 Task: Provide the results of the 2023 Victory Lane Racing Xfinity Series for the track "Daytona Int'l Speedway".
Action: Mouse moved to (227, 423)
Screenshot: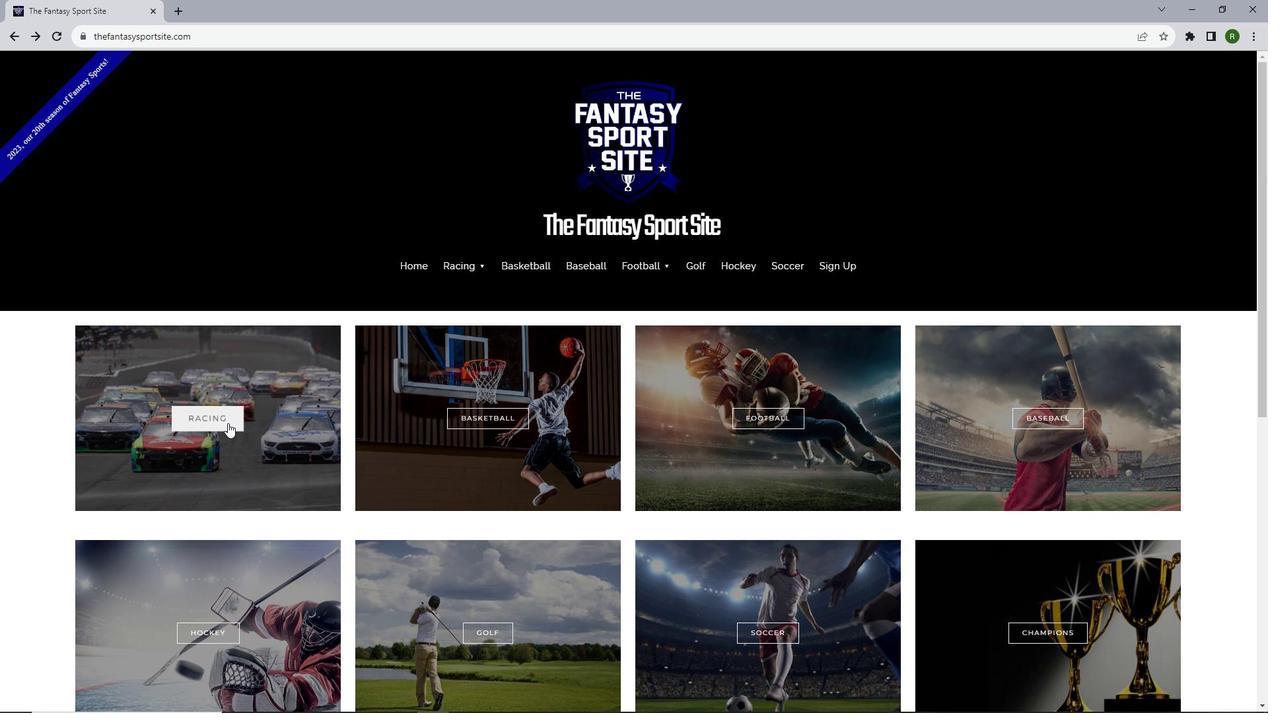 
Action: Mouse pressed left at (227, 423)
Screenshot: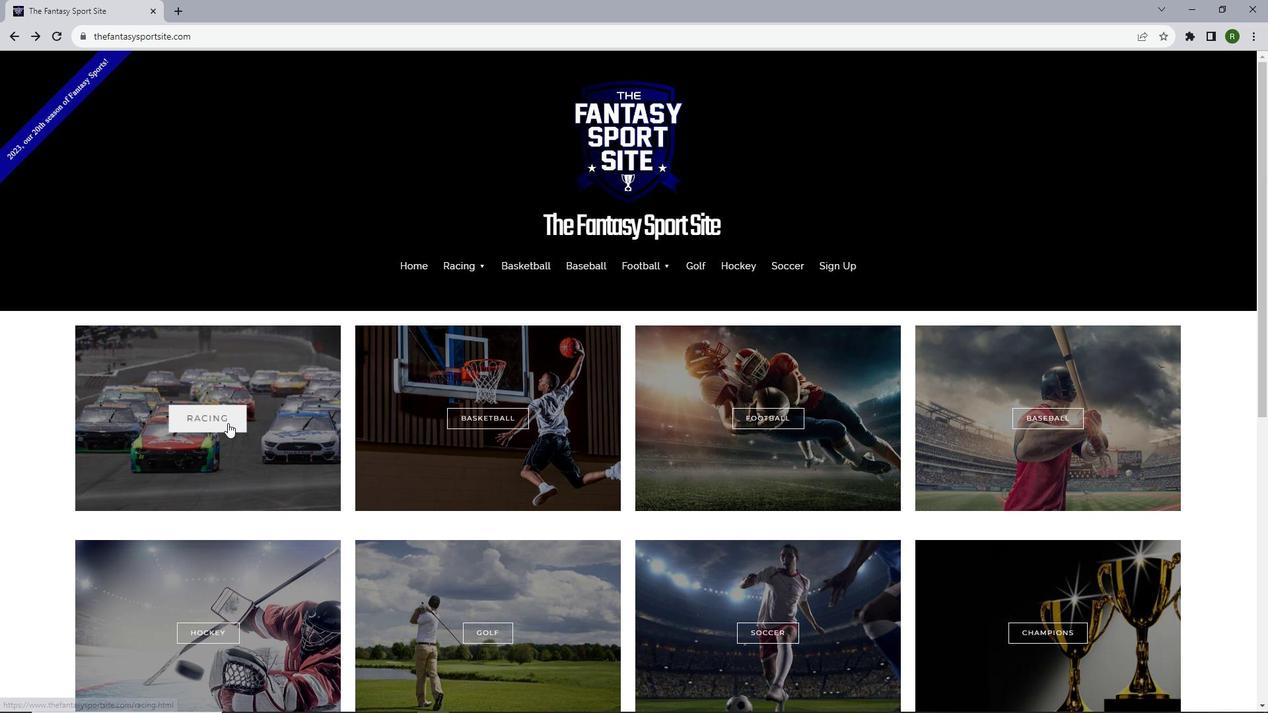 
Action: Mouse moved to (334, 256)
Screenshot: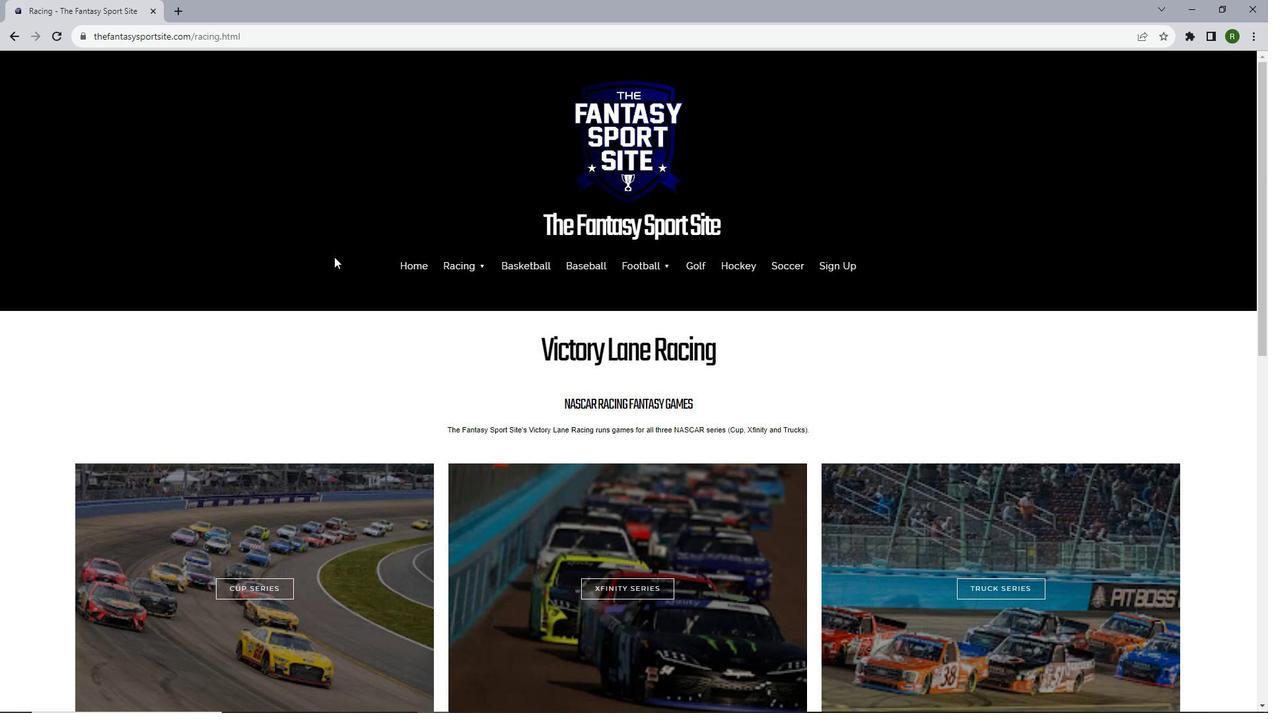 
Action: Mouse scrolled (334, 256) with delta (0, 0)
Screenshot: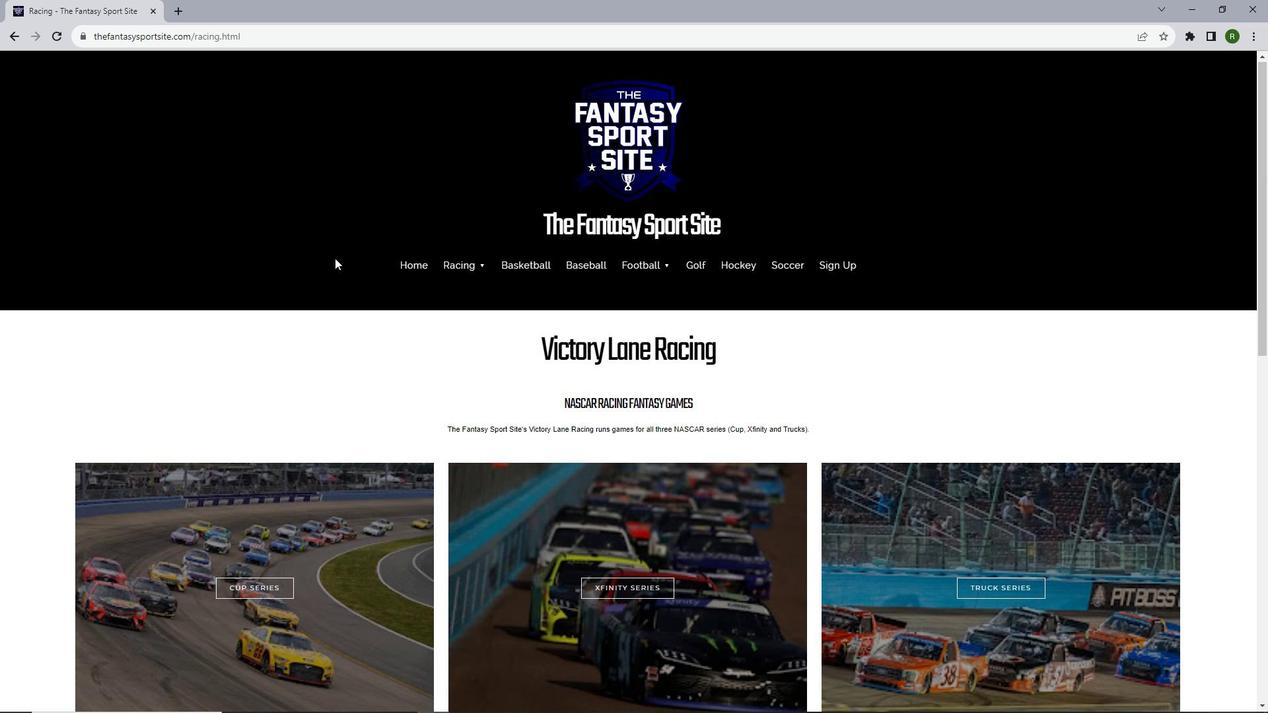
Action: Mouse moved to (334, 256)
Screenshot: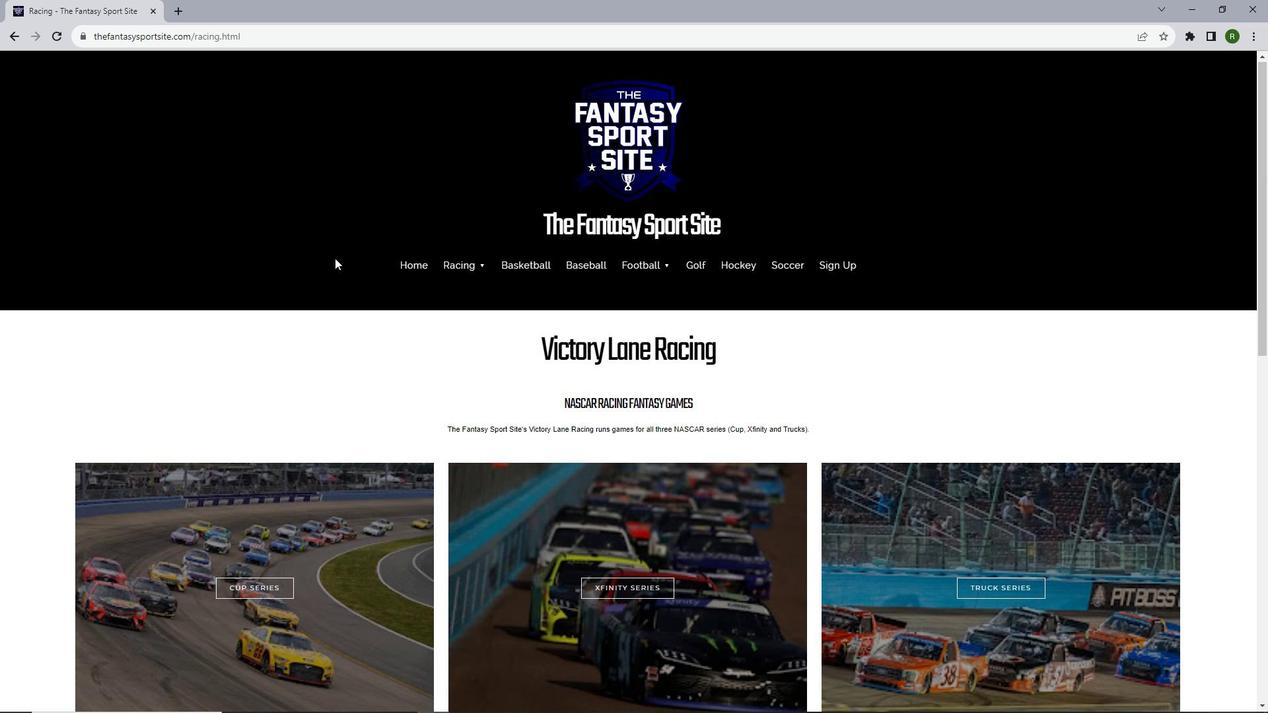 
Action: Mouse scrolled (334, 256) with delta (0, 0)
Screenshot: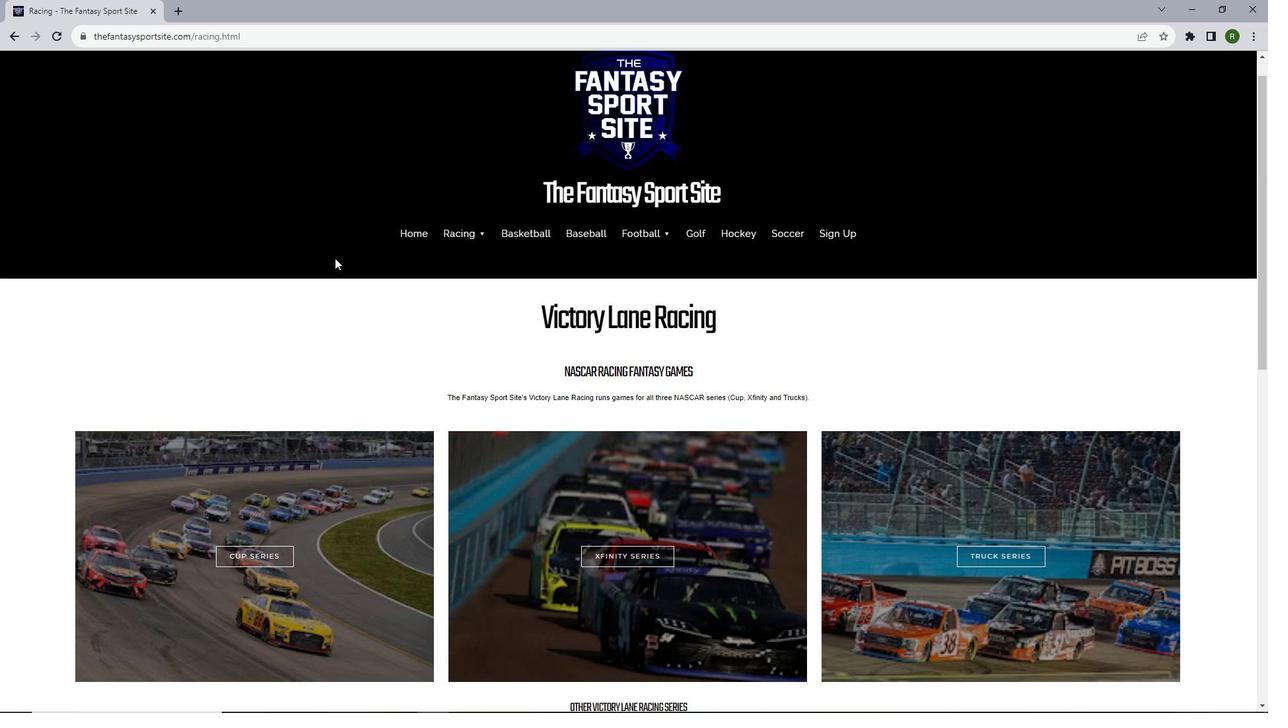 
Action: Mouse moved to (334, 258)
Screenshot: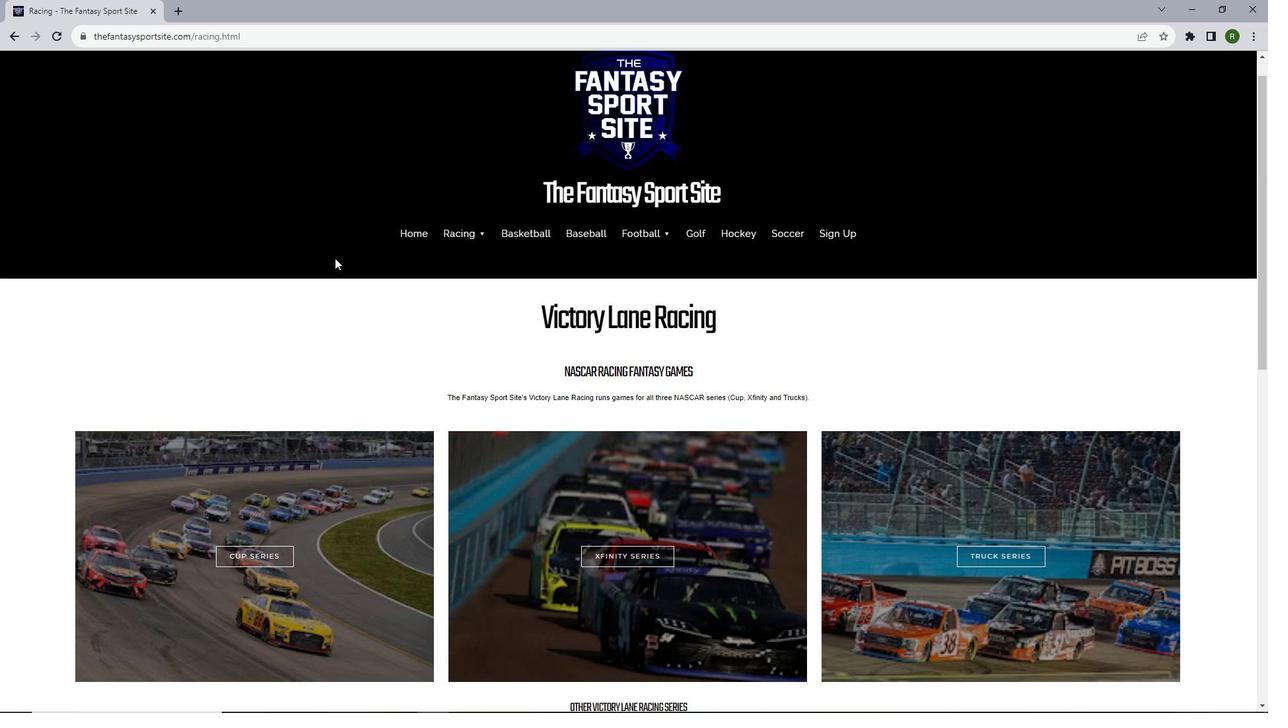 
Action: Mouse scrolled (334, 257) with delta (0, 0)
Screenshot: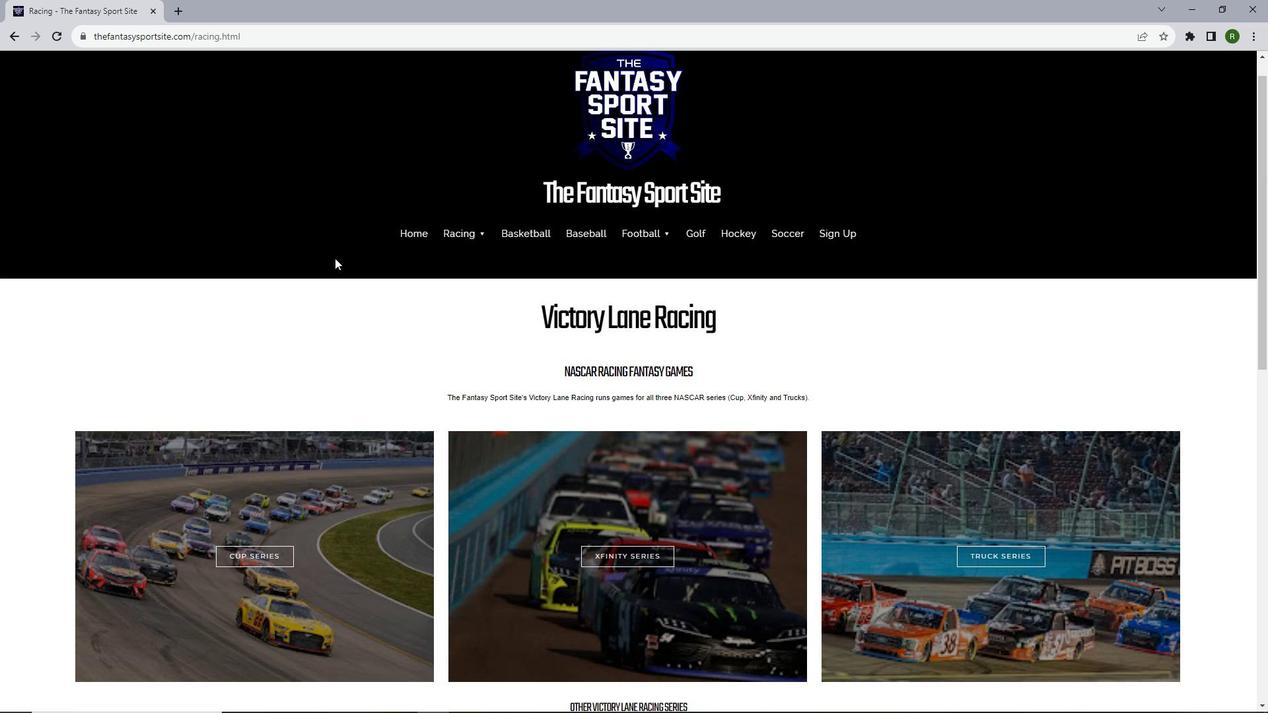 
Action: Mouse scrolled (334, 257) with delta (0, 0)
Screenshot: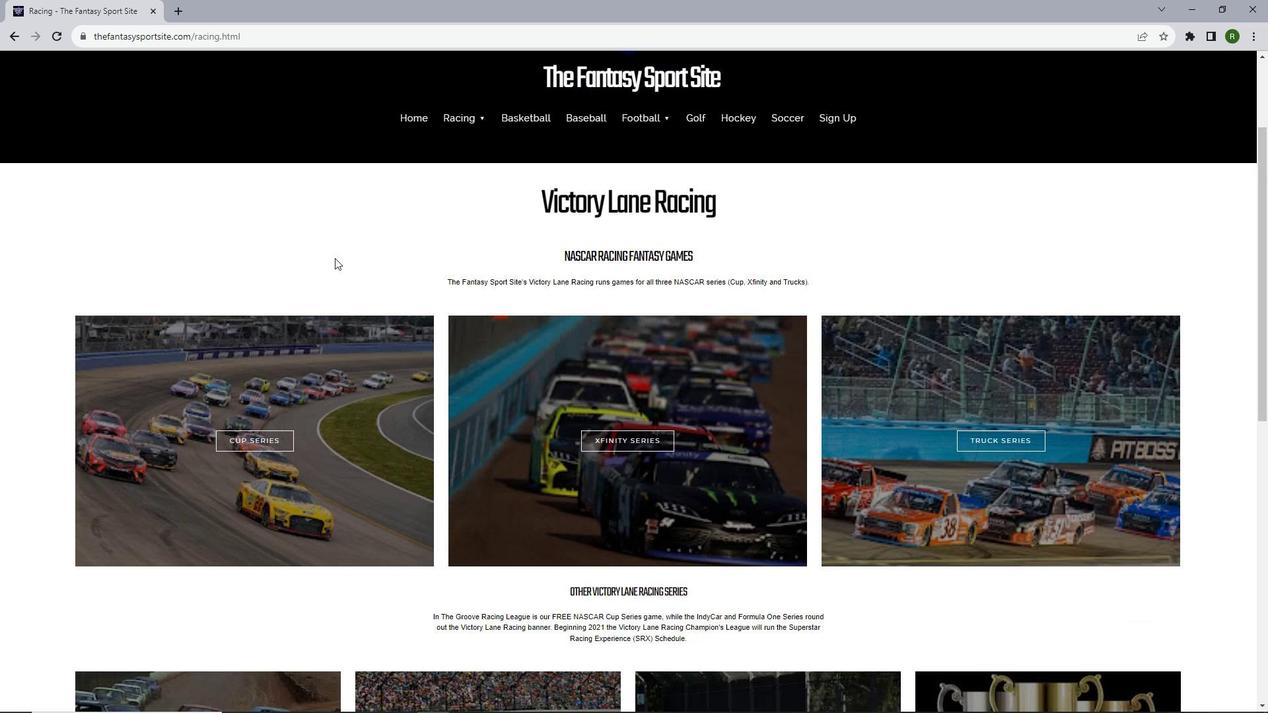 
Action: Mouse scrolled (334, 257) with delta (0, 0)
Screenshot: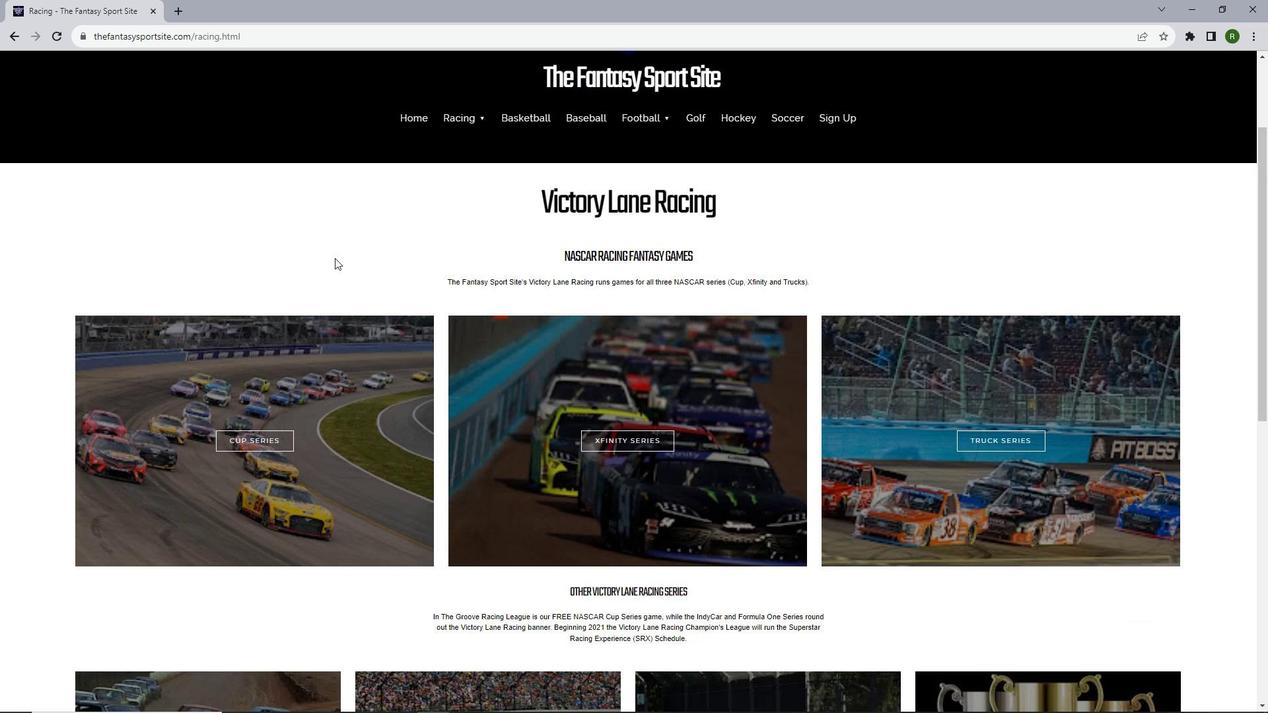 
Action: Mouse moved to (251, 272)
Screenshot: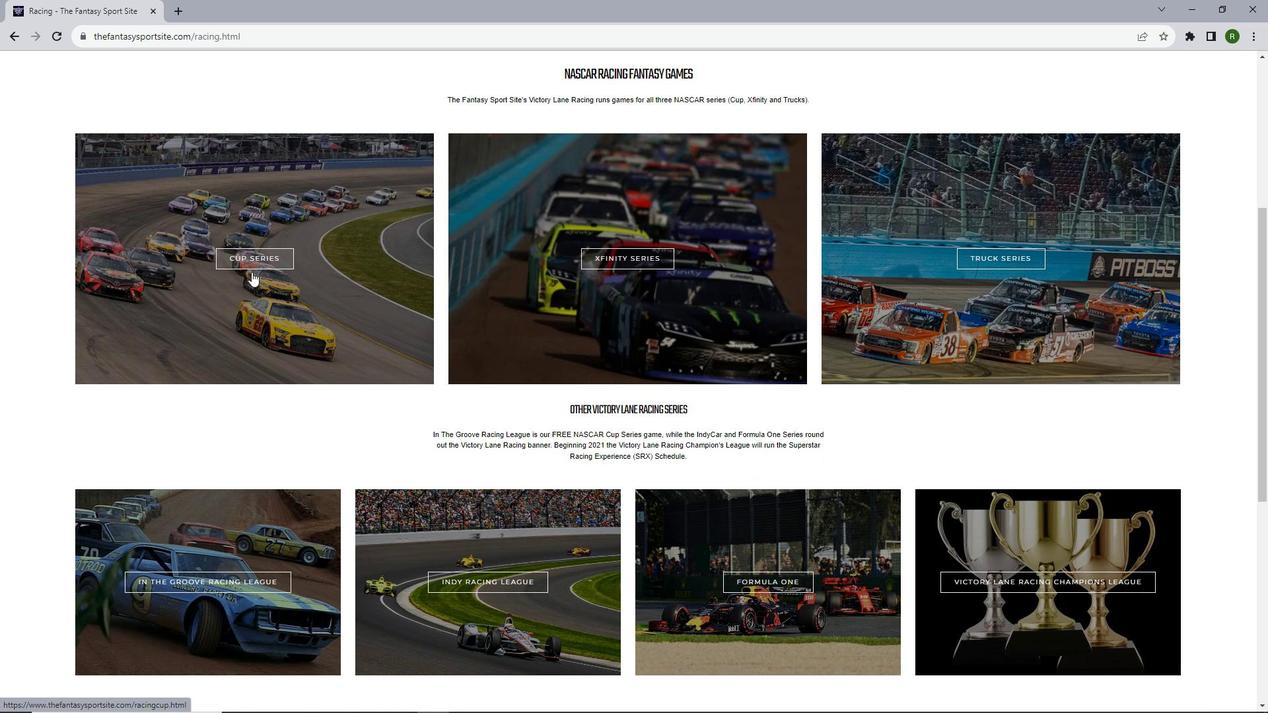 
Action: Mouse scrolled (251, 272) with delta (0, 0)
Screenshot: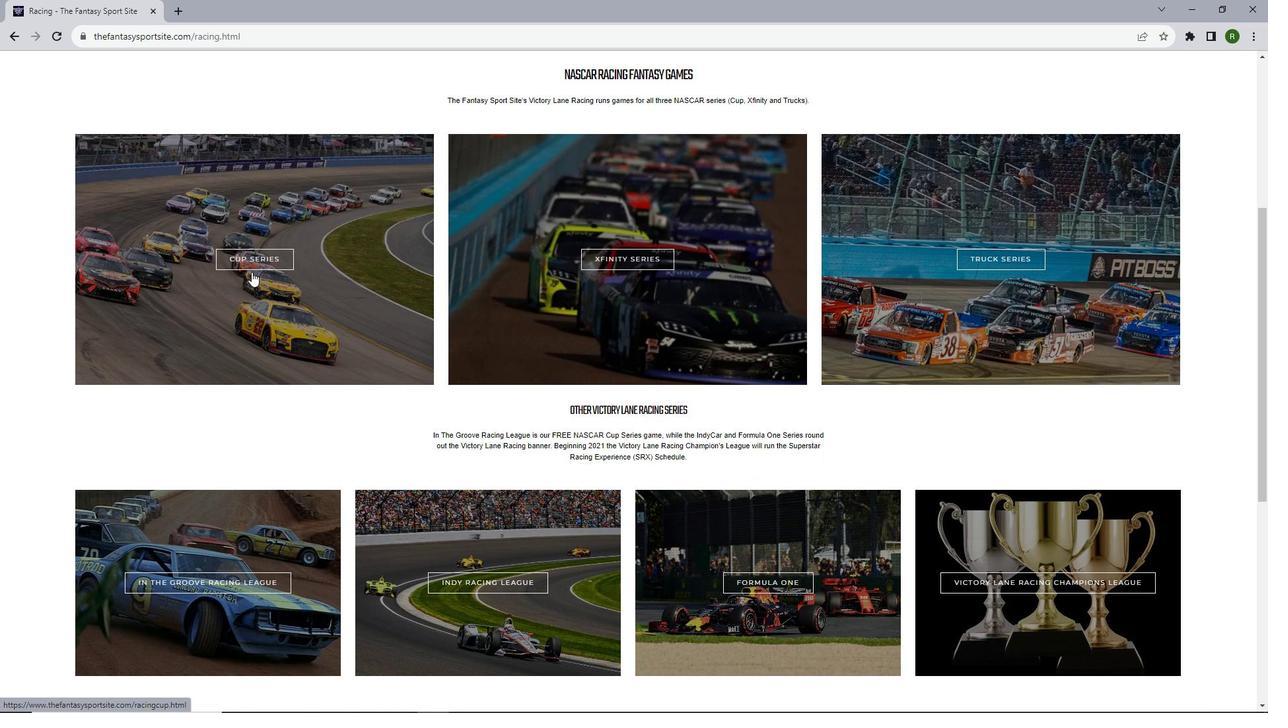 
Action: Mouse moved to (231, 324)
Screenshot: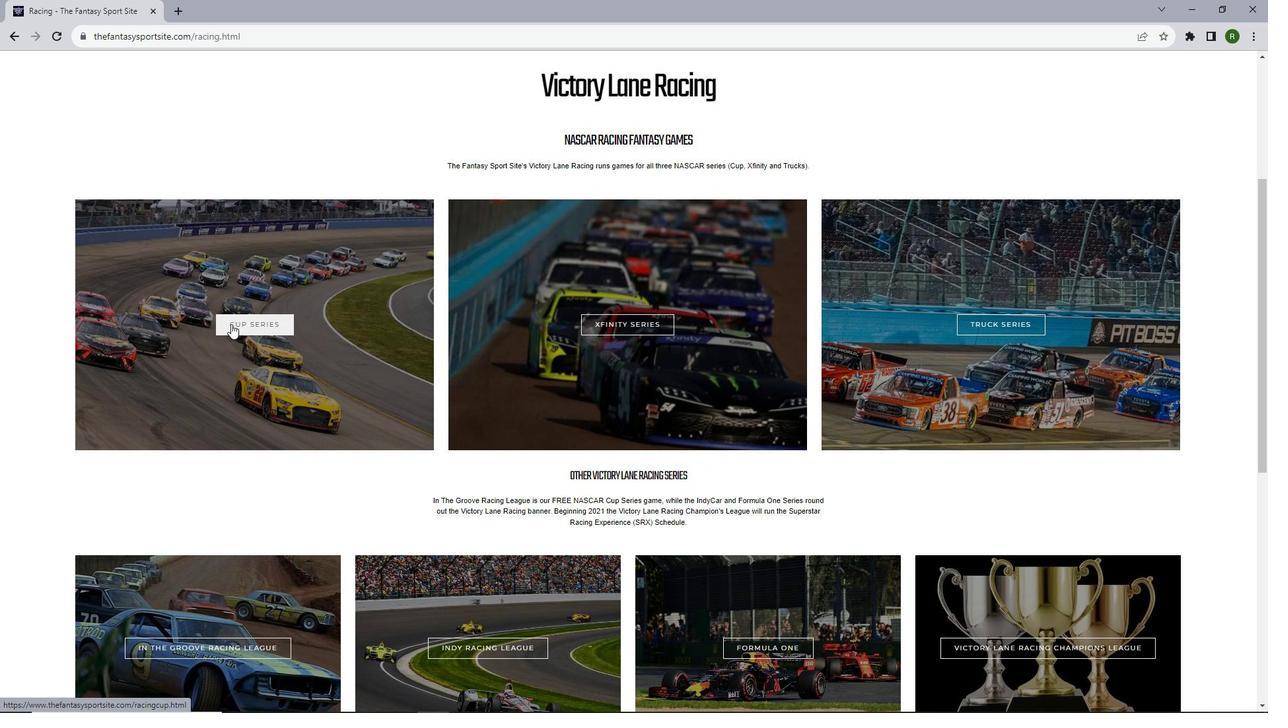 
Action: Mouse pressed left at (231, 324)
Screenshot: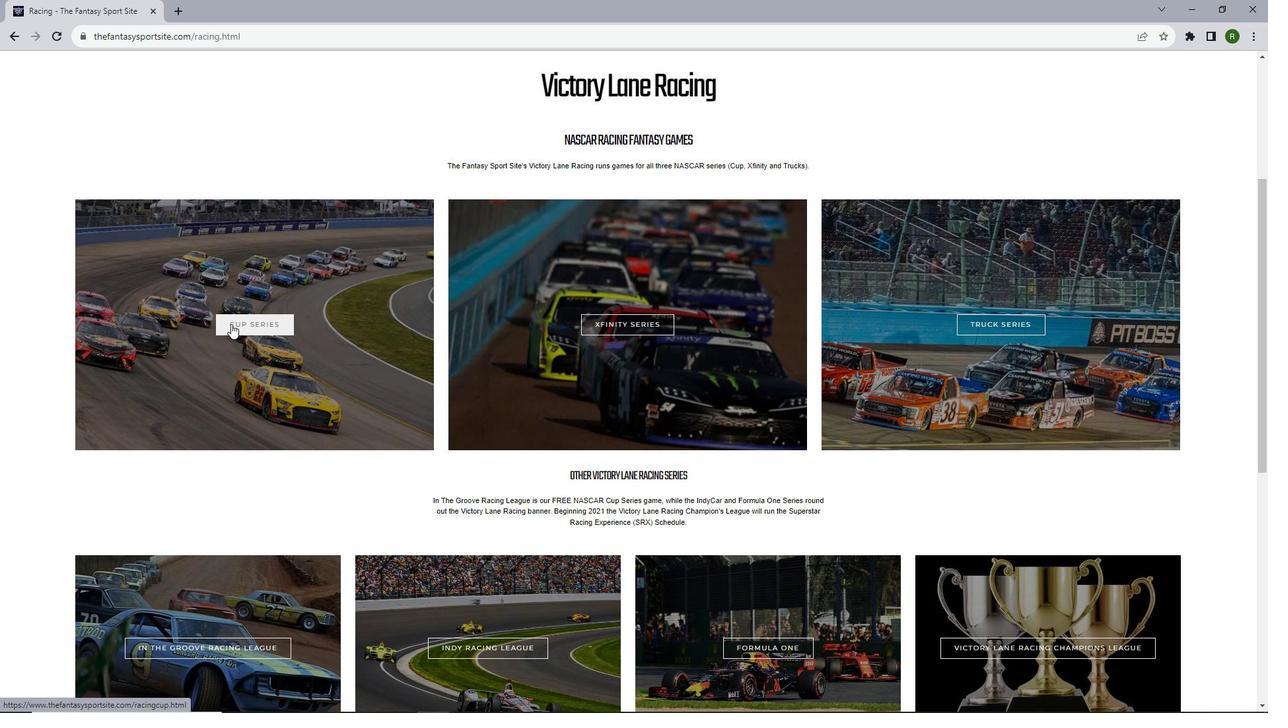 
Action: Mouse scrolled (231, 323) with delta (0, 0)
Screenshot: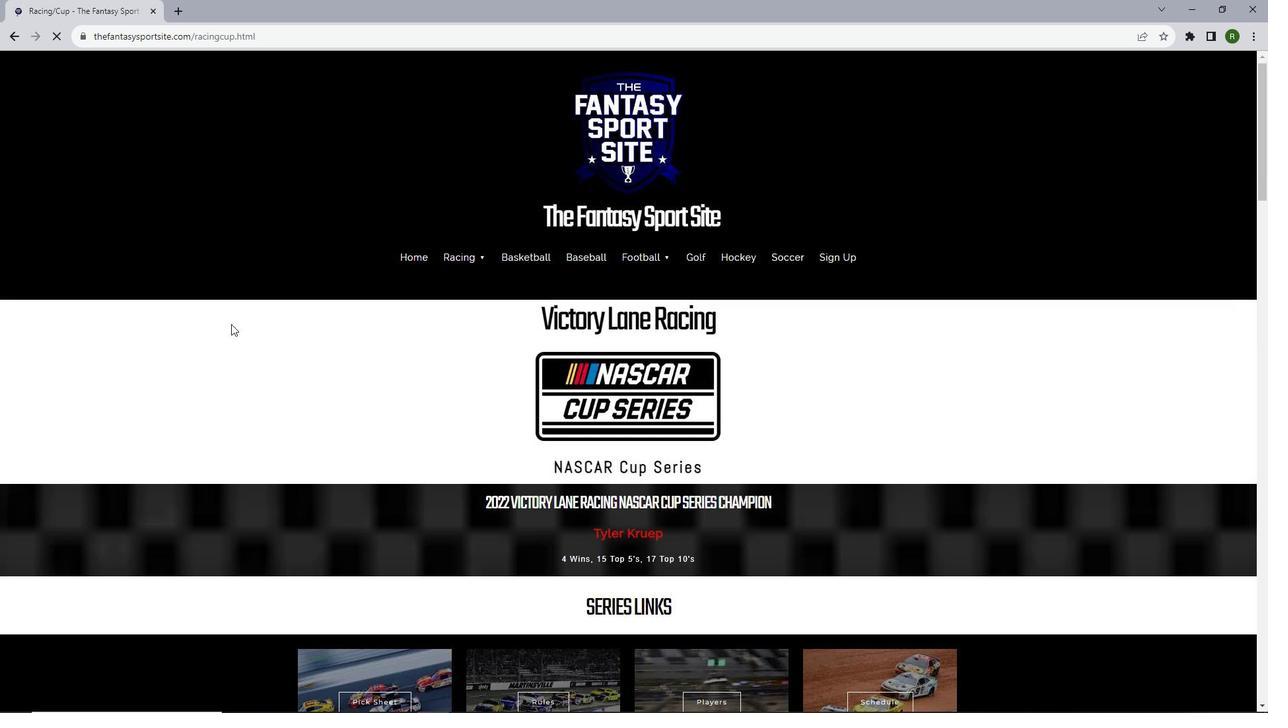 
Action: Mouse scrolled (231, 323) with delta (0, 0)
Screenshot: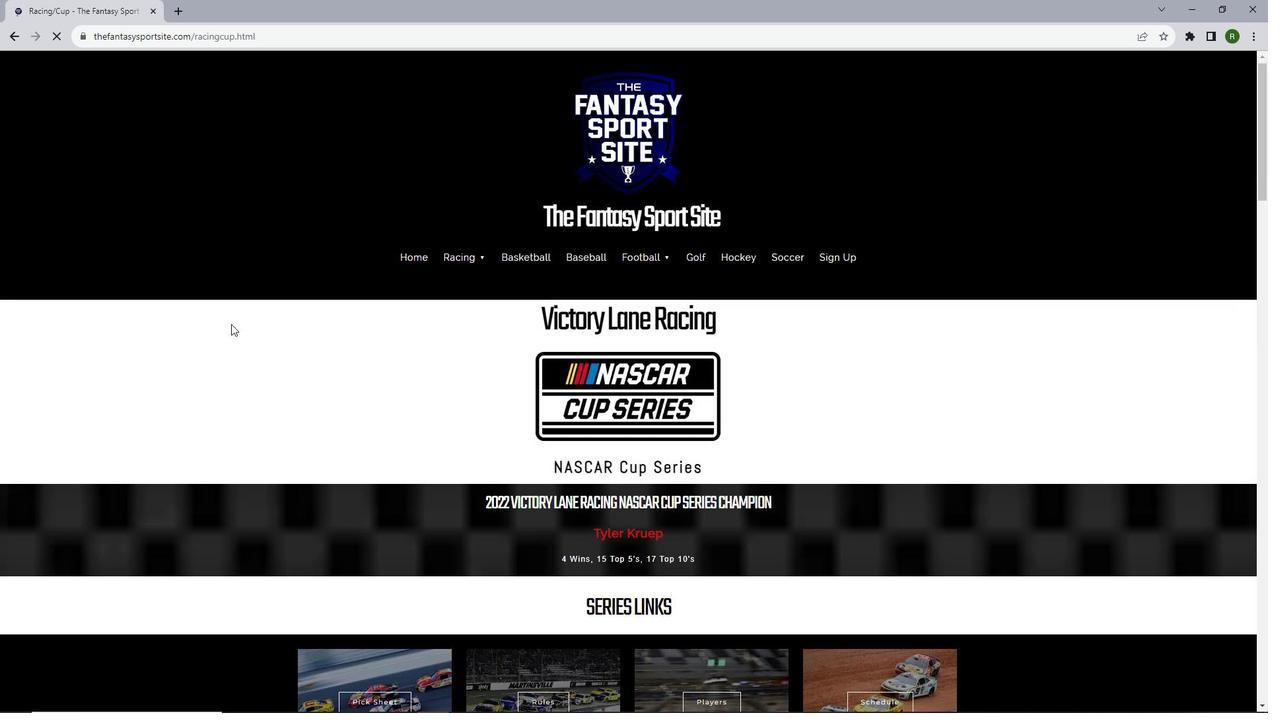 
Action: Mouse moved to (496, 384)
Screenshot: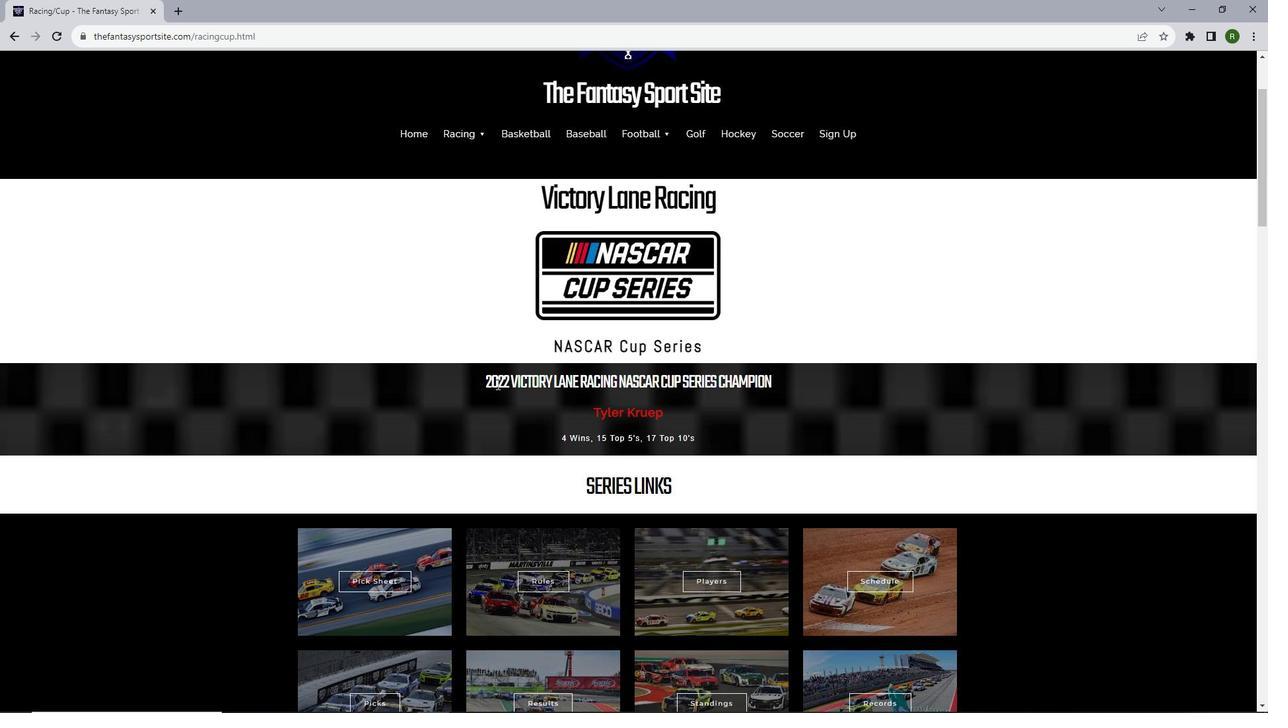 
Action: Mouse scrolled (496, 383) with delta (0, 0)
Screenshot: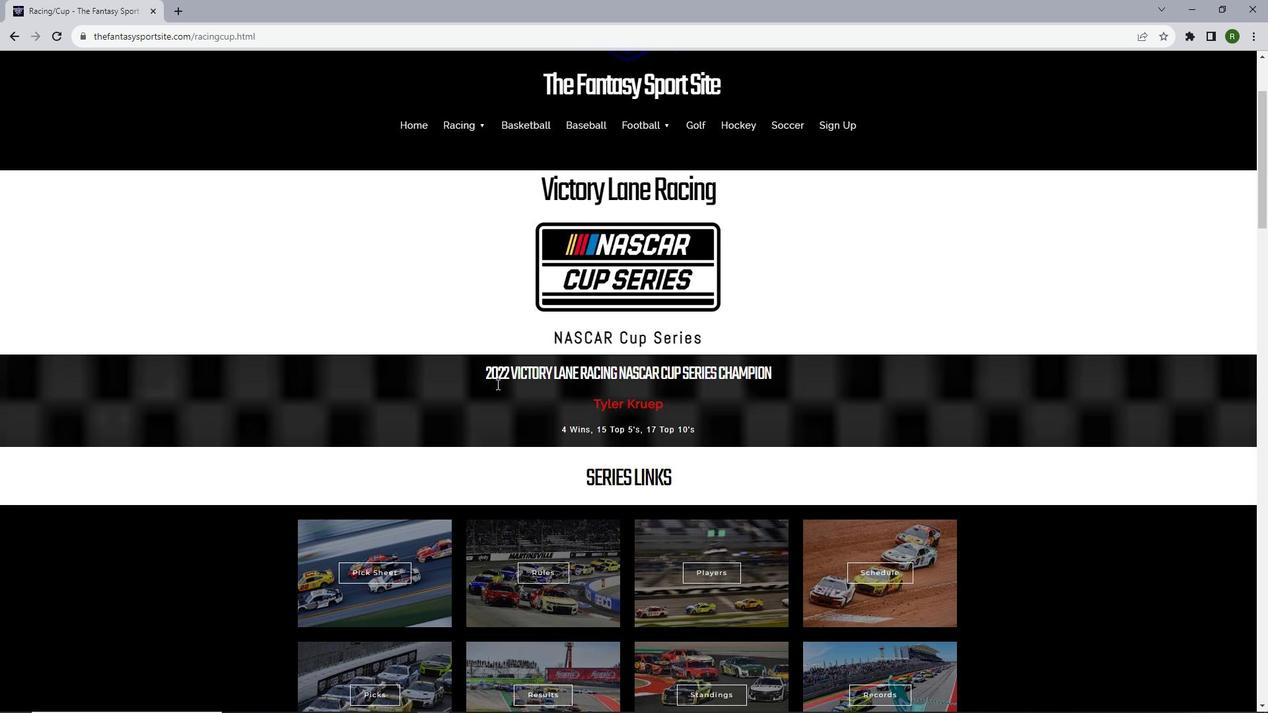 
Action: Mouse scrolled (496, 383) with delta (0, 0)
Screenshot: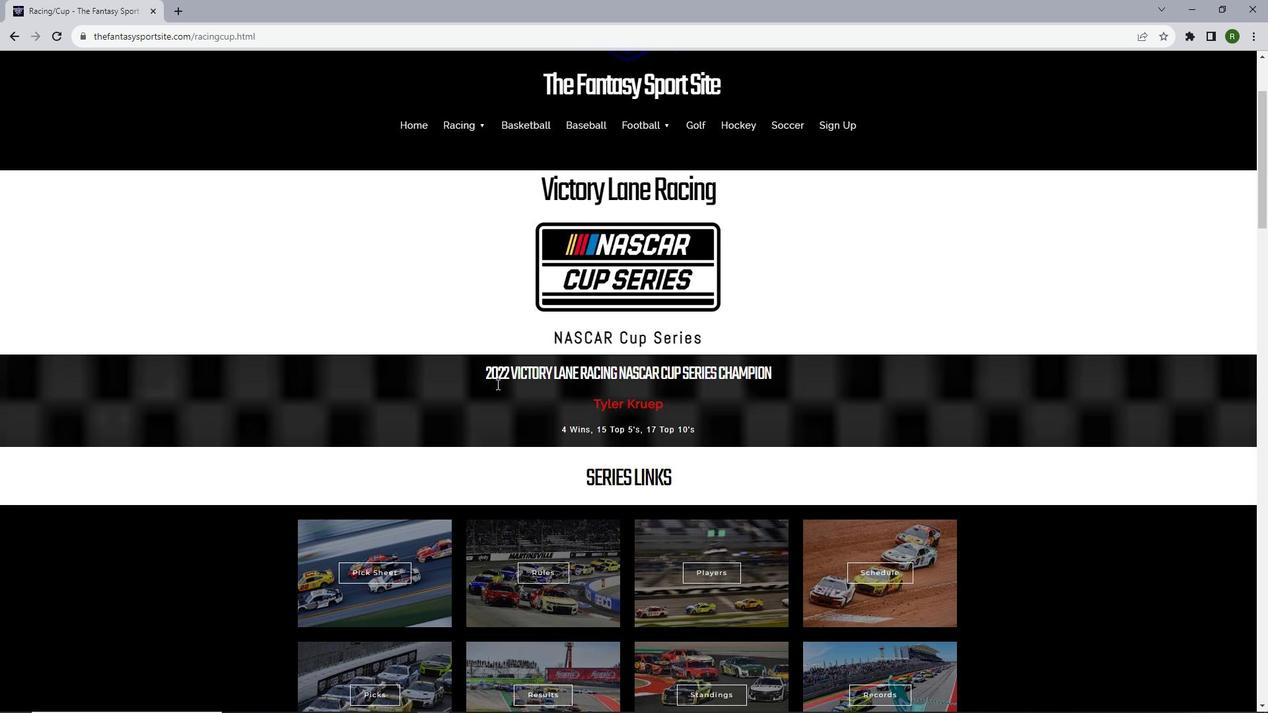 
Action: Mouse scrolled (496, 383) with delta (0, 0)
Screenshot: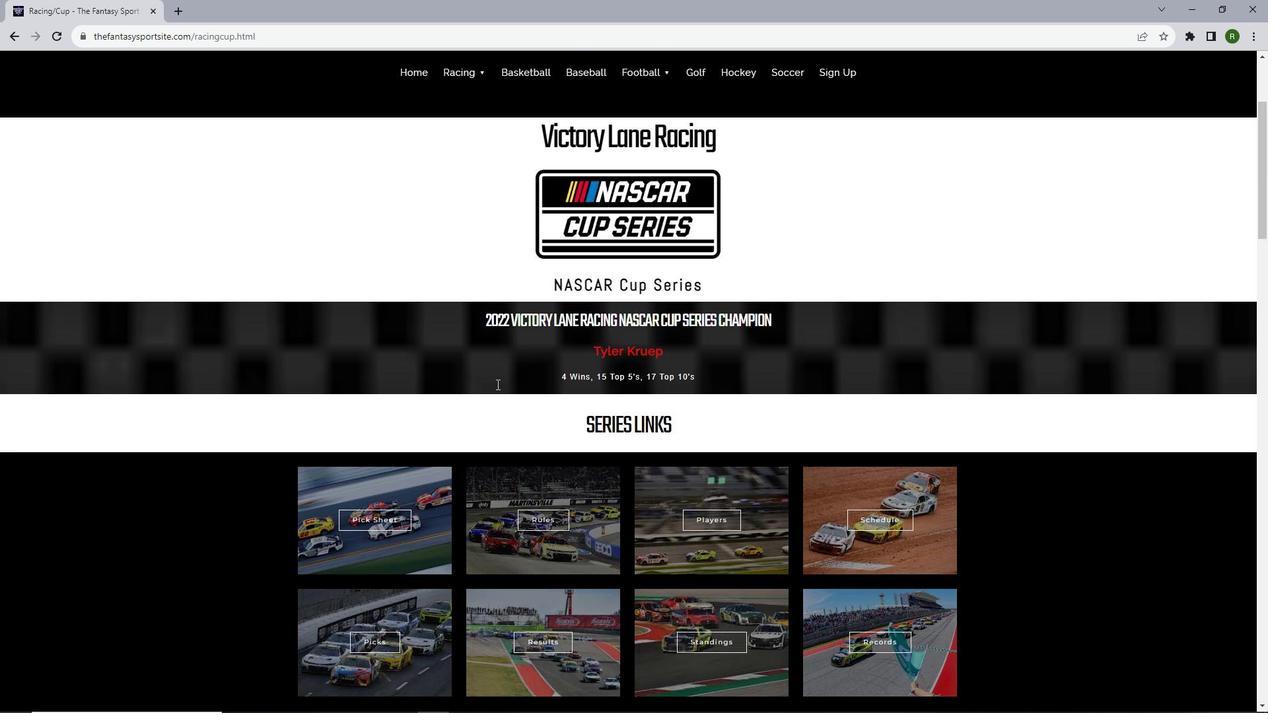 
Action: Mouse moved to (536, 506)
Screenshot: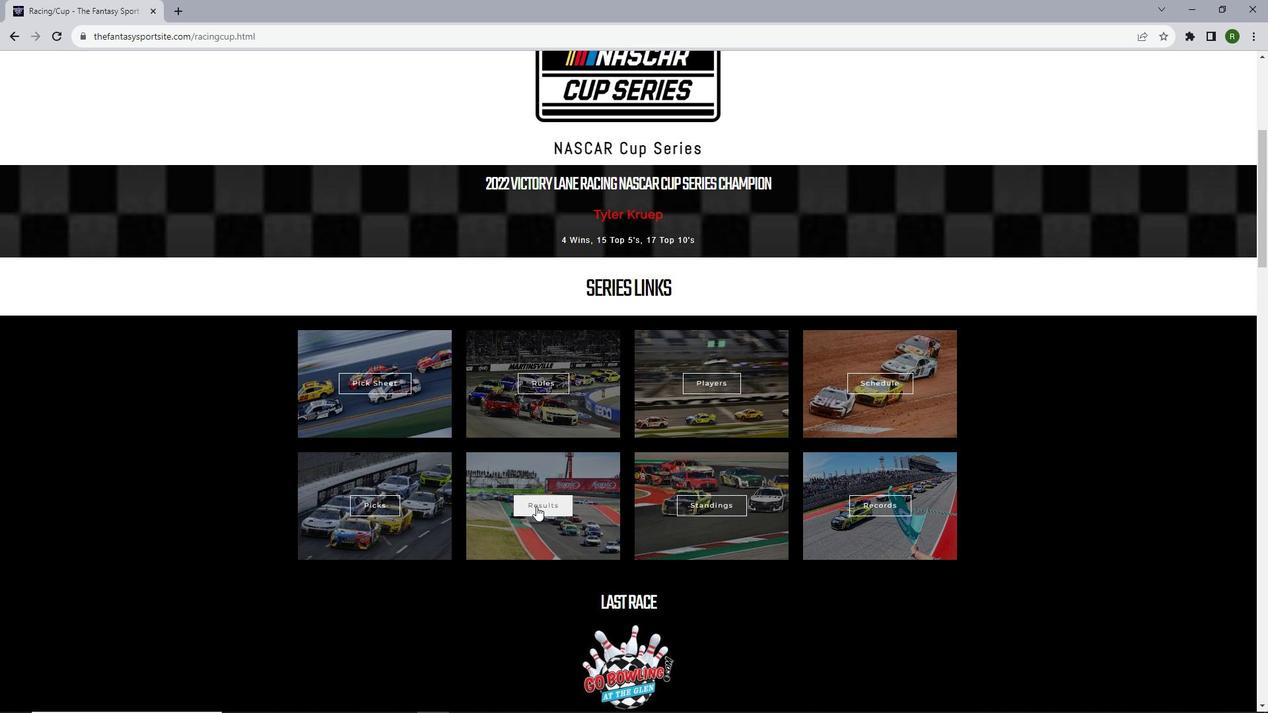 
Action: Mouse pressed left at (536, 506)
Screenshot: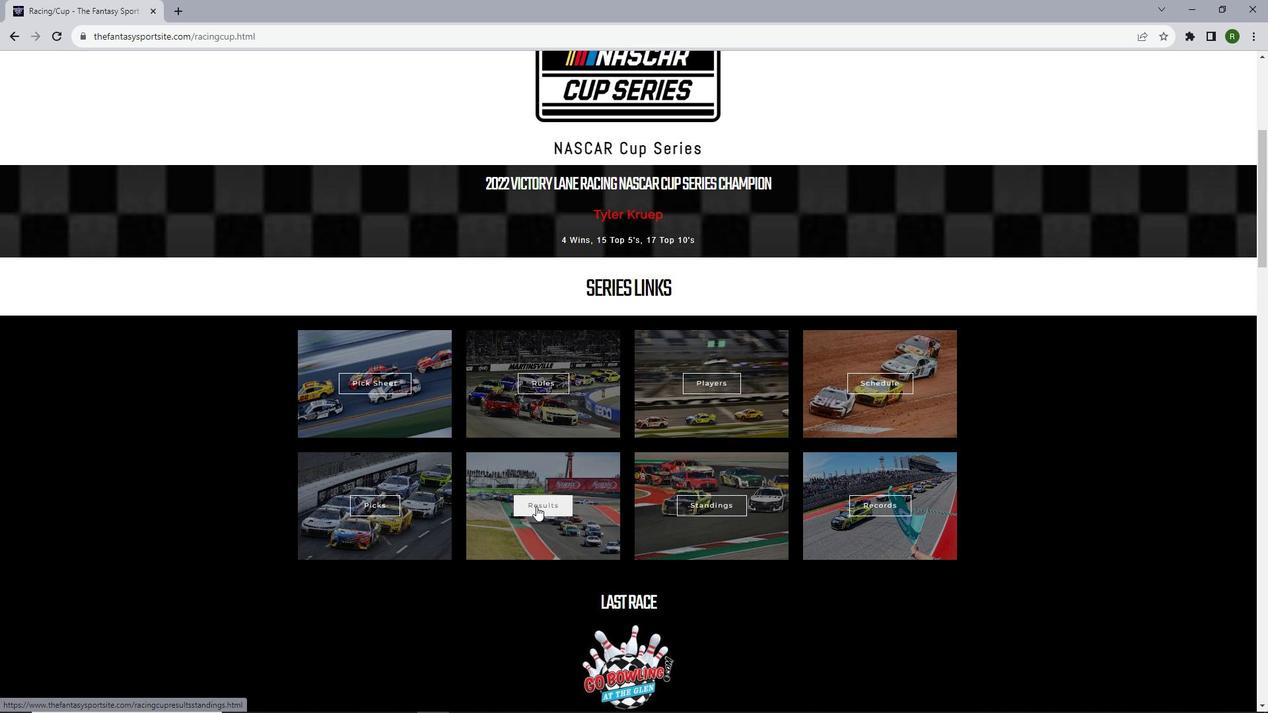 
Action: Mouse moved to (402, 343)
Screenshot: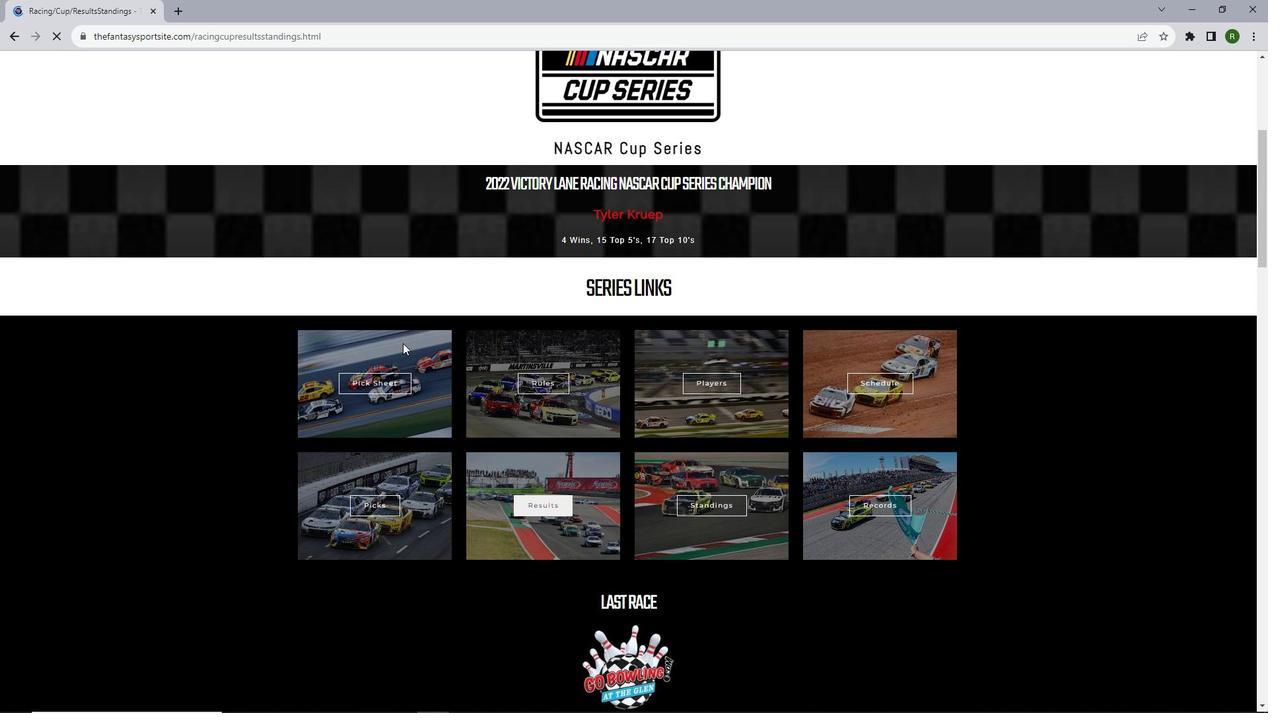 
Action: Mouse scrolled (402, 342) with delta (0, 0)
Screenshot: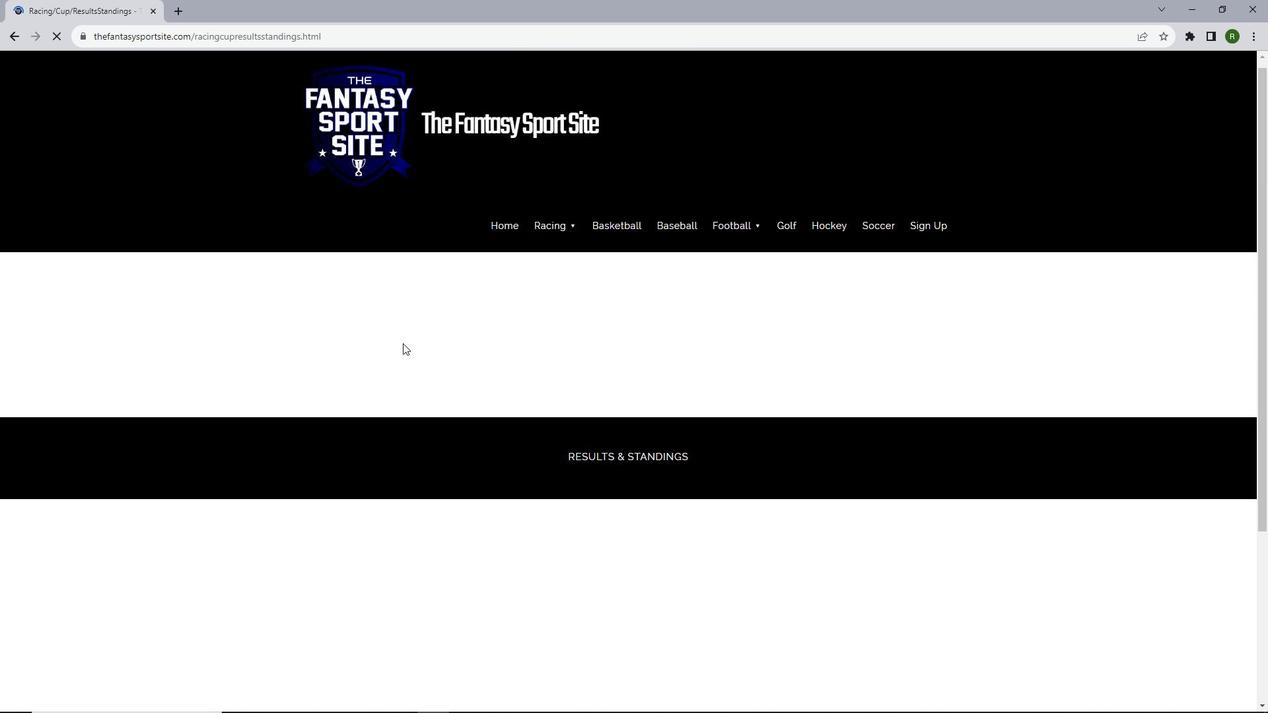 
Action: Mouse scrolled (402, 342) with delta (0, 0)
Screenshot: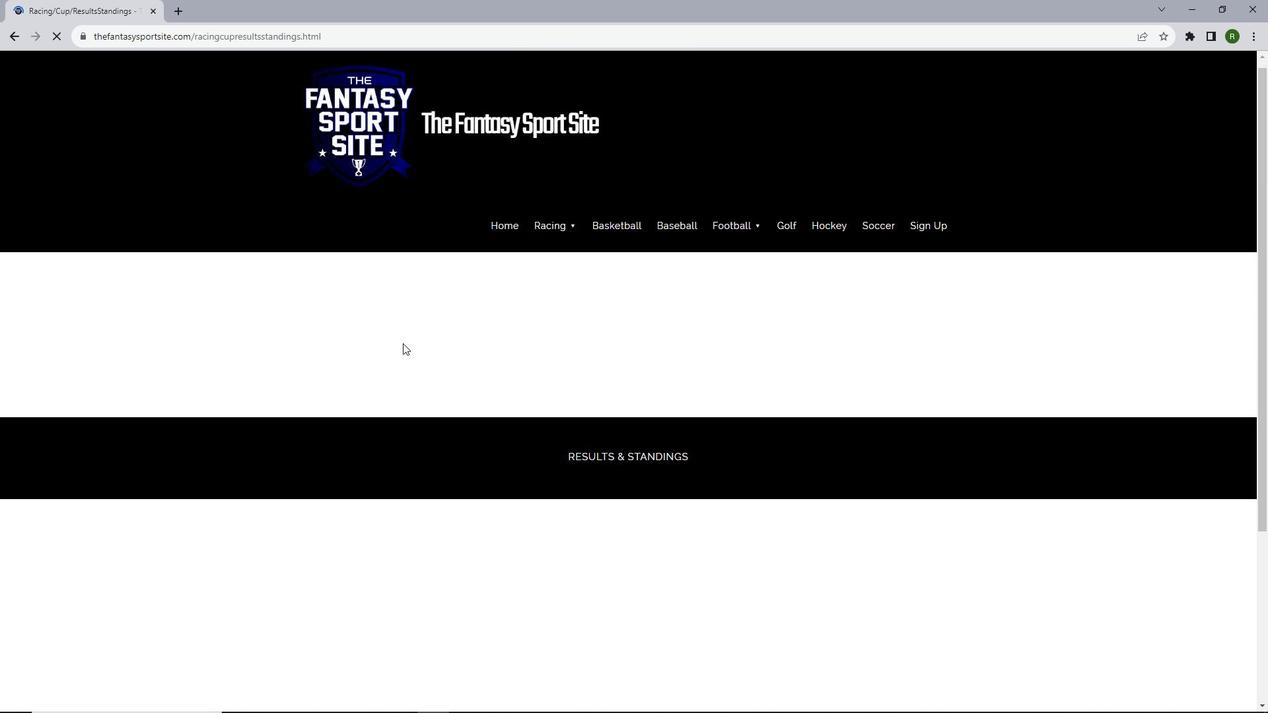 
Action: Mouse scrolled (402, 342) with delta (0, 0)
Screenshot: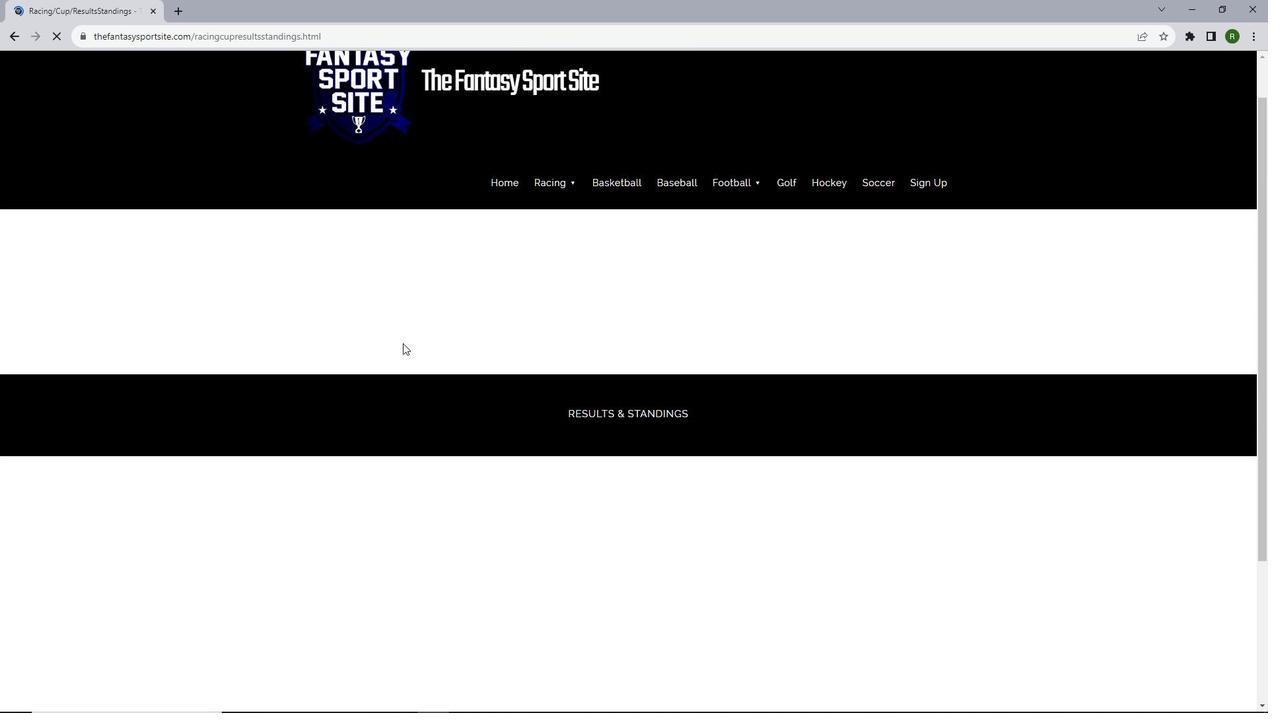 
Action: Mouse moved to (636, 385)
Screenshot: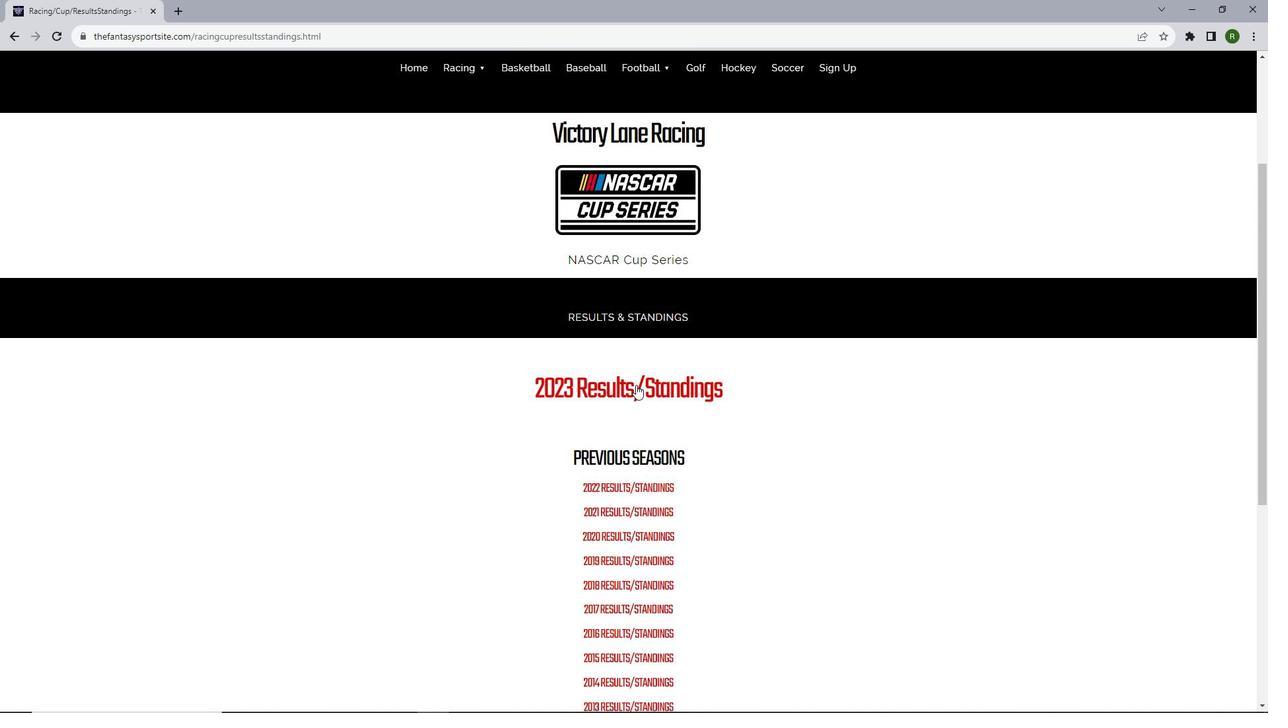 
Action: Mouse pressed left at (636, 385)
Screenshot: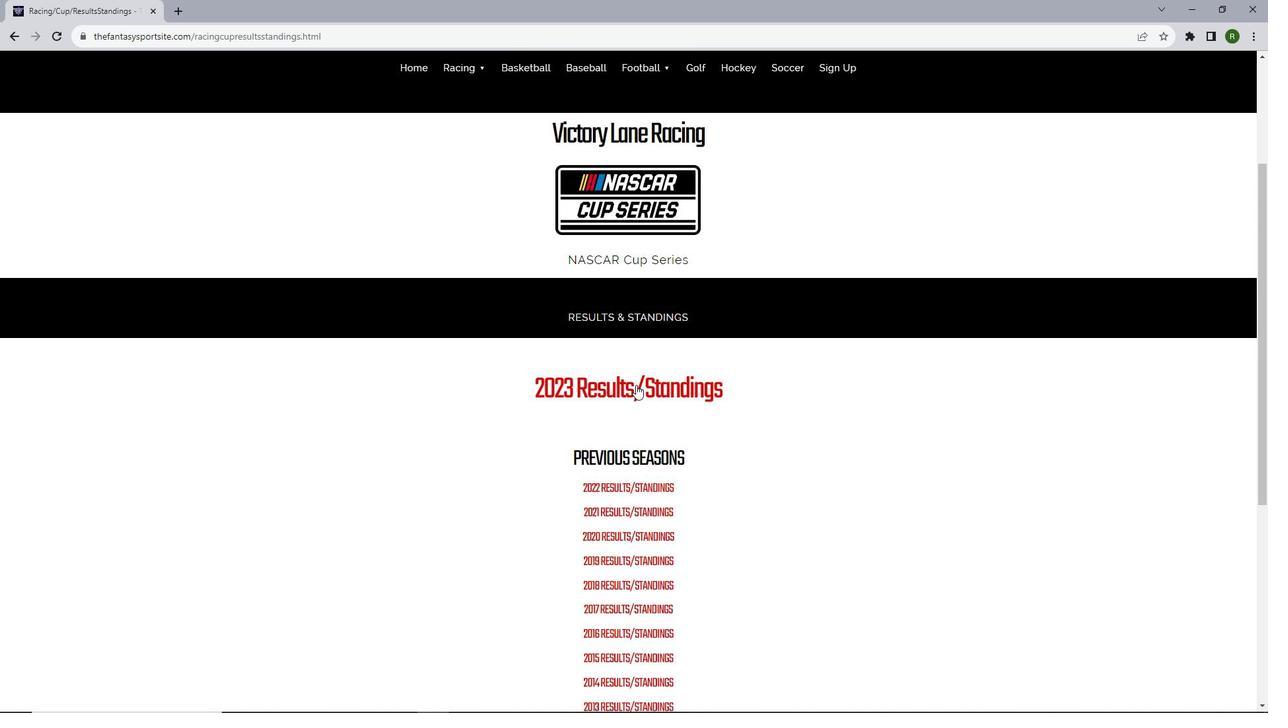 
Action: Mouse moved to (523, 237)
Screenshot: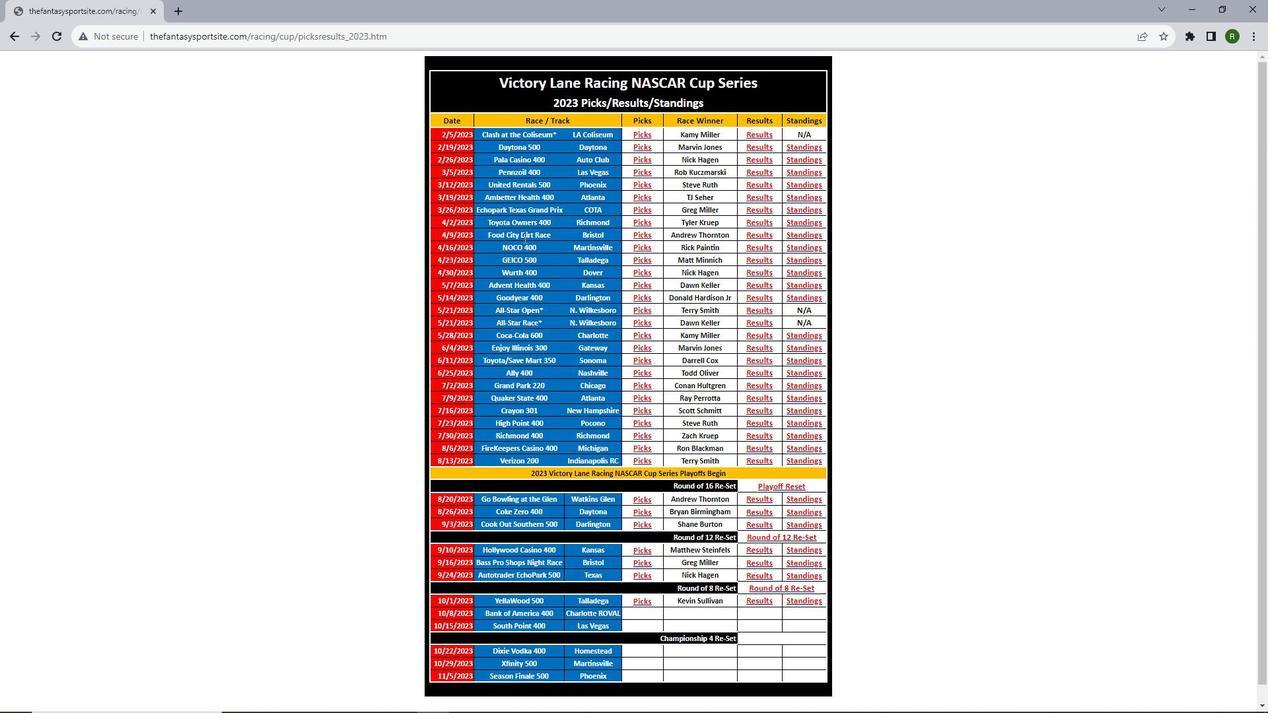 
Action: Mouse scrolled (523, 237) with delta (0, 0)
Screenshot: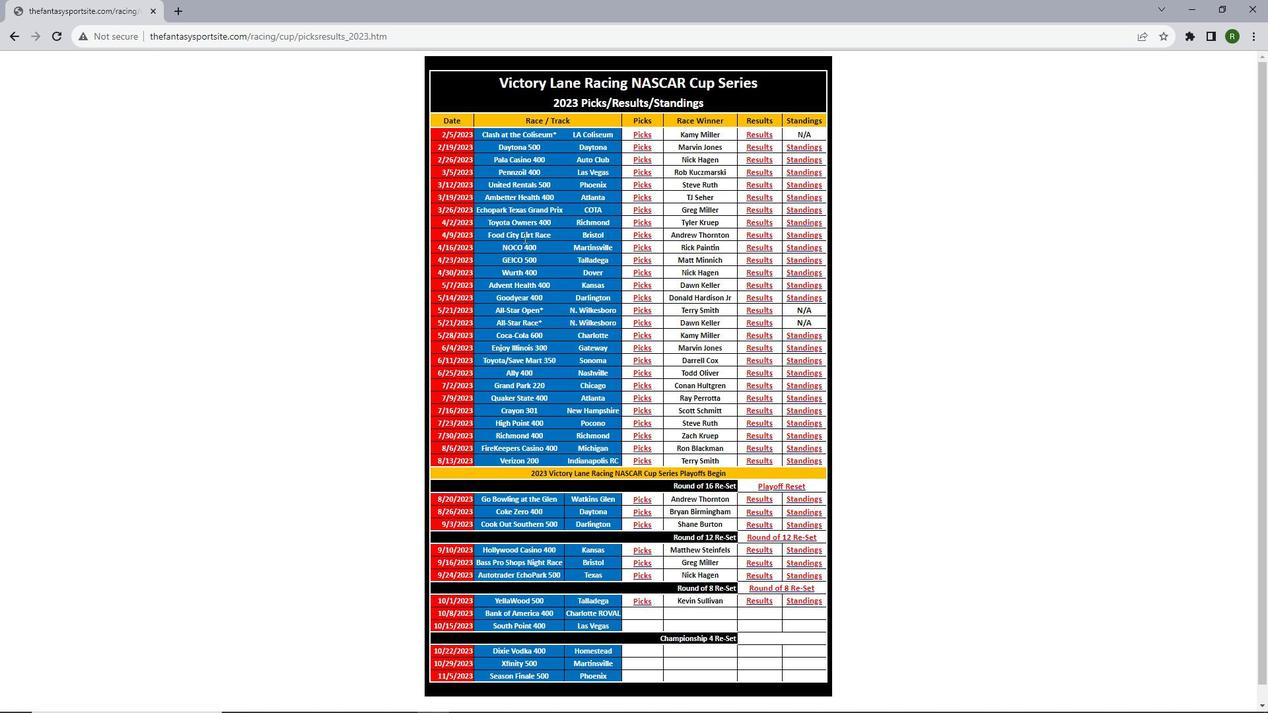 
Action: Mouse scrolled (523, 237) with delta (0, 0)
Screenshot: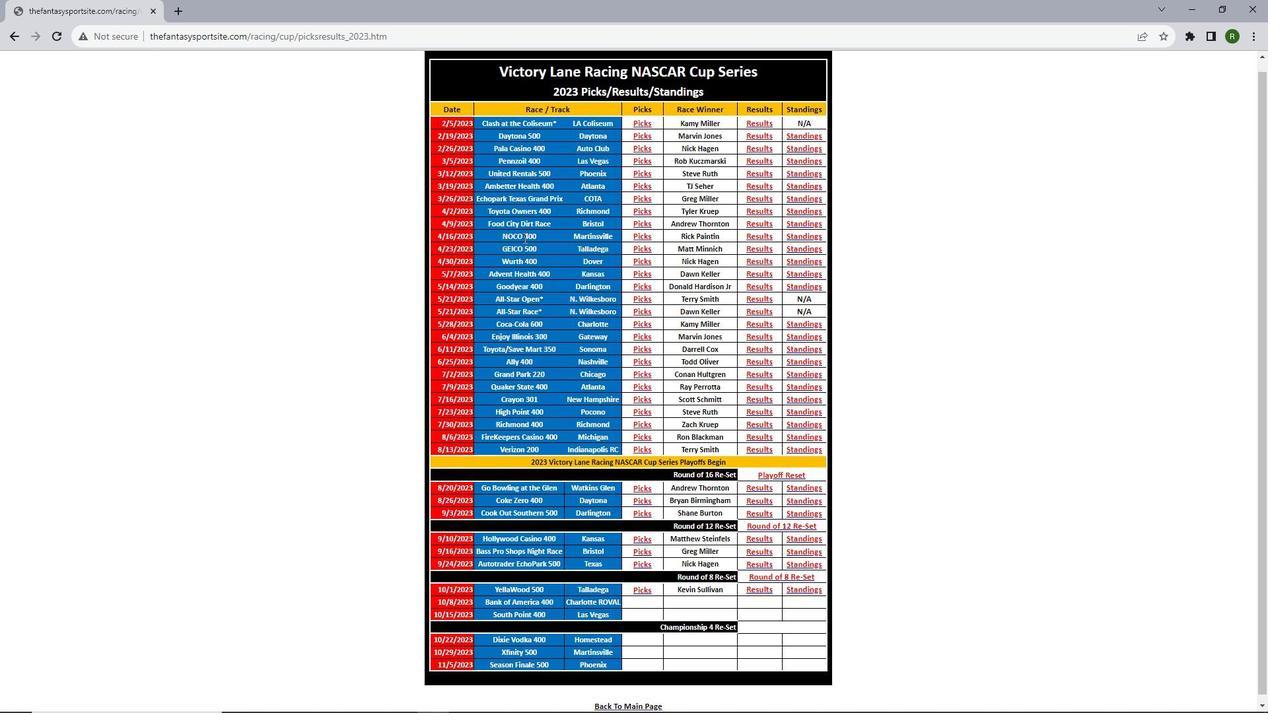 
Action: Mouse moved to (760, 131)
Screenshot: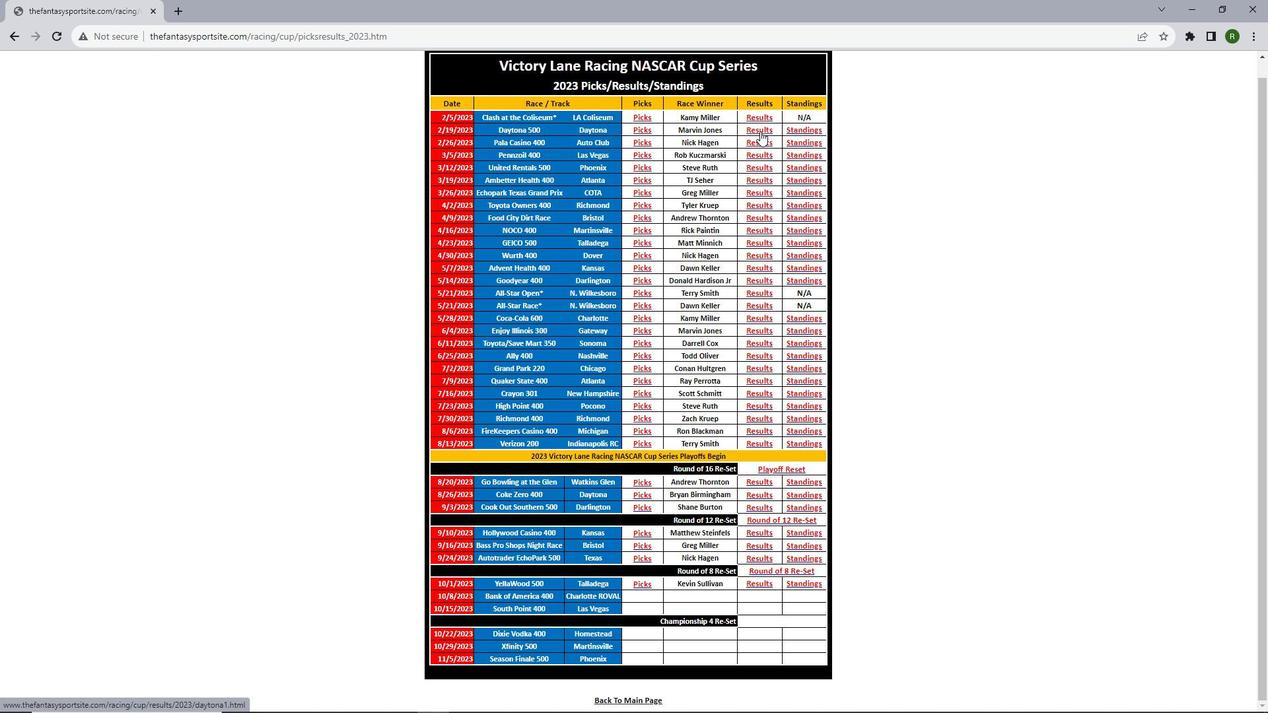 
Action: Mouse pressed left at (760, 131)
Screenshot: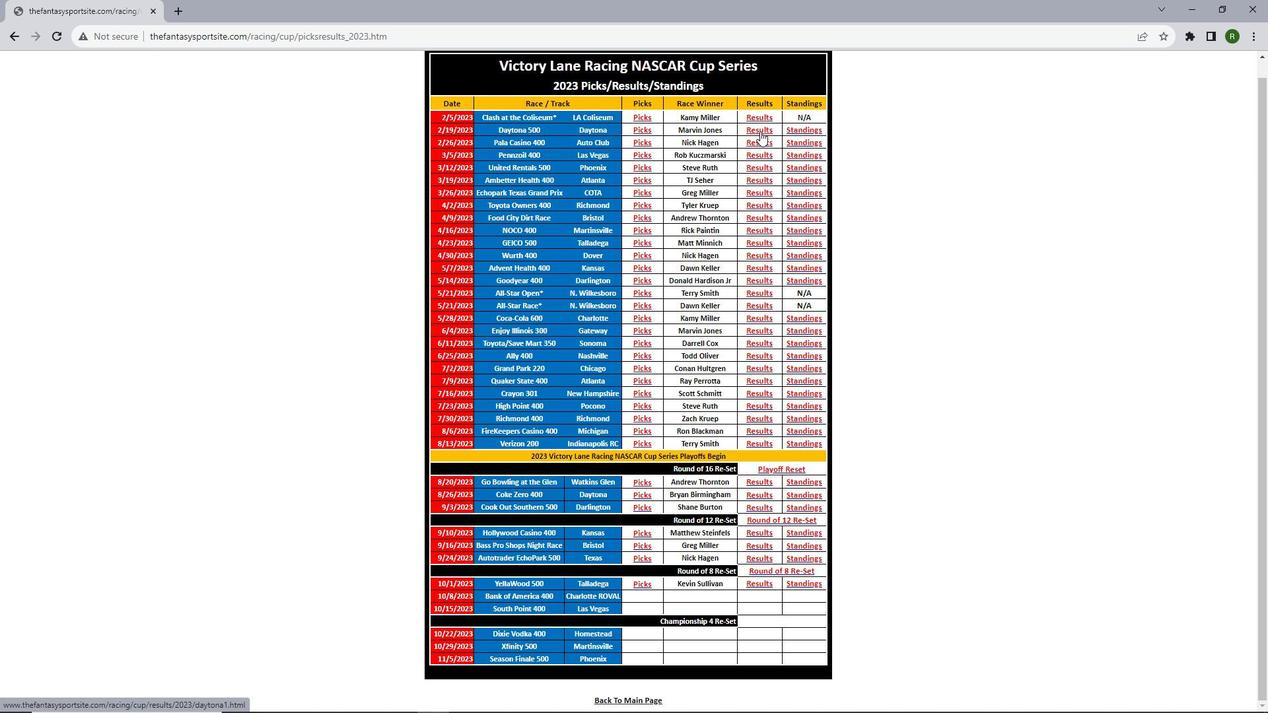 
Action: Mouse moved to (587, 166)
Screenshot: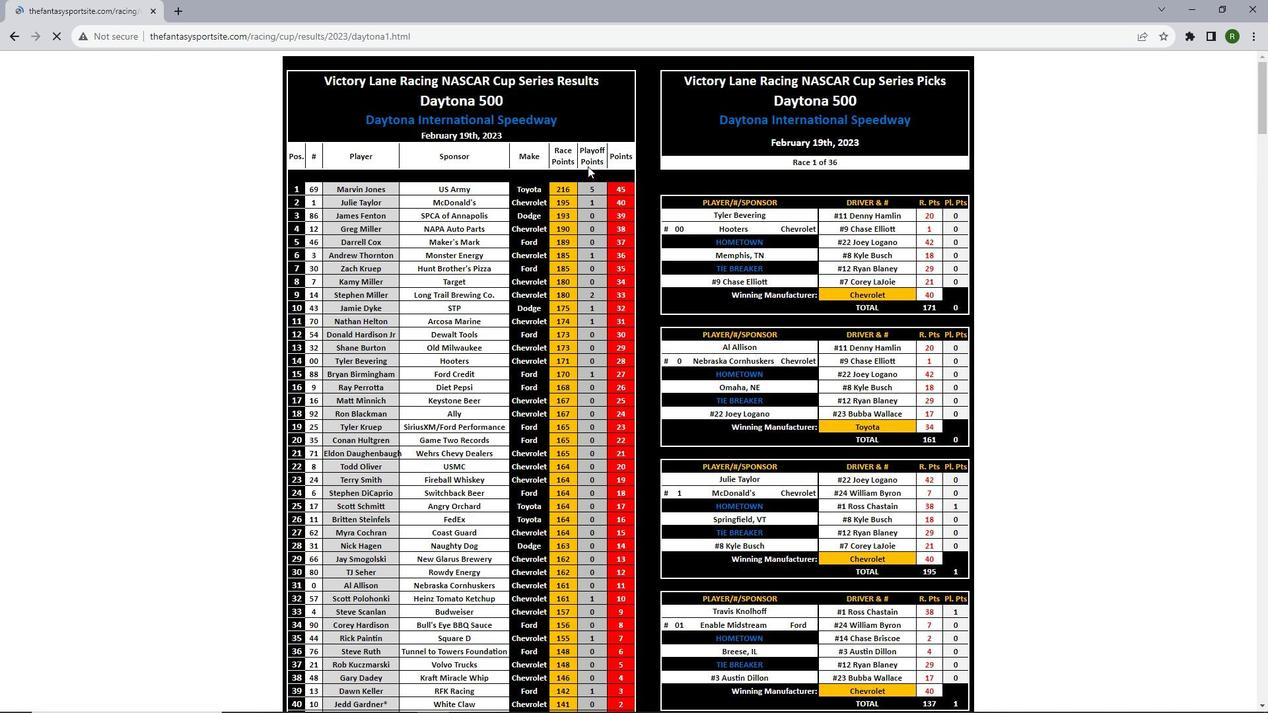
Action: Mouse scrolled (587, 165) with delta (0, 0)
Screenshot: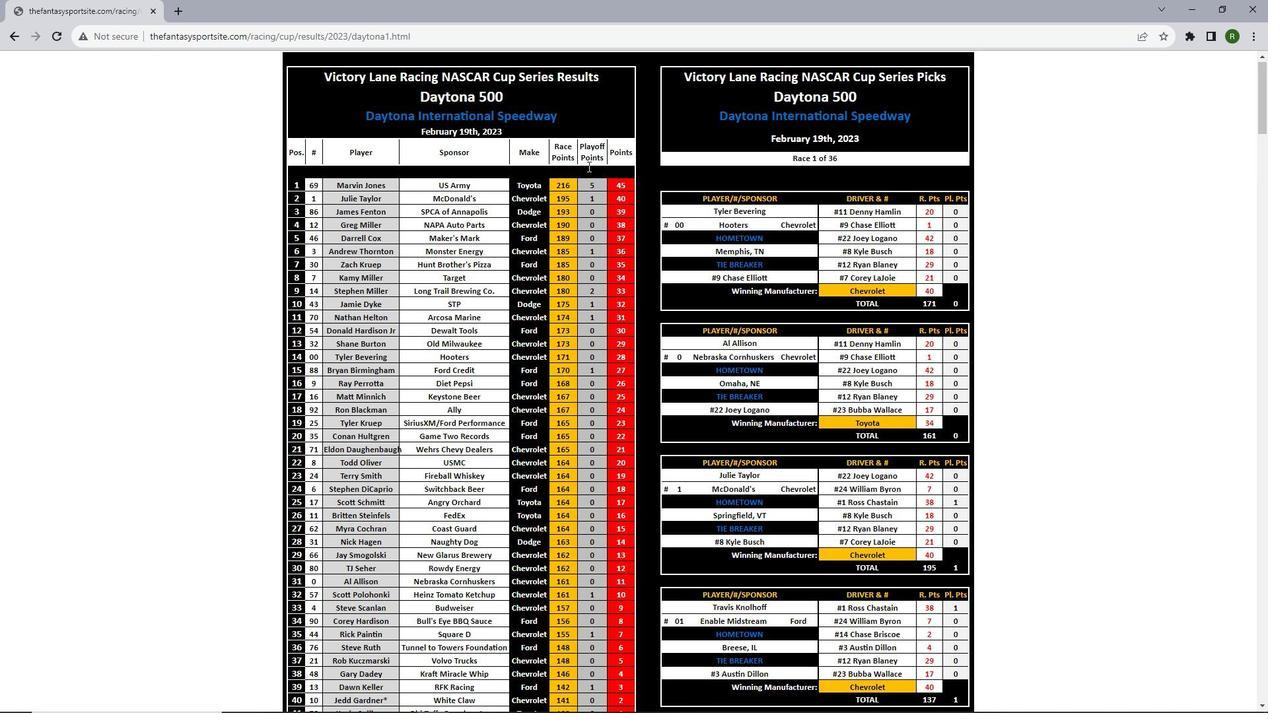
Action: Mouse scrolled (587, 165) with delta (0, 0)
Screenshot: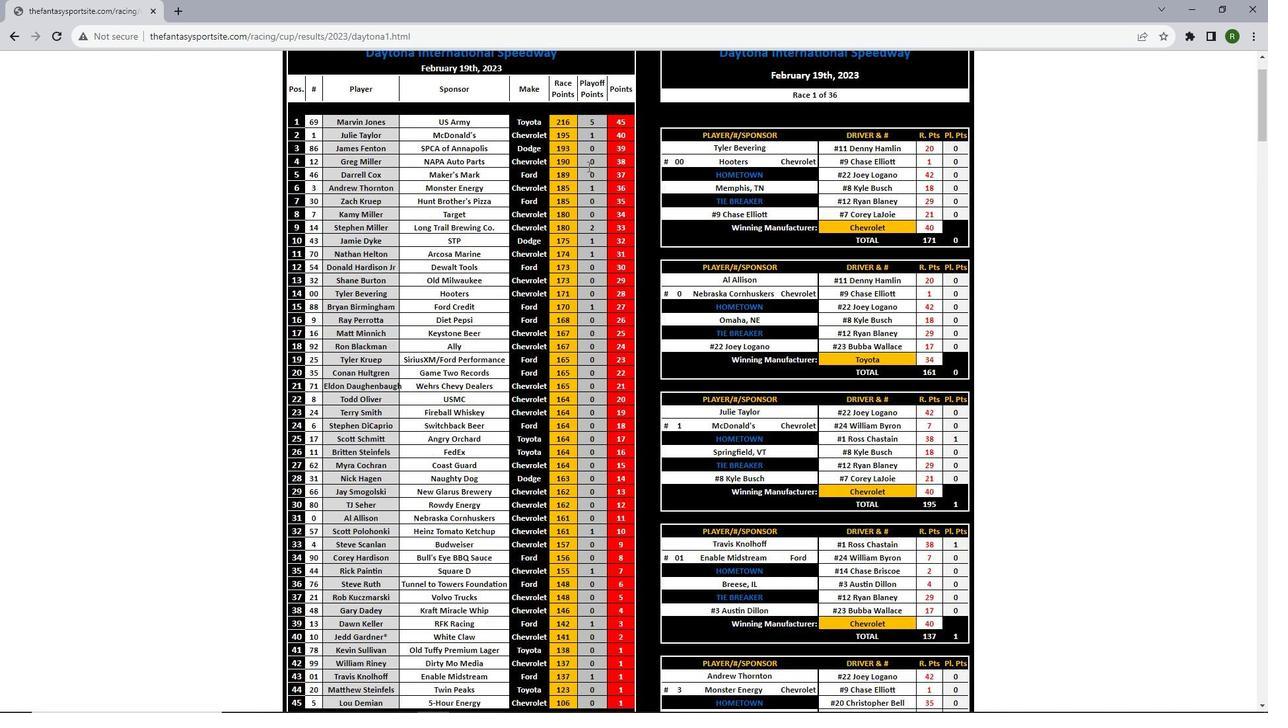 
Action: Mouse scrolled (587, 165) with delta (0, 0)
Screenshot: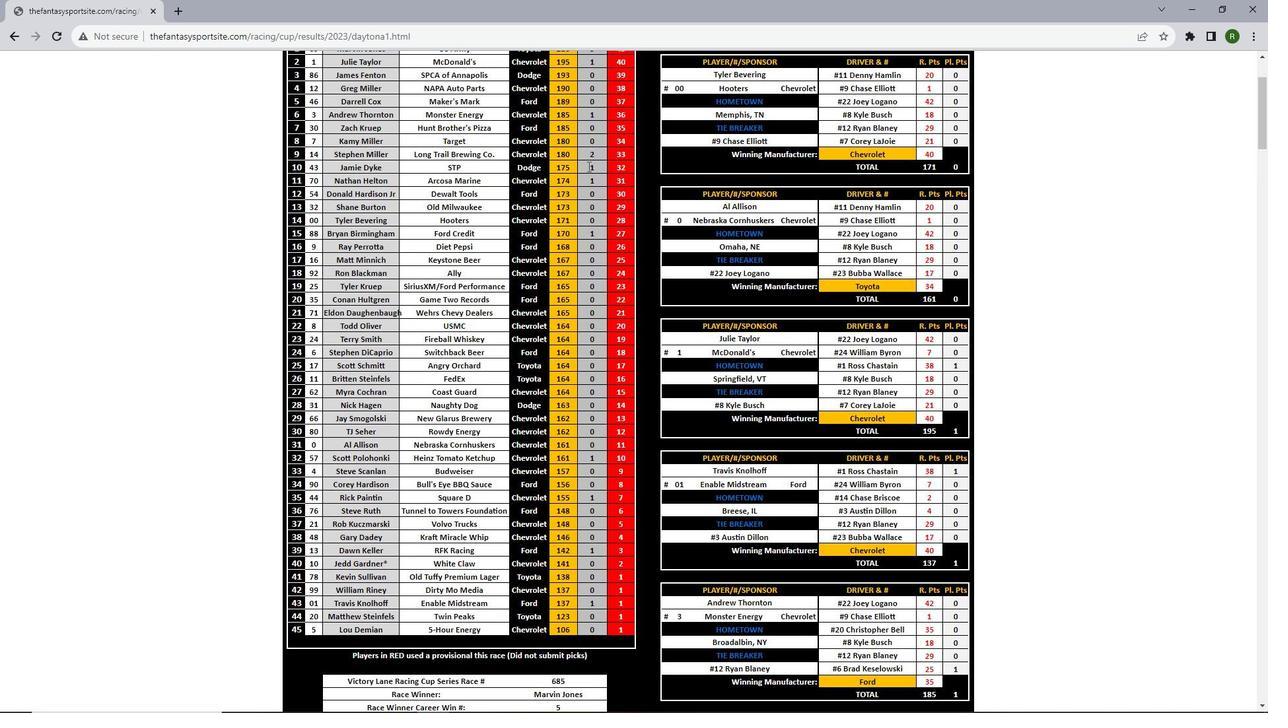 
Action: Mouse scrolled (587, 165) with delta (0, 0)
Screenshot: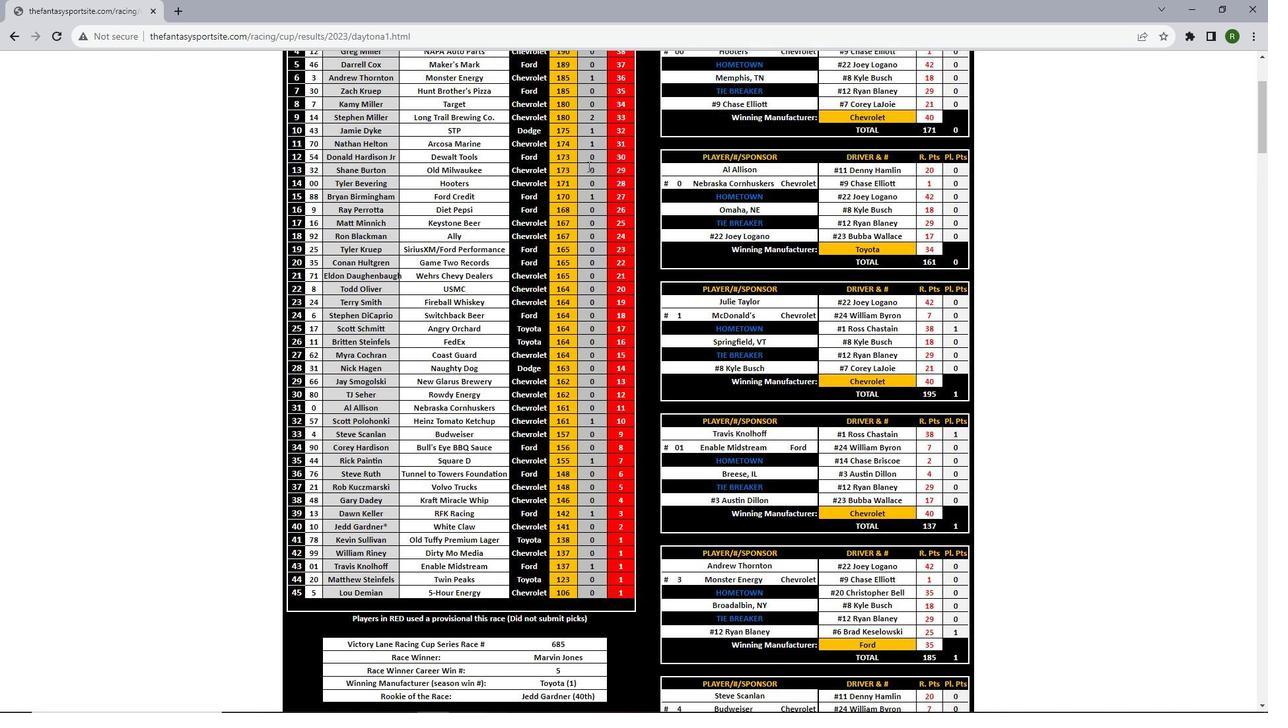 
Action: Mouse scrolled (587, 165) with delta (0, 0)
Screenshot: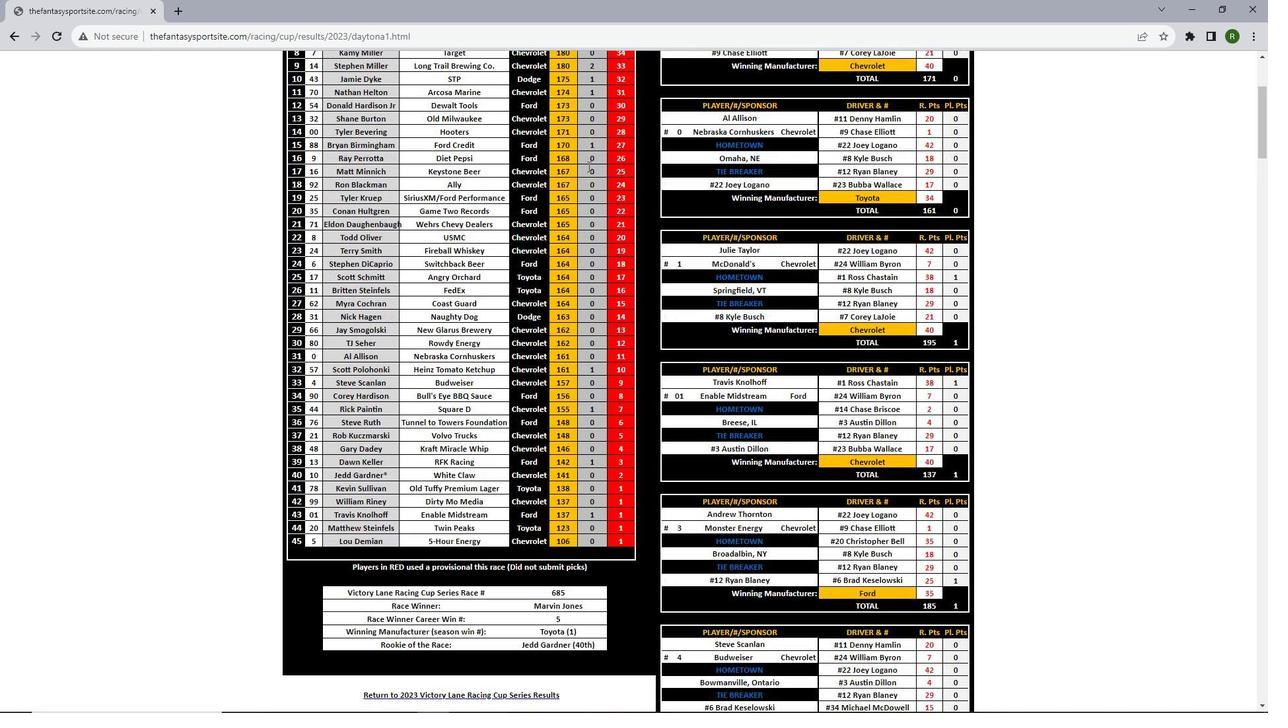 
Action: Mouse scrolled (587, 165) with delta (0, 0)
Screenshot: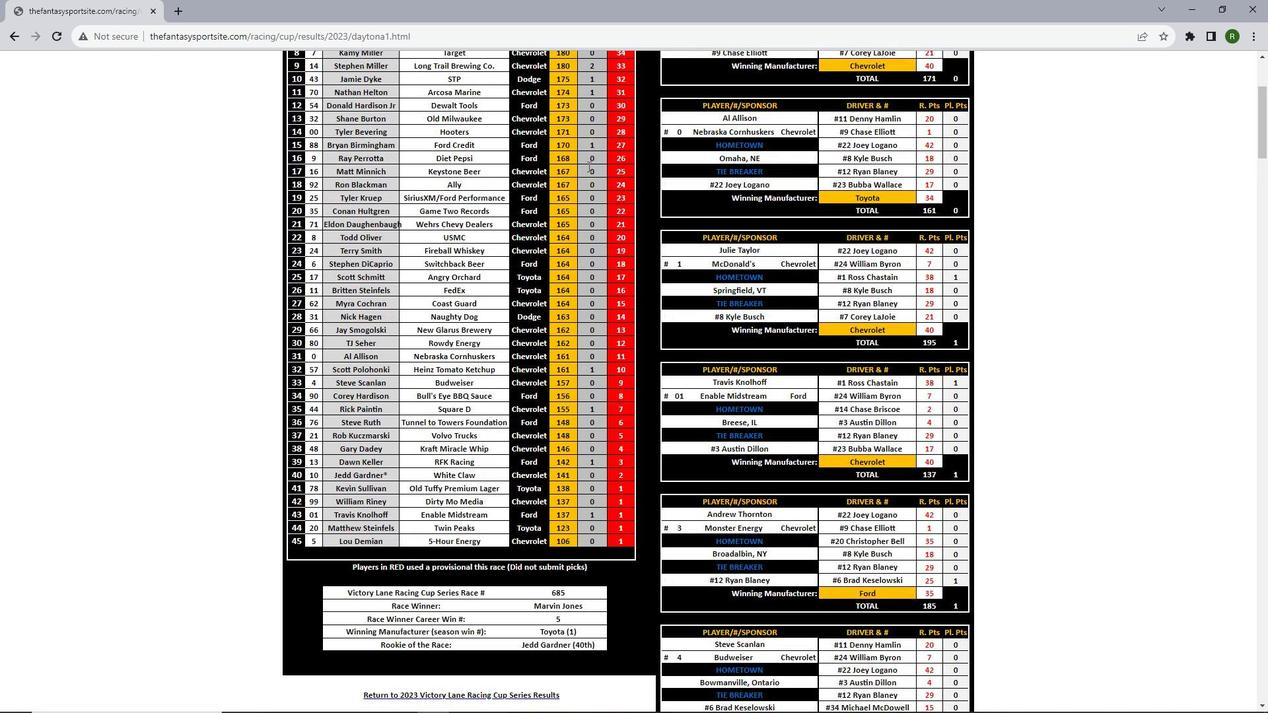 
Action: Mouse scrolled (587, 165) with delta (0, 0)
Screenshot: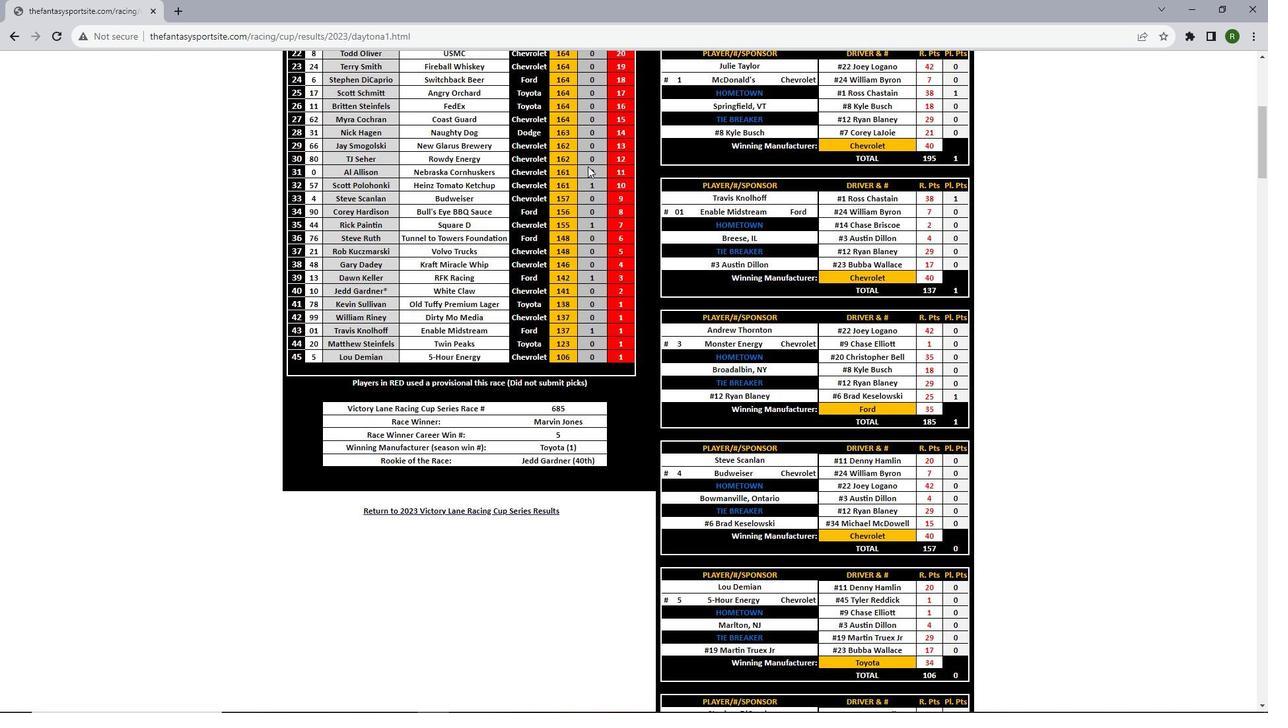 
Action: Mouse scrolled (587, 165) with delta (0, 0)
Screenshot: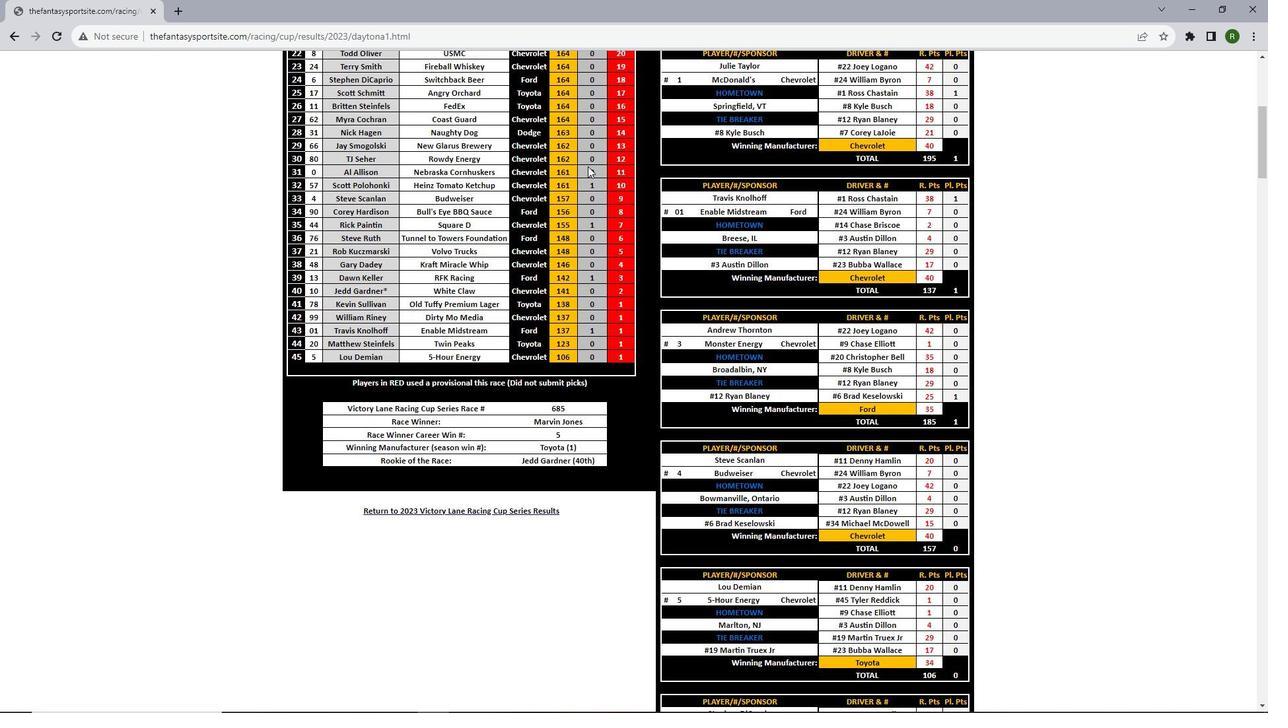 
Action: Mouse scrolled (587, 165) with delta (0, 0)
Screenshot: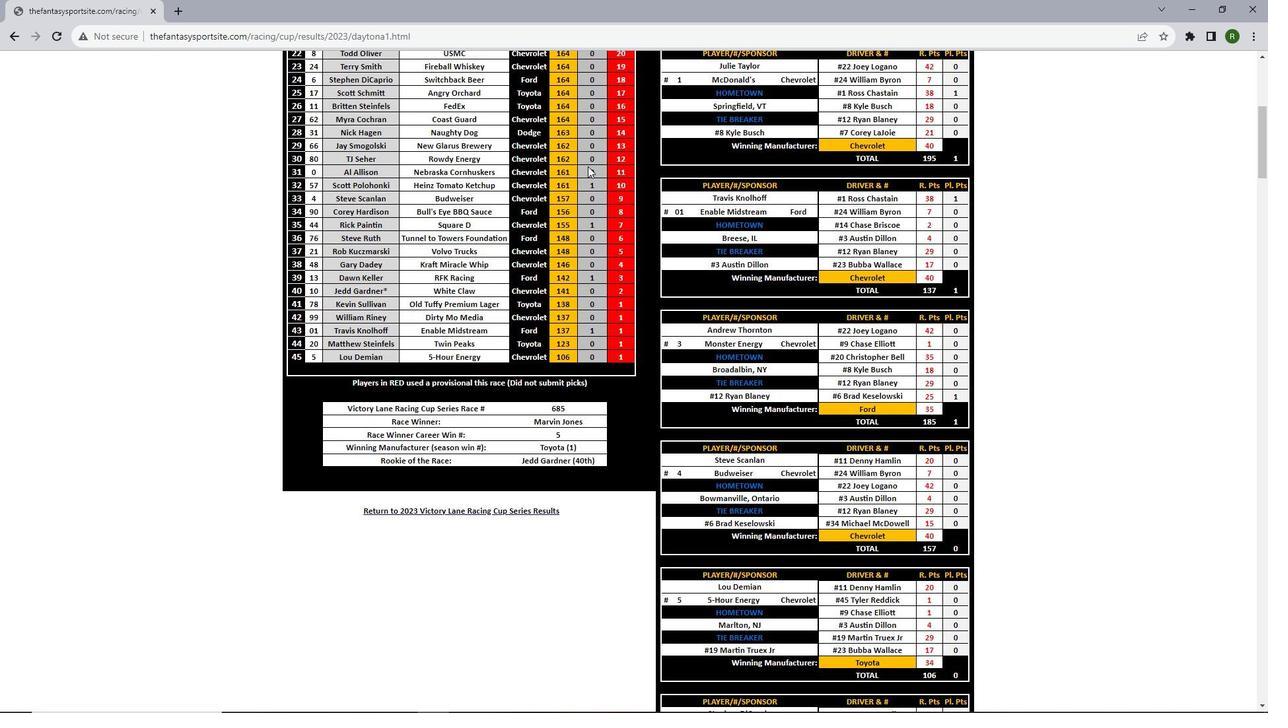 
Action: Mouse scrolled (587, 165) with delta (0, 0)
Screenshot: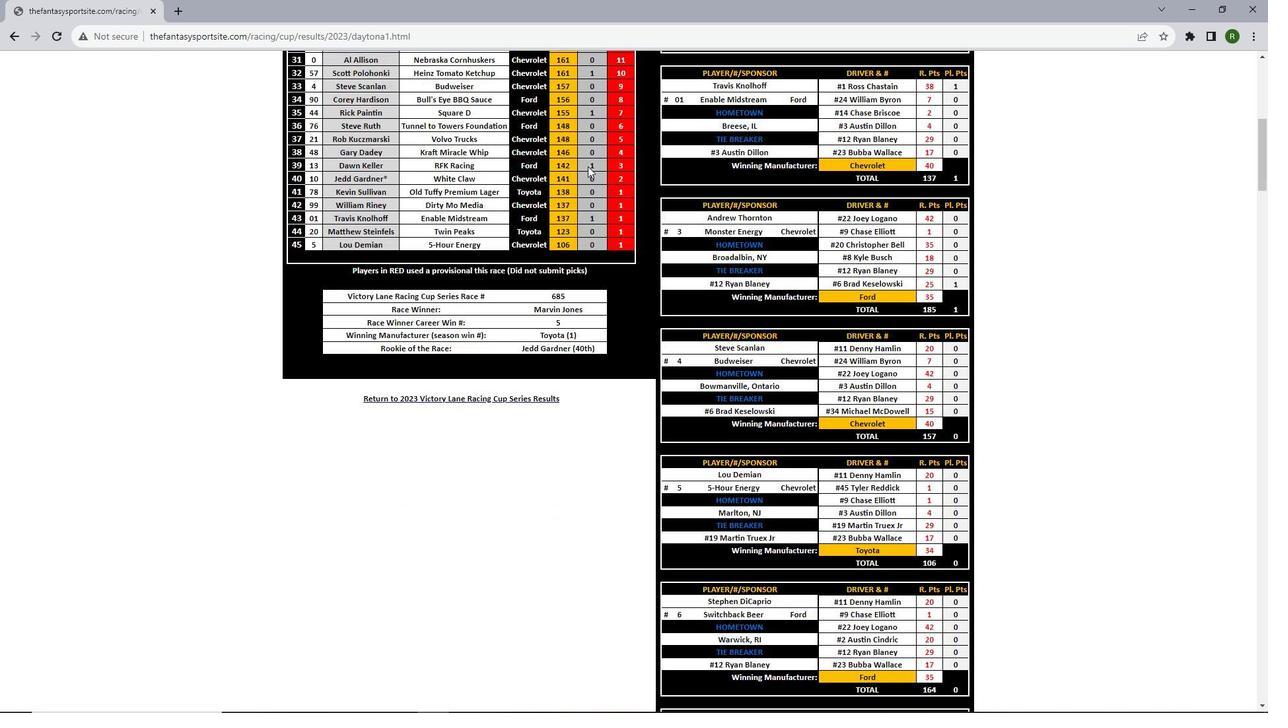 
Action: Mouse scrolled (587, 165) with delta (0, 0)
Screenshot: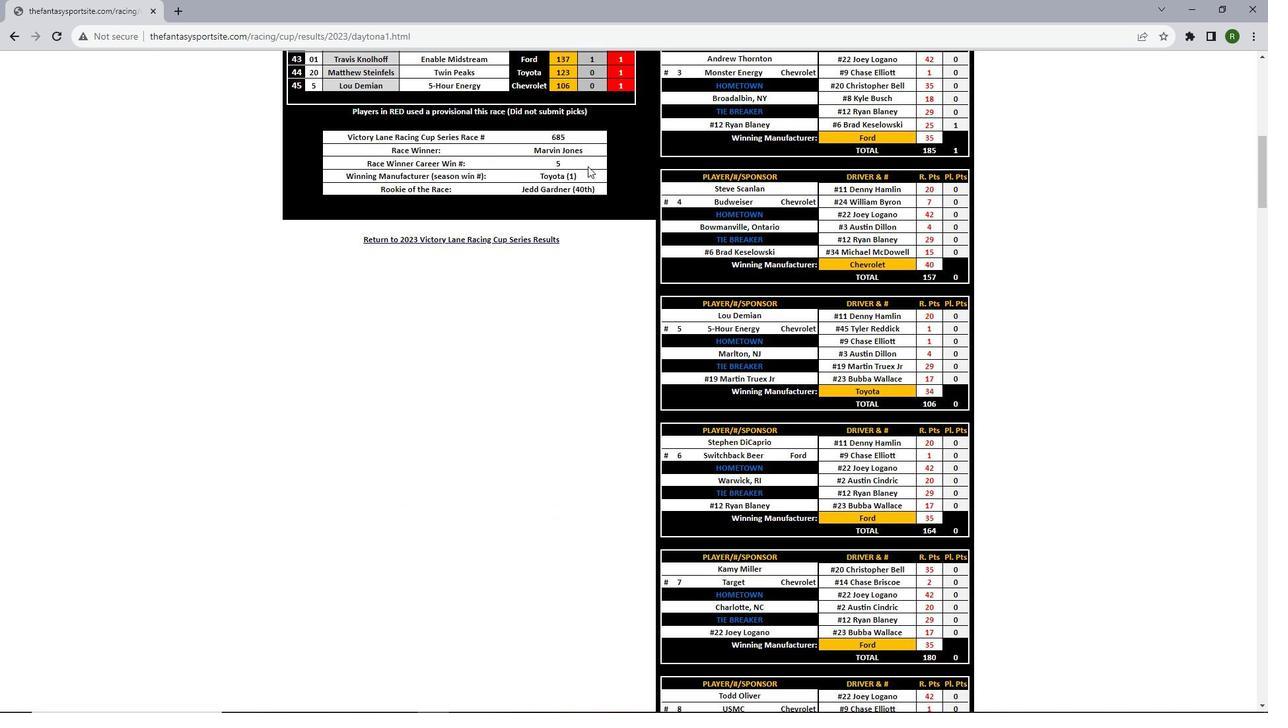 
Action: Mouse scrolled (587, 165) with delta (0, 0)
Screenshot: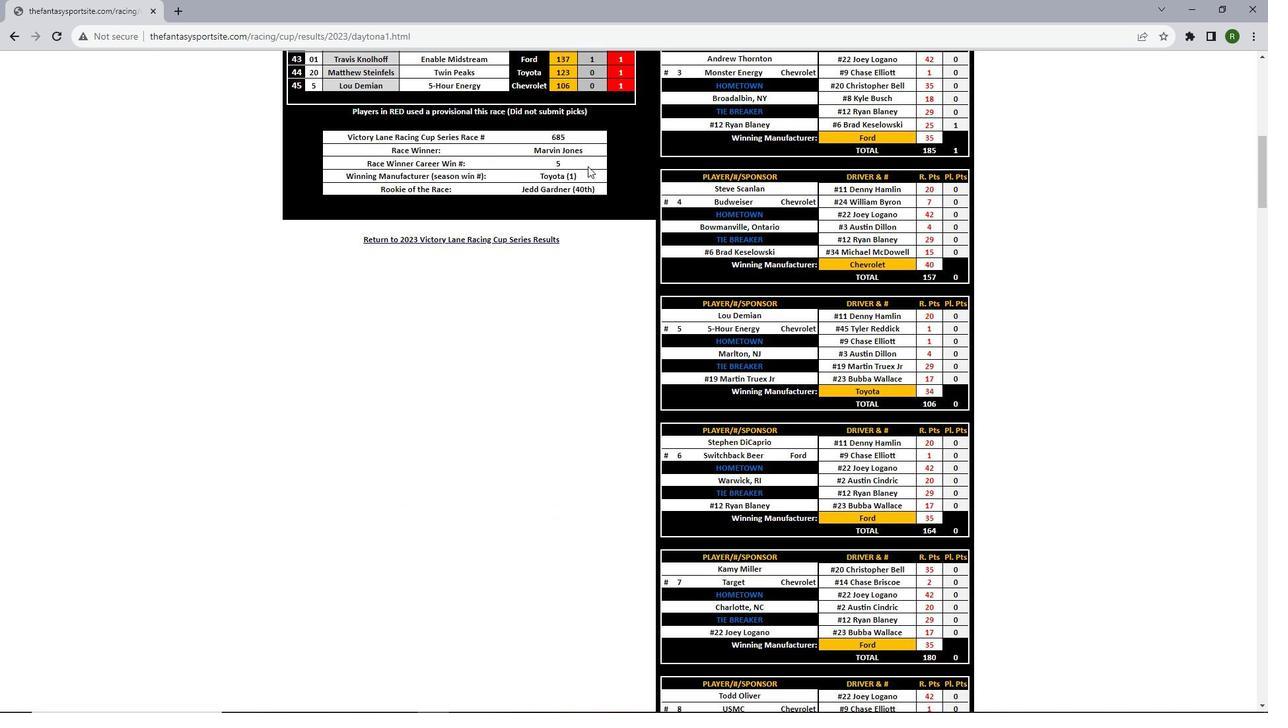 
Action: Mouse scrolled (587, 165) with delta (0, 0)
Screenshot: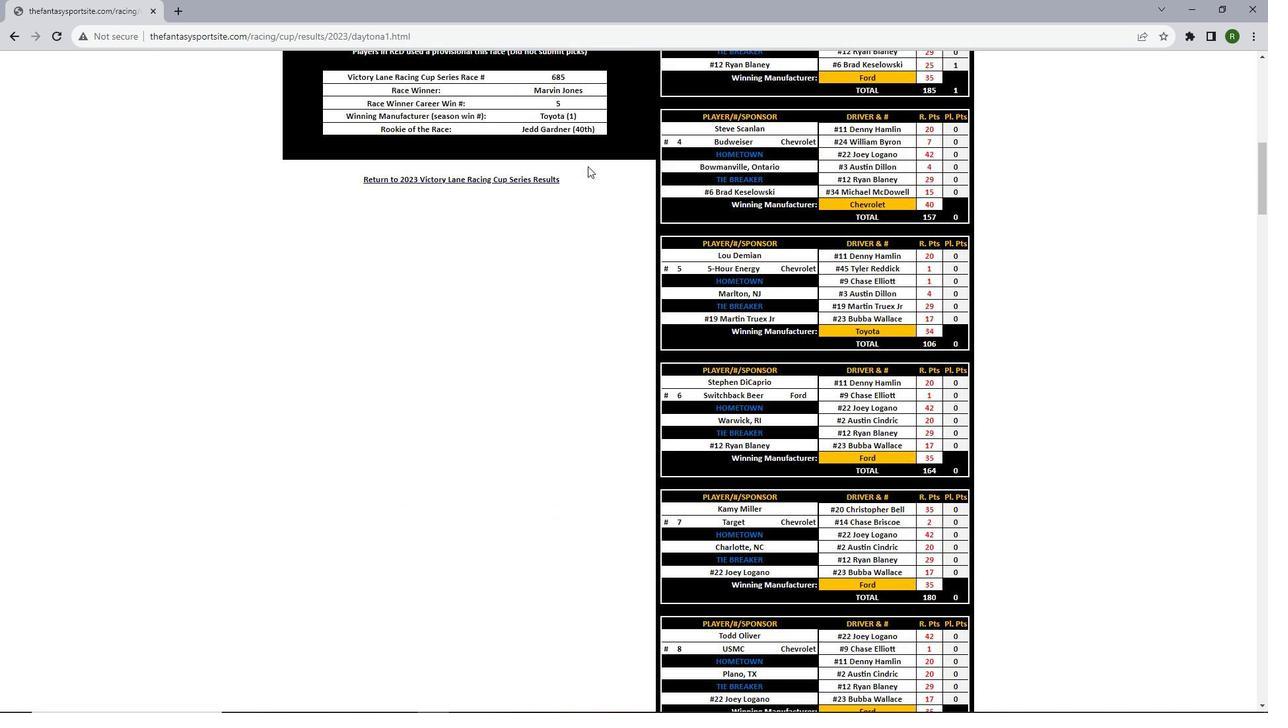
Action: Mouse scrolled (587, 165) with delta (0, 0)
Screenshot: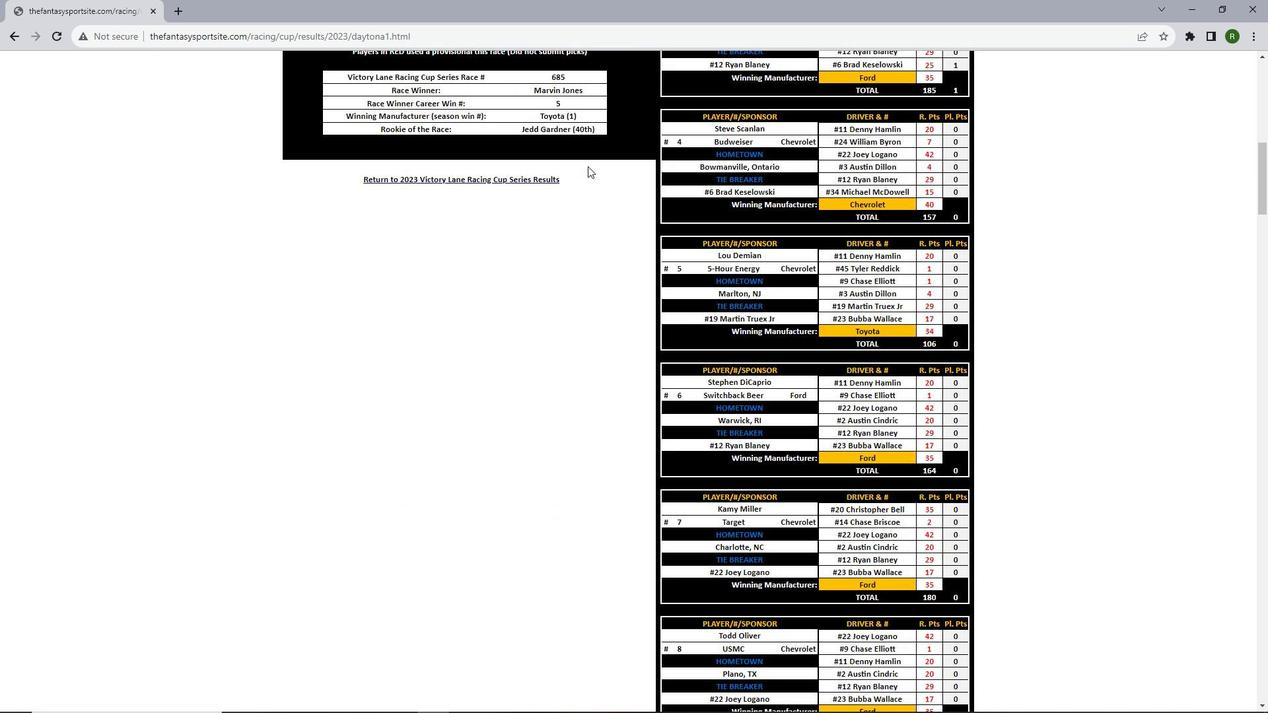 
Action: Mouse scrolled (587, 165) with delta (0, 0)
Screenshot: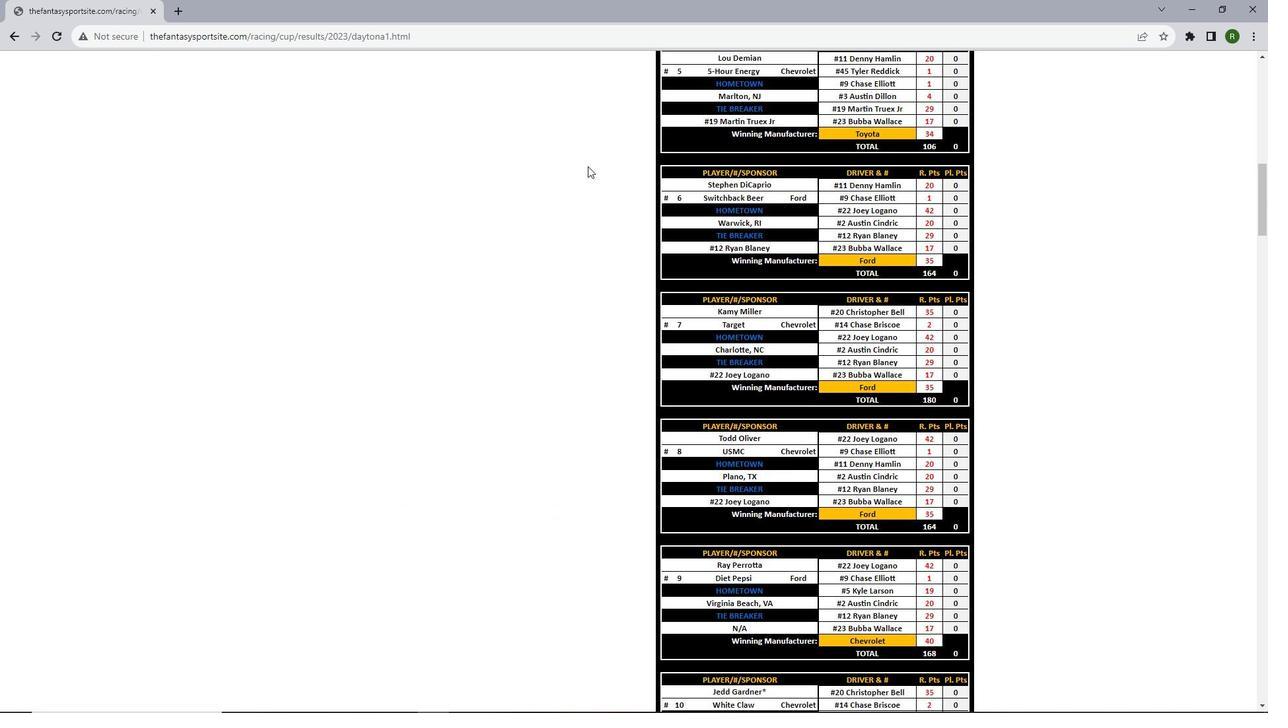 
Action: Mouse scrolled (587, 165) with delta (0, 0)
Screenshot: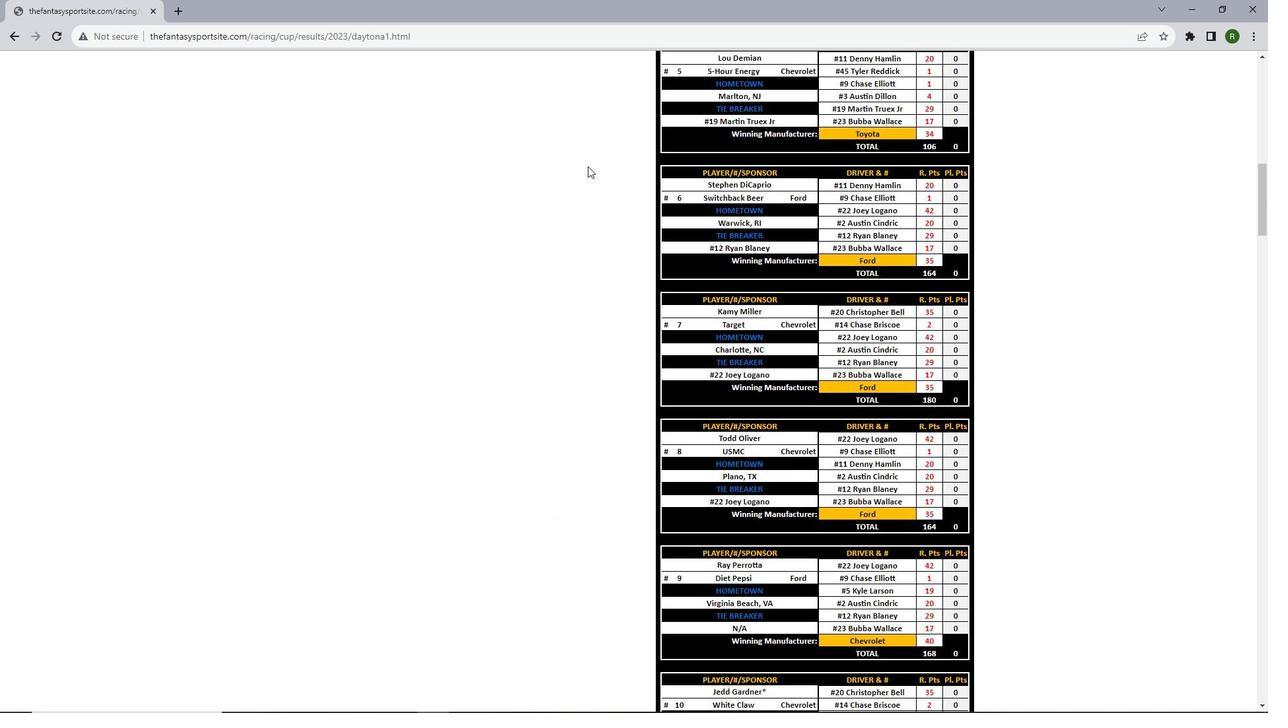 
Action: Mouse scrolled (587, 165) with delta (0, 0)
Screenshot: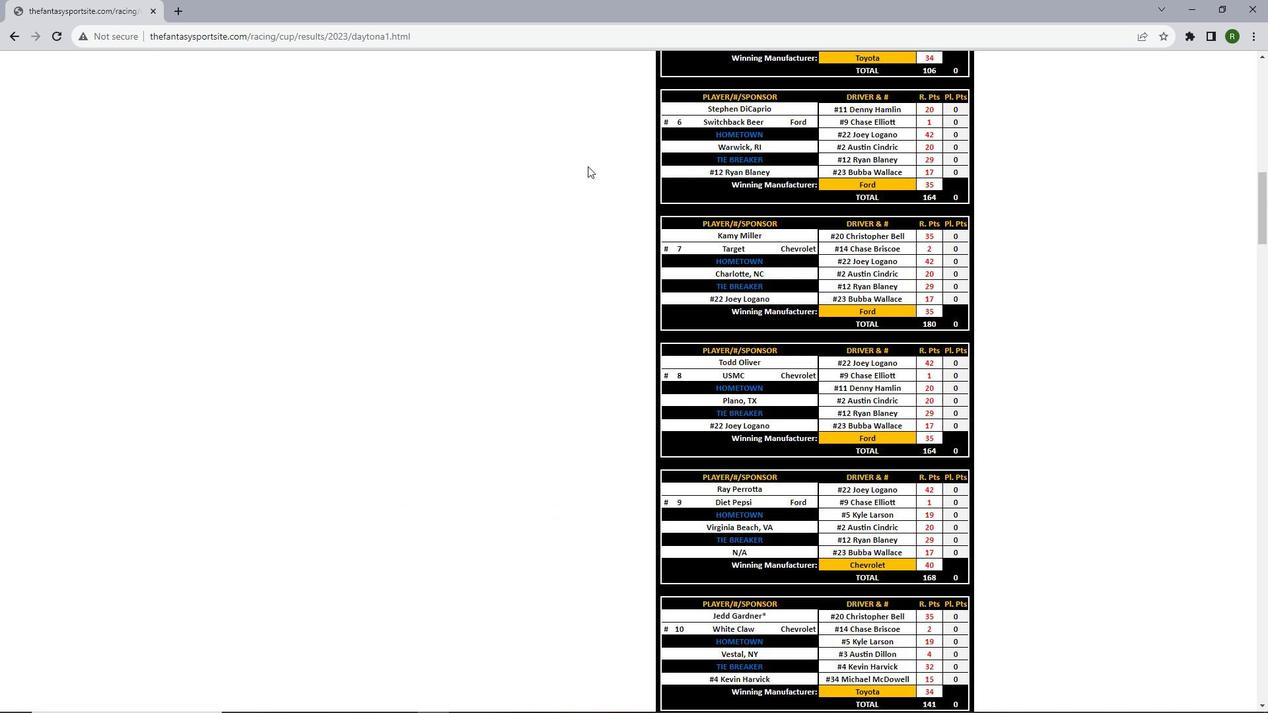 
Action: Mouse scrolled (587, 165) with delta (0, 0)
Screenshot: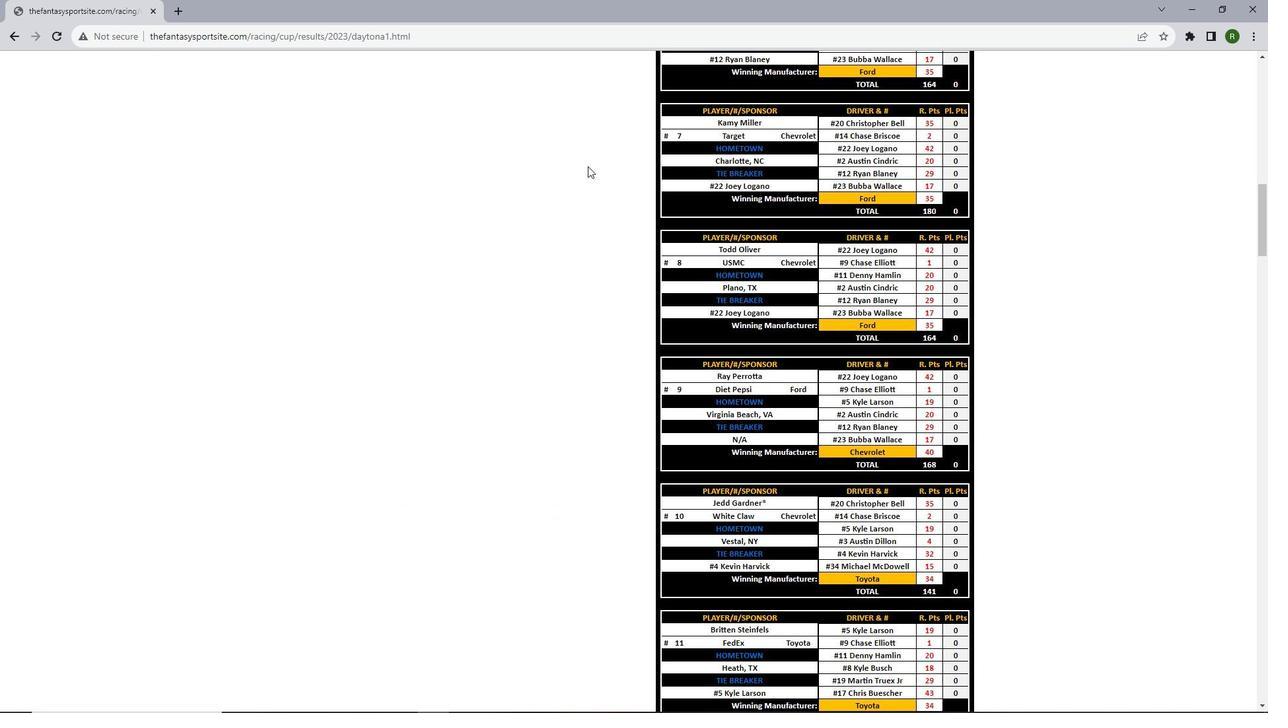
Action: Mouse scrolled (587, 165) with delta (0, 0)
Screenshot: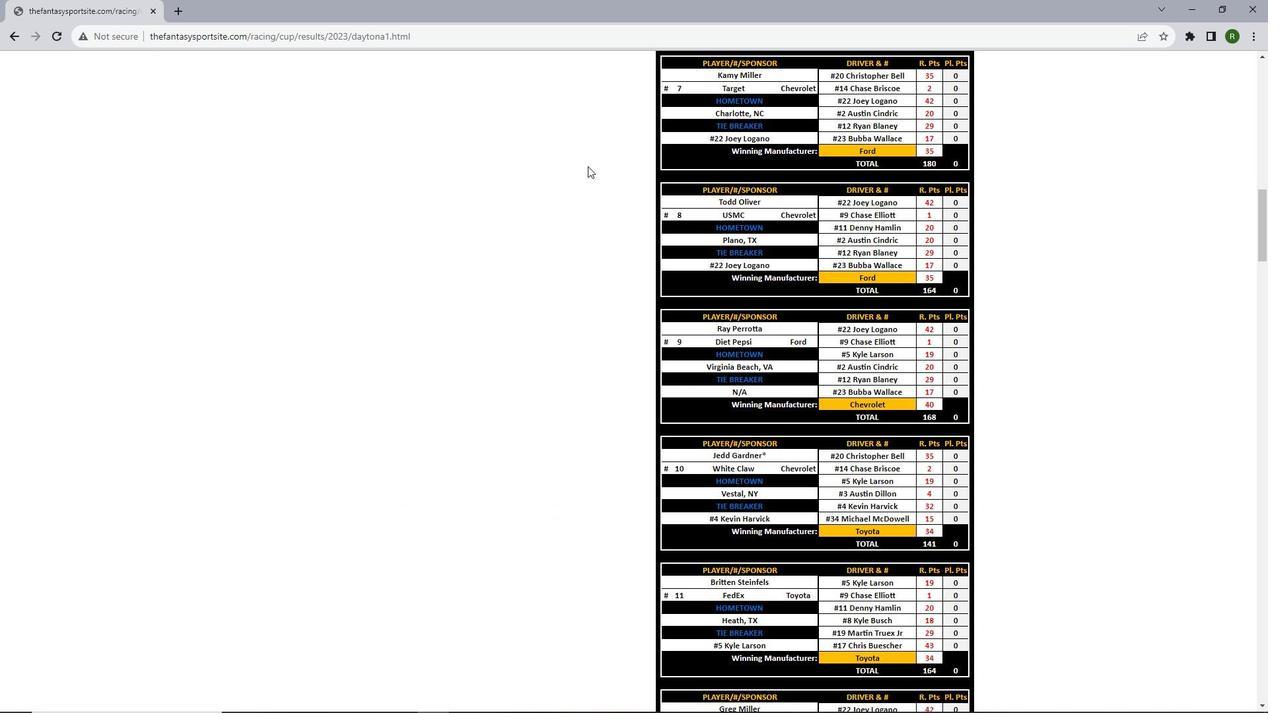
Action: Mouse scrolled (587, 165) with delta (0, 0)
Screenshot: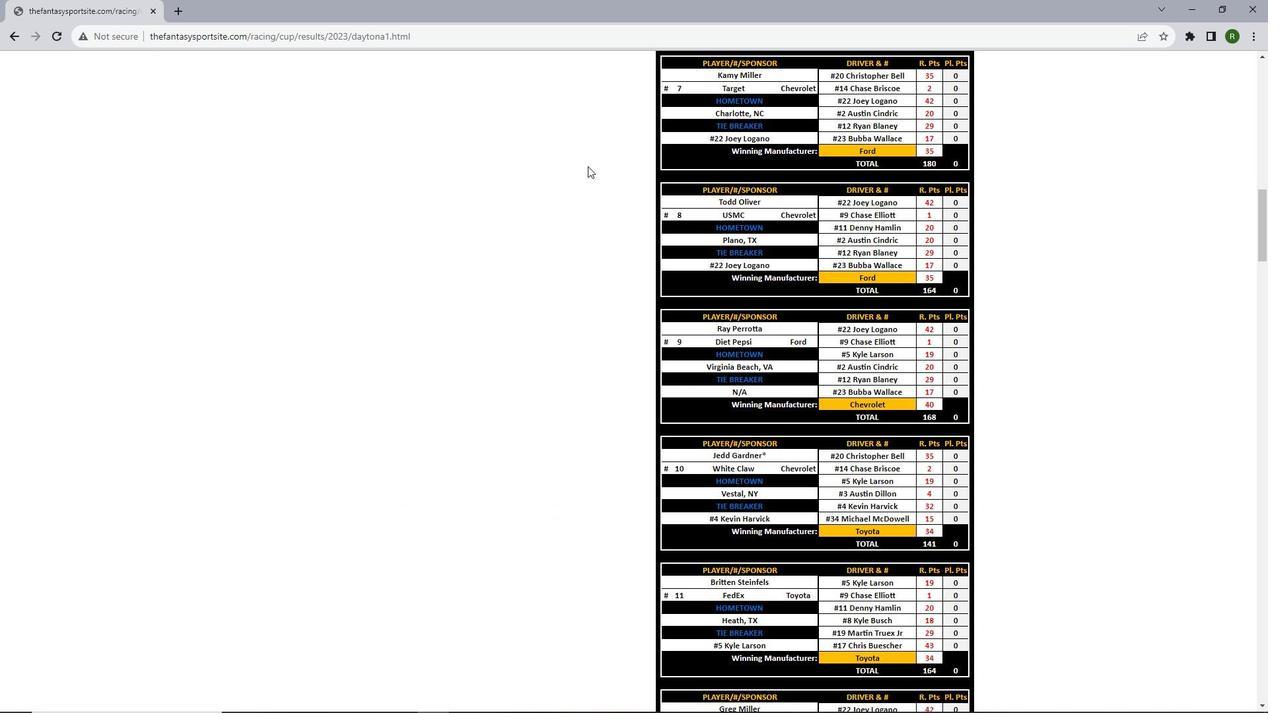 
Action: Mouse scrolled (587, 165) with delta (0, 0)
Screenshot: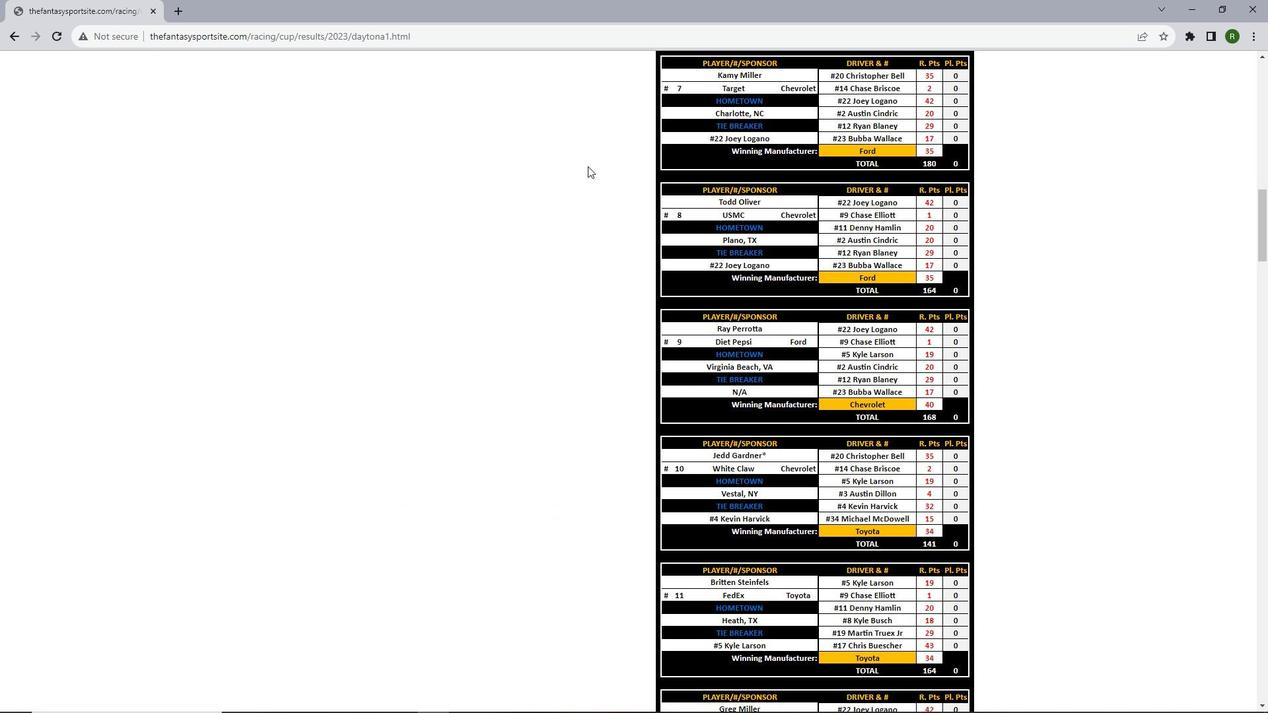 
Action: Mouse scrolled (587, 165) with delta (0, 0)
Screenshot: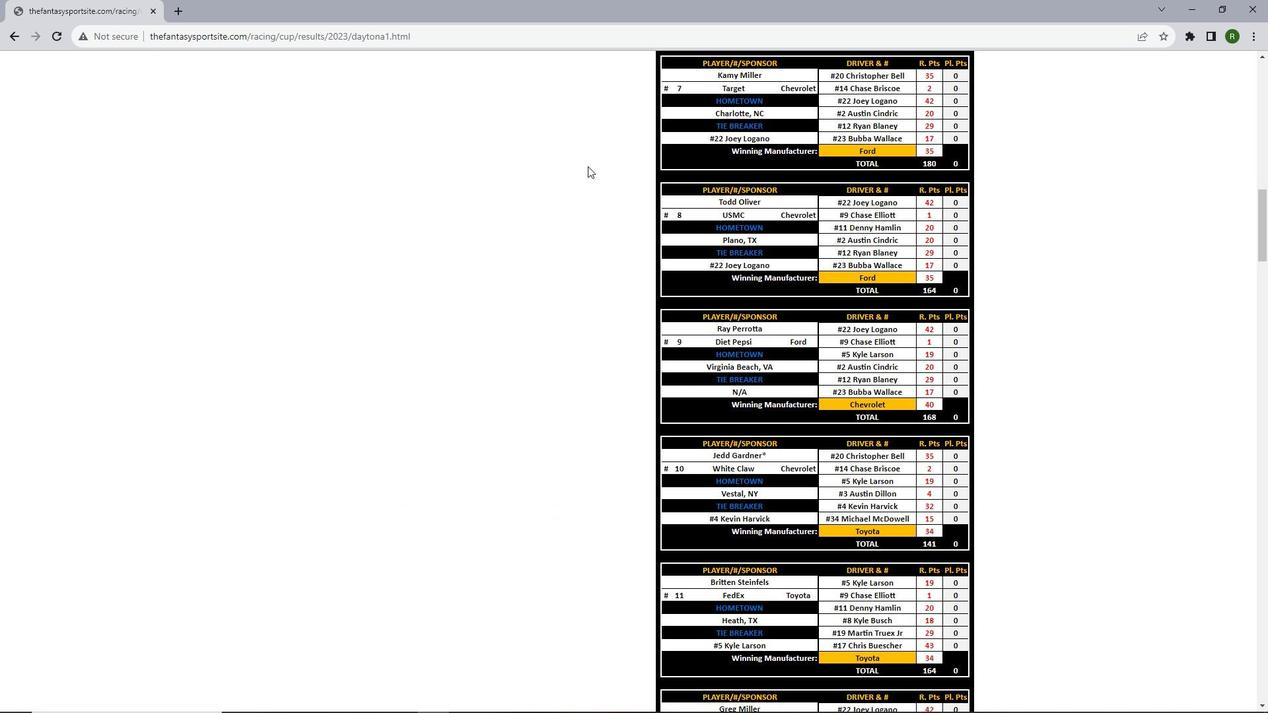
Action: Mouse scrolled (587, 165) with delta (0, 0)
Screenshot: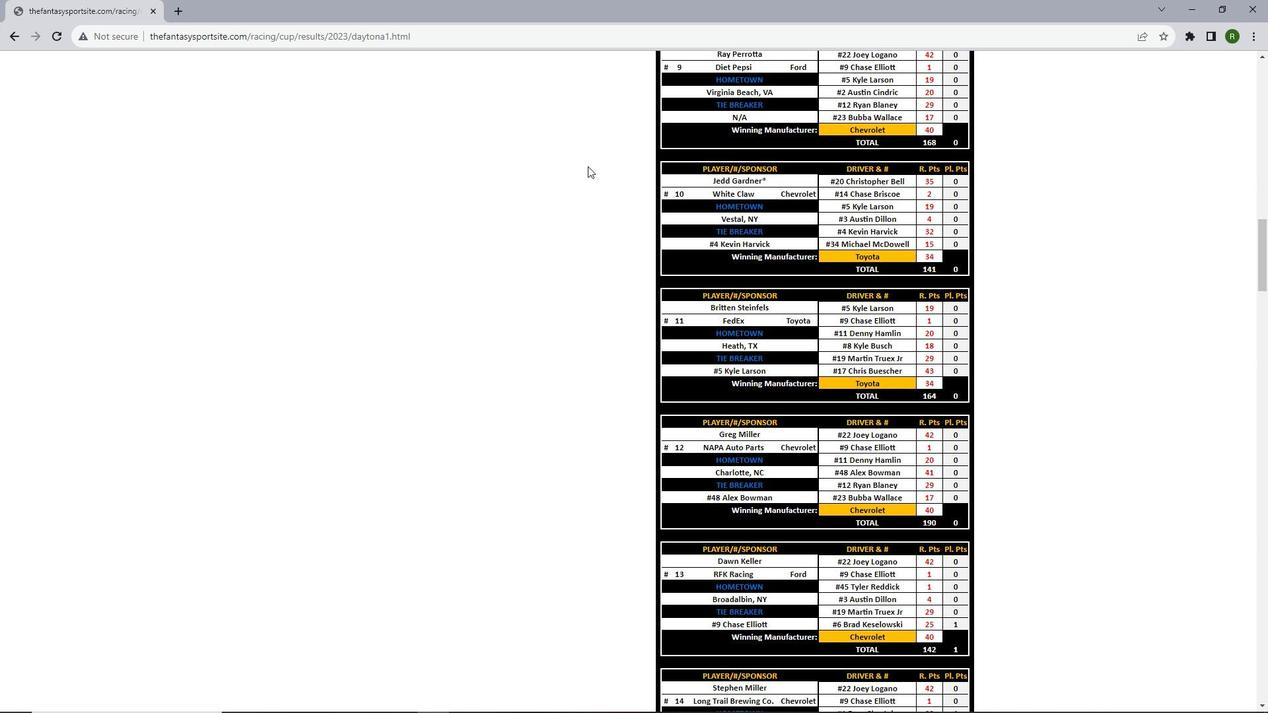 
Action: Mouse scrolled (587, 165) with delta (0, 0)
Screenshot: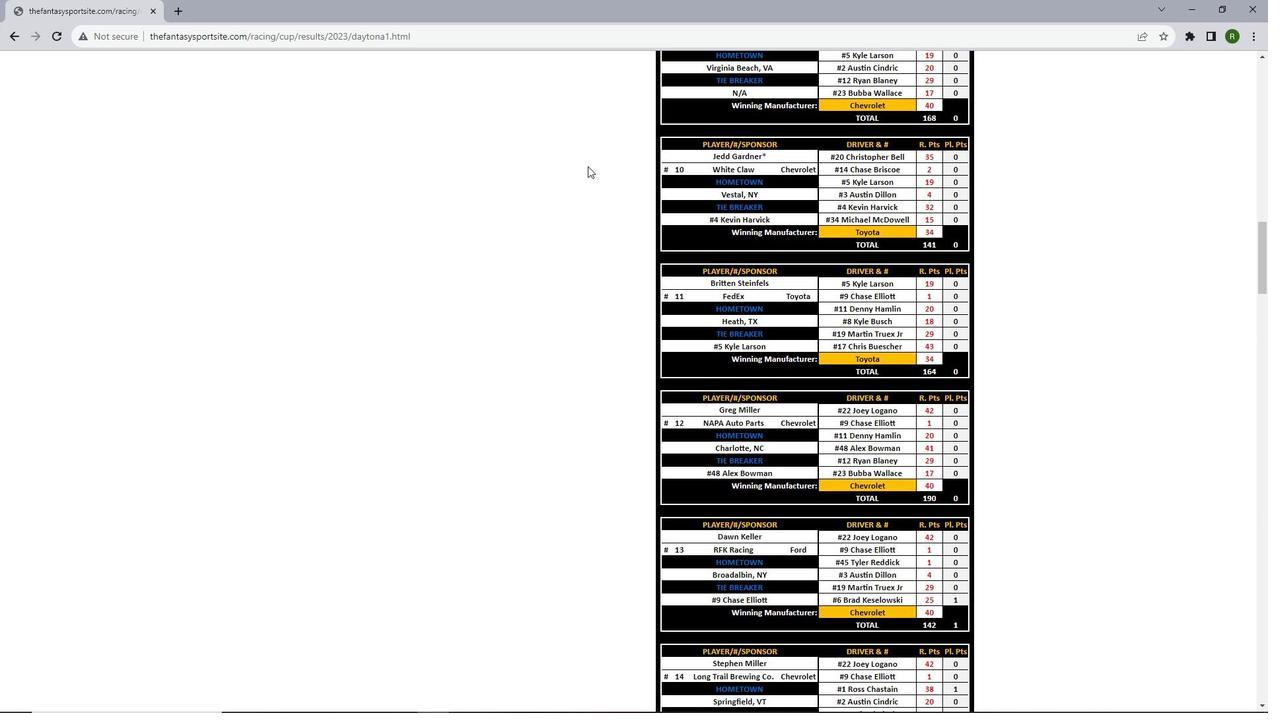 
Action: Mouse scrolled (587, 165) with delta (0, 0)
Screenshot: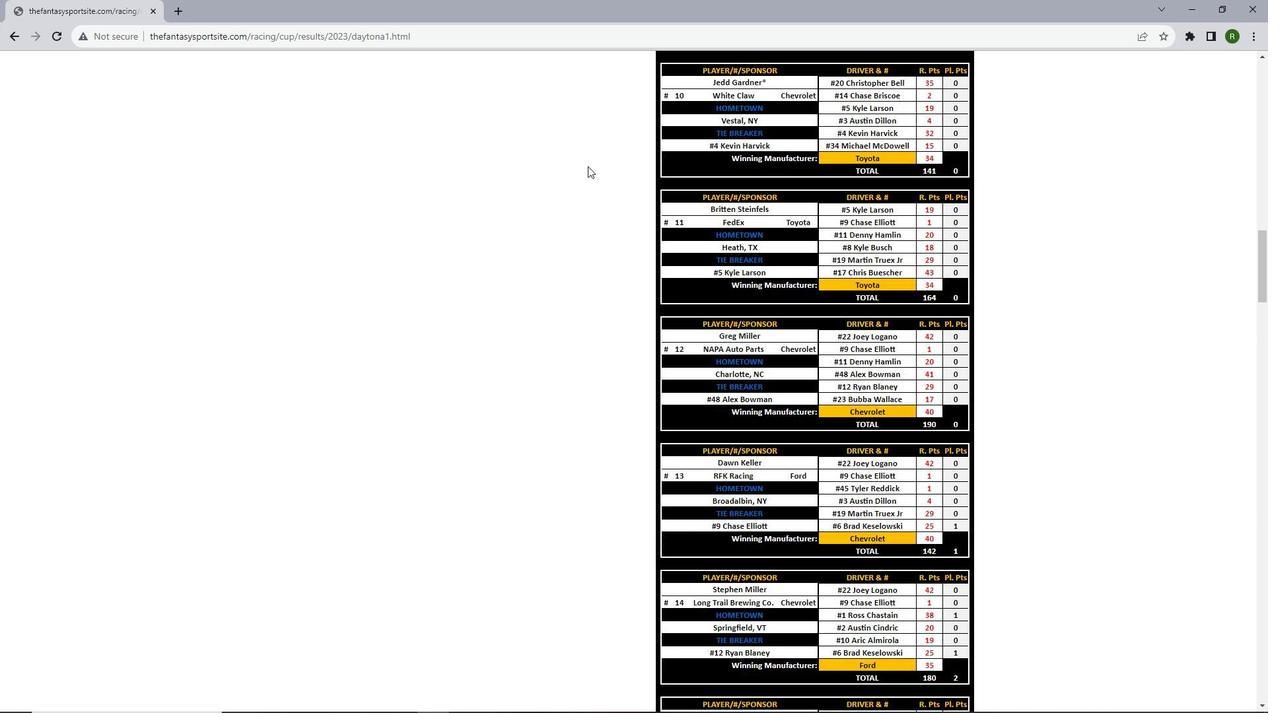 
Action: Mouse scrolled (587, 165) with delta (0, 0)
Screenshot: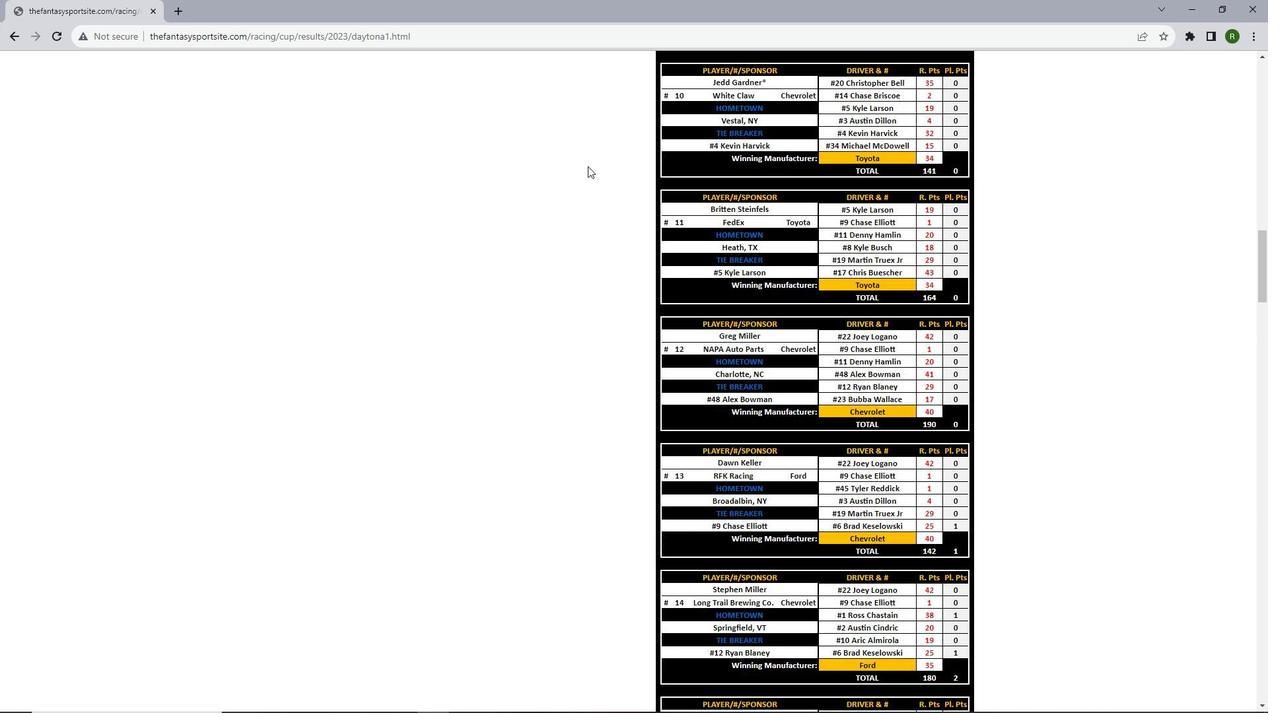 
Action: Mouse scrolled (587, 165) with delta (0, 0)
Screenshot: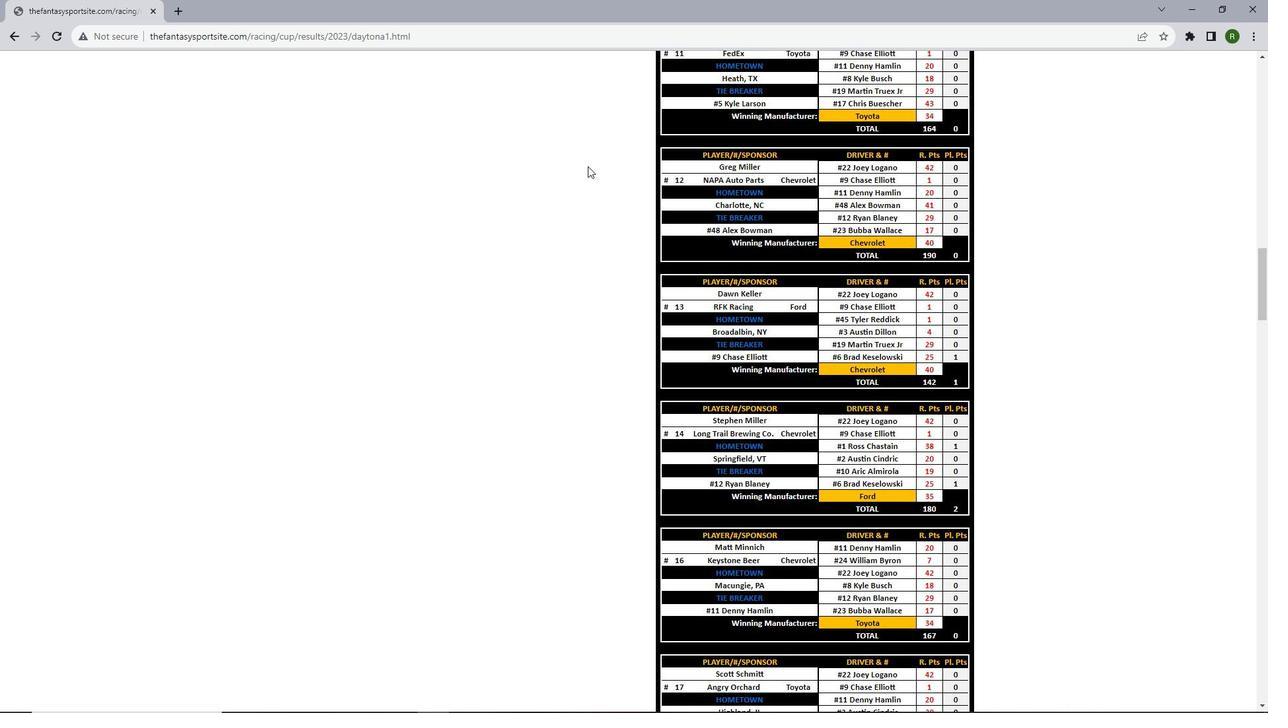 
Action: Mouse scrolled (587, 165) with delta (0, 0)
Screenshot: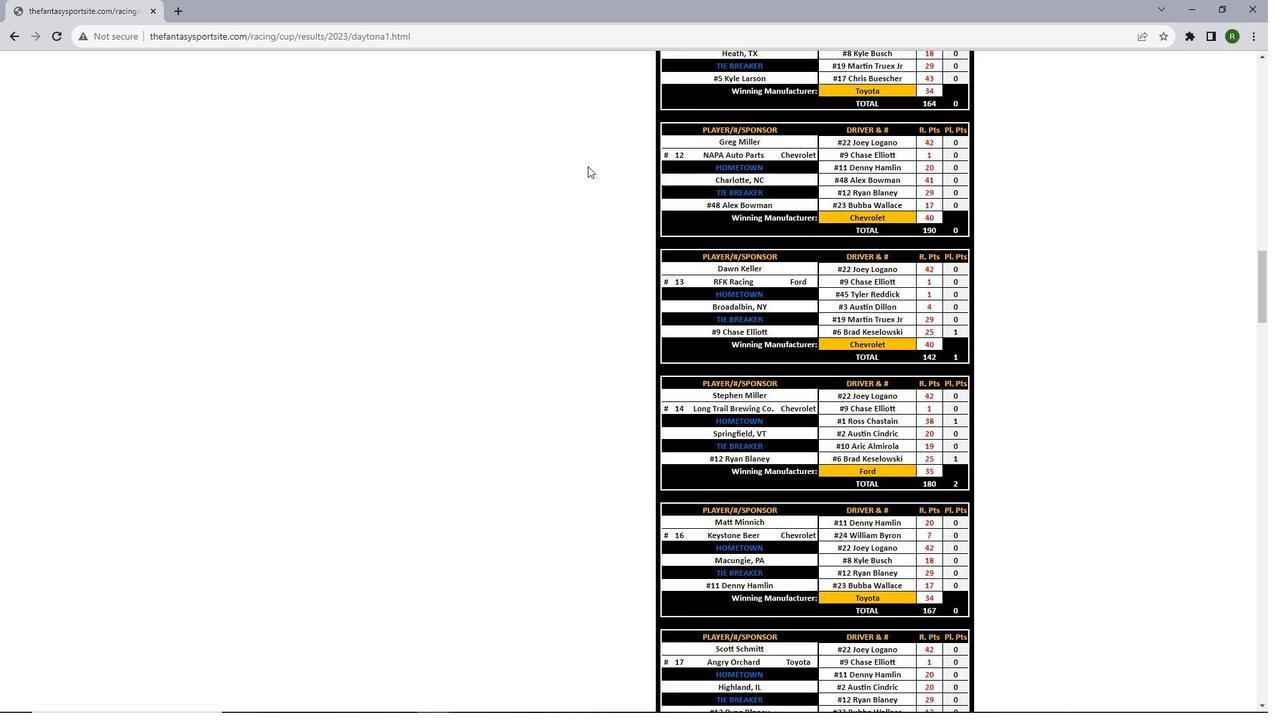 
Action: Mouse scrolled (587, 165) with delta (0, 0)
Screenshot: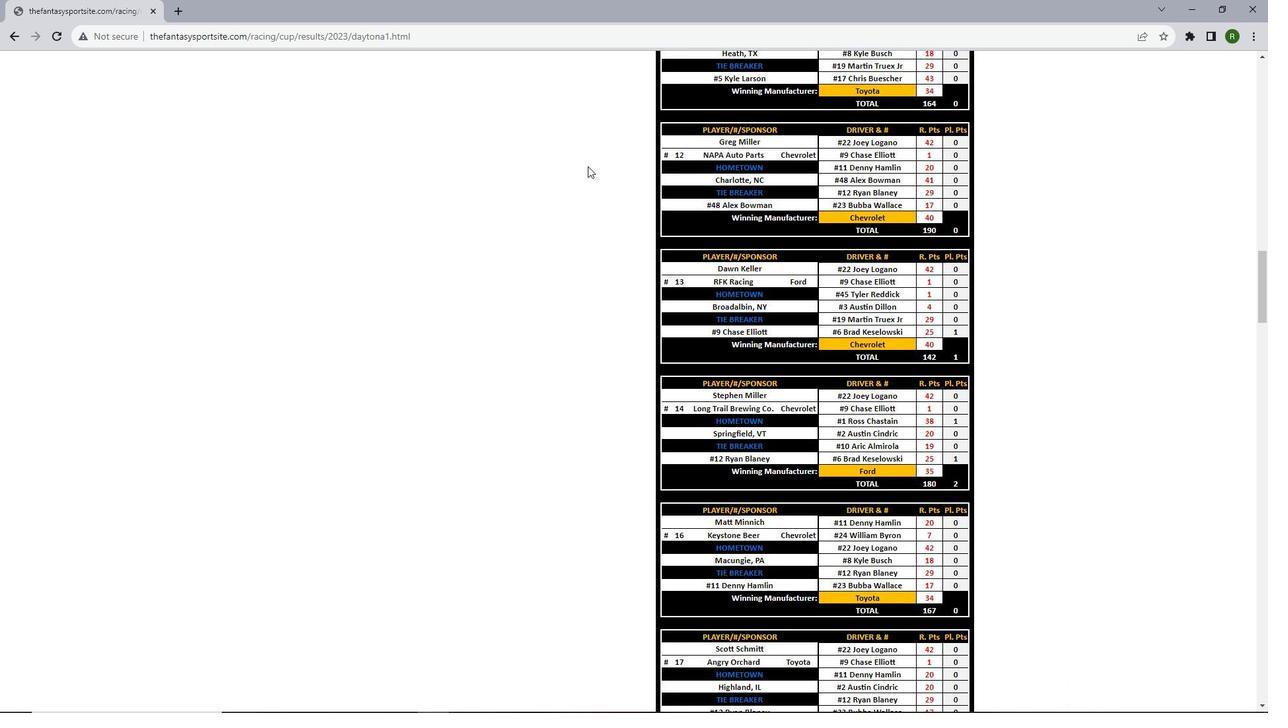 
Action: Mouse scrolled (587, 165) with delta (0, 0)
Screenshot: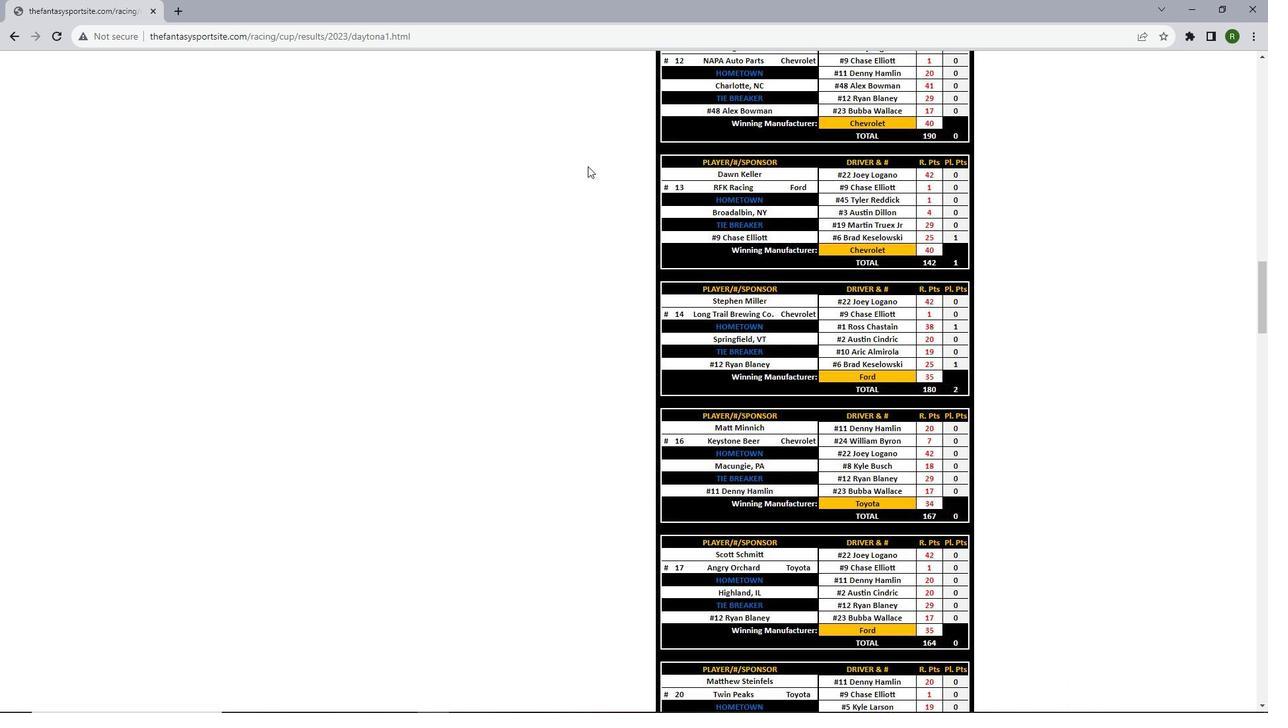 
Action: Mouse scrolled (587, 165) with delta (0, 0)
Screenshot: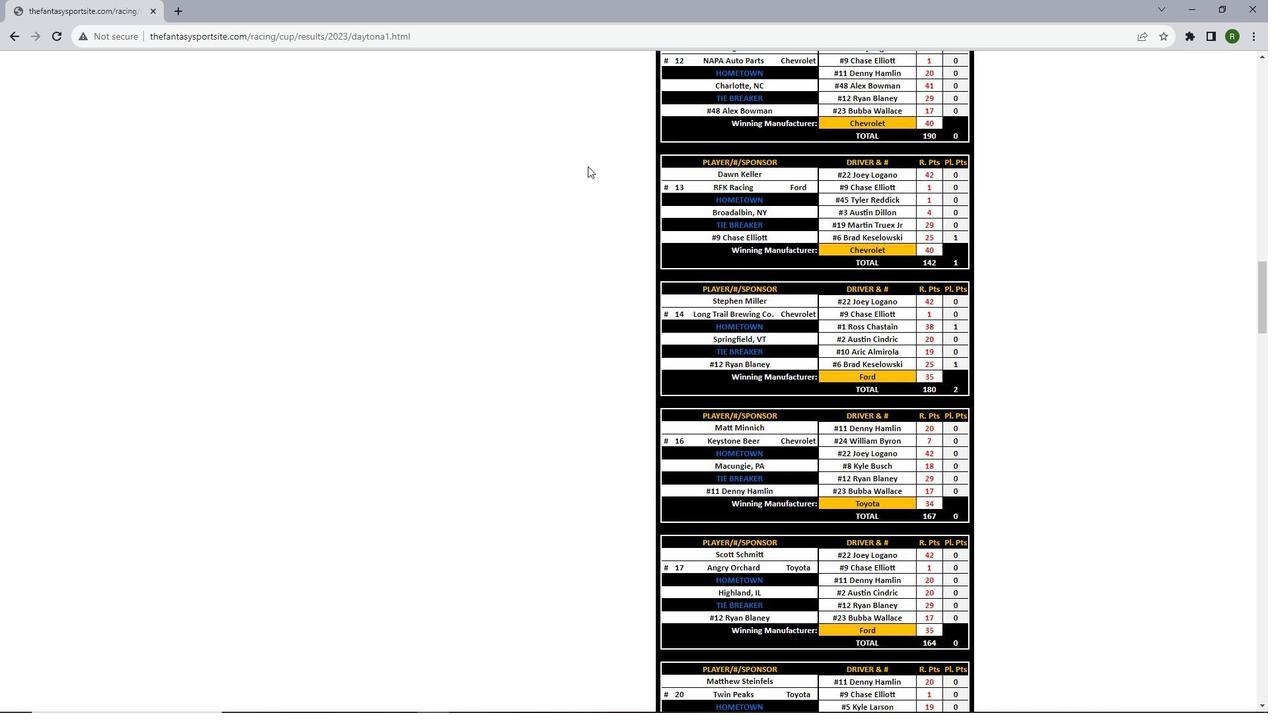 
Action: Mouse scrolled (587, 165) with delta (0, 0)
Screenshot: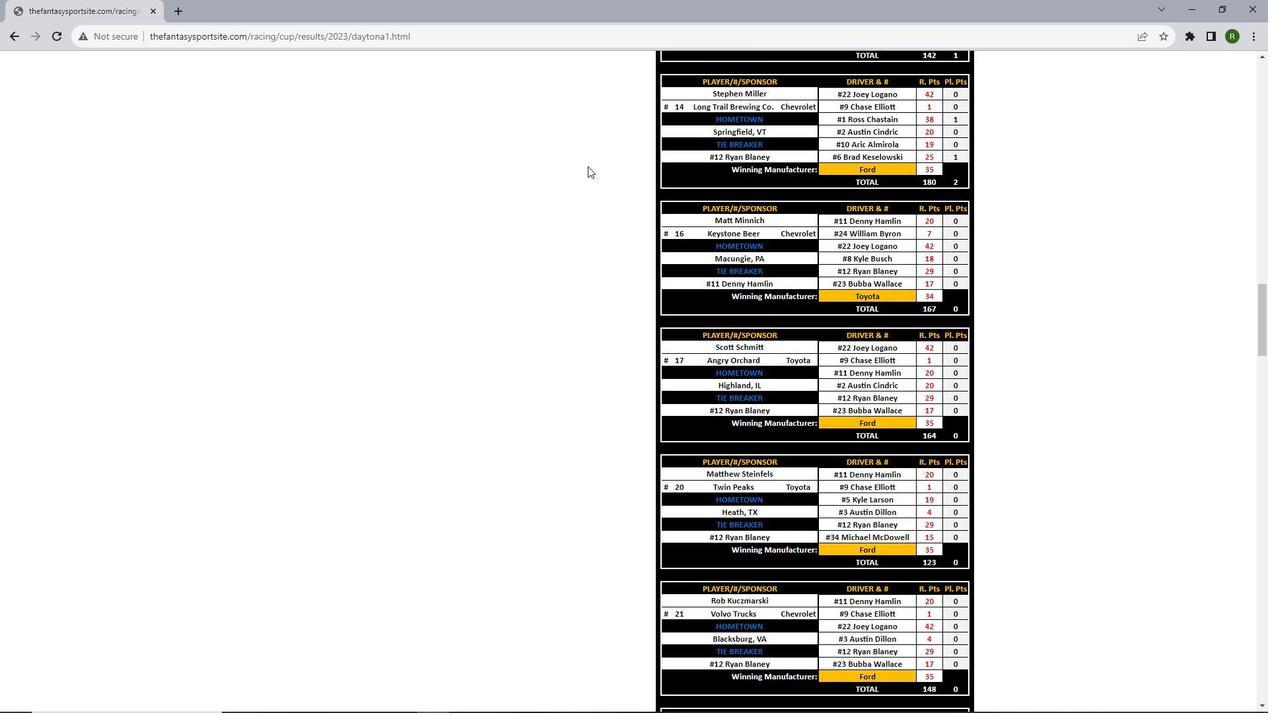 
Action: Mouse scrolled (587, 165) with delta (0, 0)
Screenshot: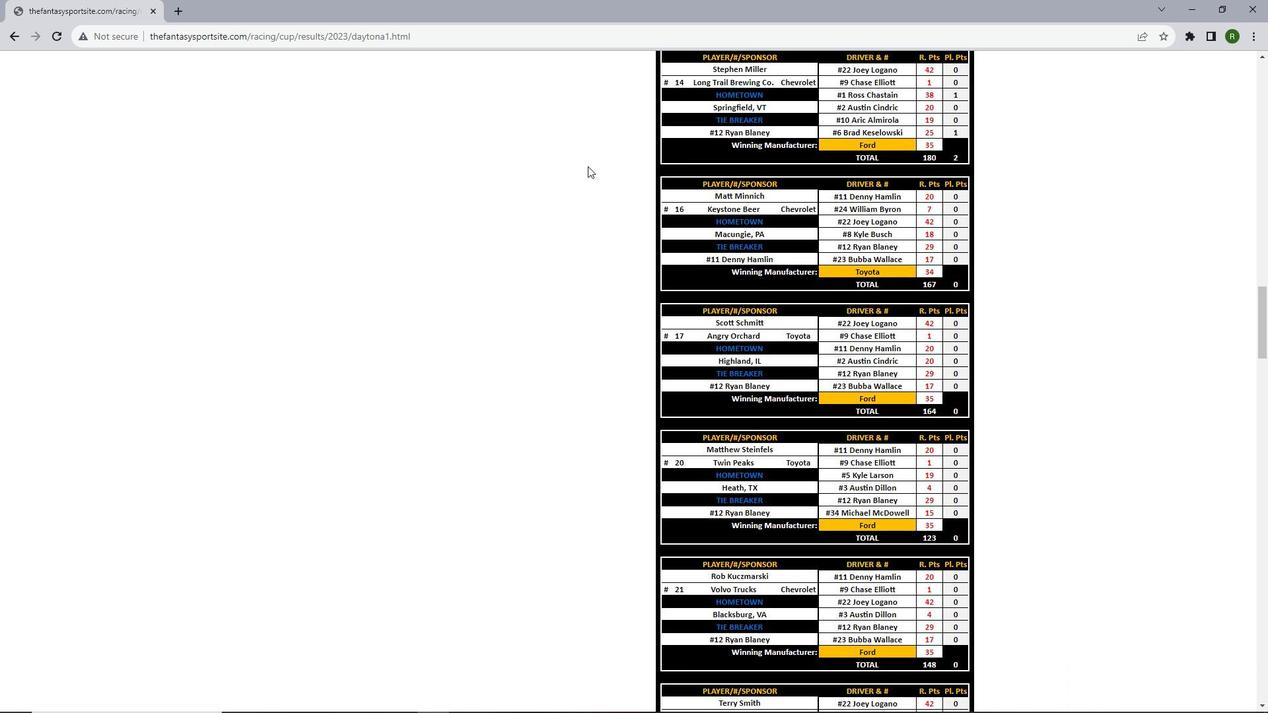 
Action: Mouse scrolled (587, 165) with delta (0, 0)
Screenshot: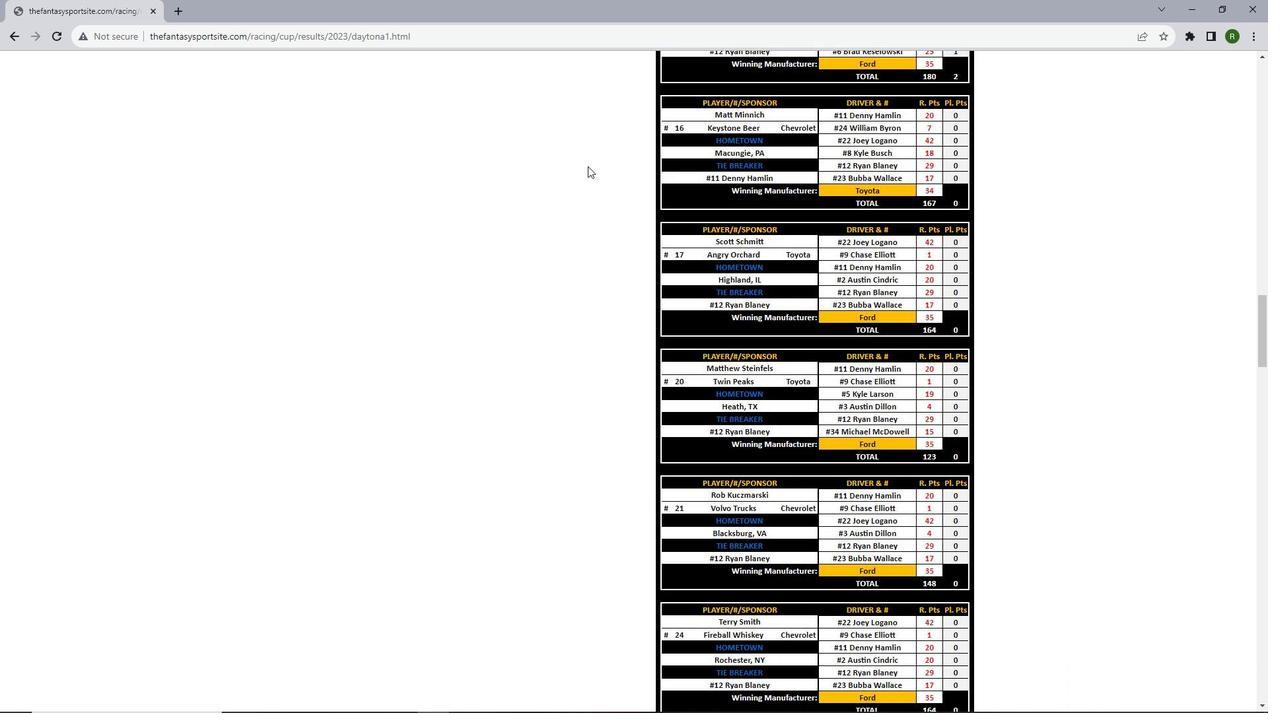 
Action: Mouse scrolled (587, 165) with delta (0, 0)
Screenshot: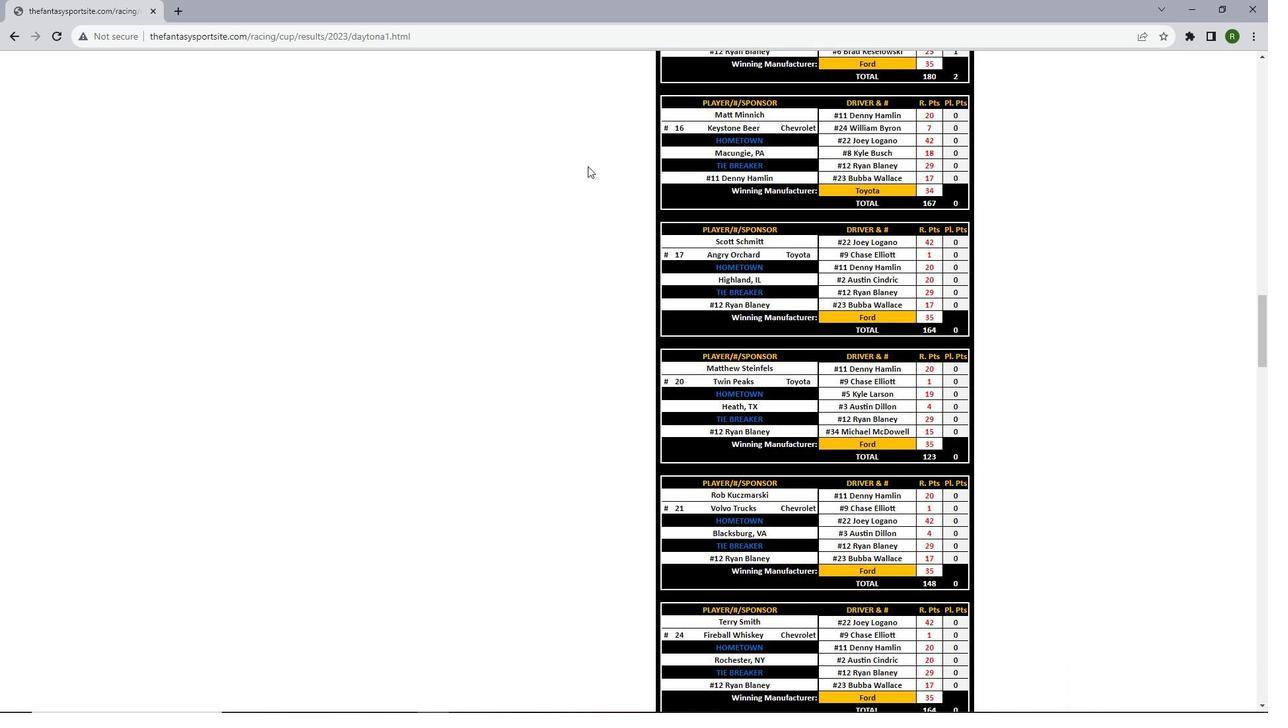 
Action: Mouse scrolled (587, 165) with delta (0, 0)
Screenshot: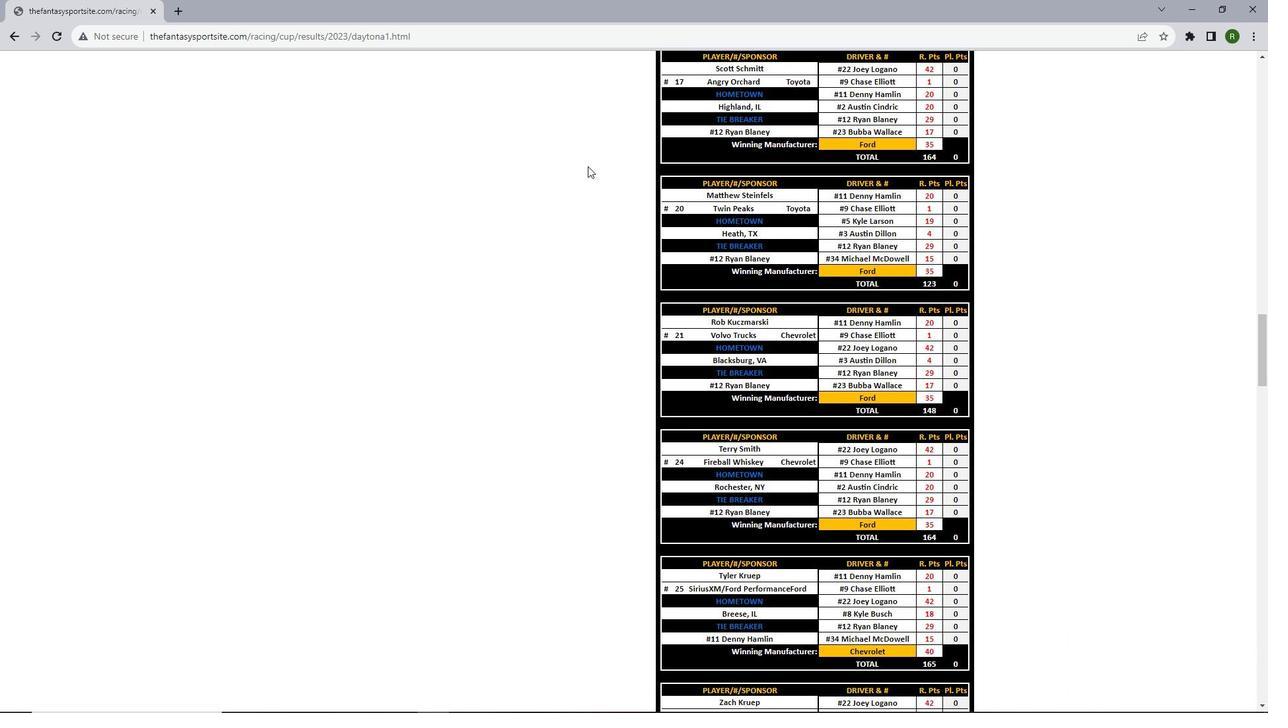 
Action: Mouse scrolled (587, 165) with delta (0, 0)
Screenshot: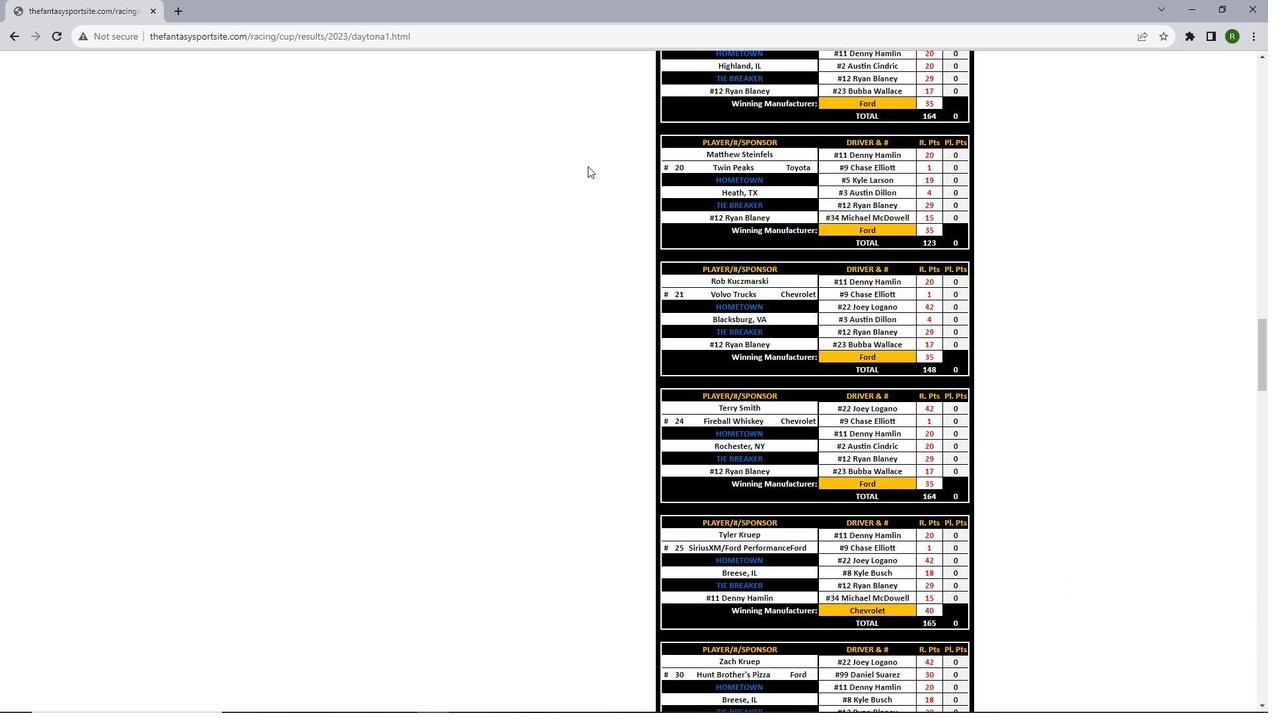 
Action: Mouse scrolled (587, 165) with delta (0, 0)
Screenshot: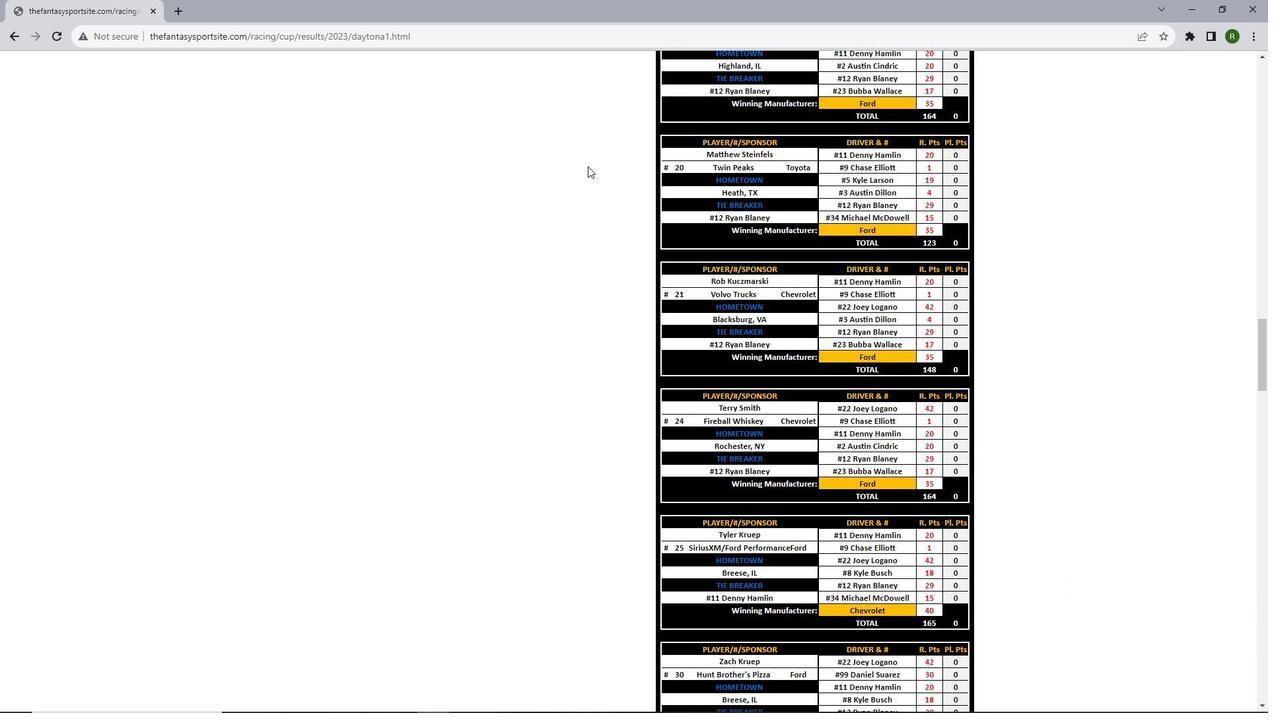 
Action: Mouse scrolled (587, 165) with delta (0, 0)
Screenshot: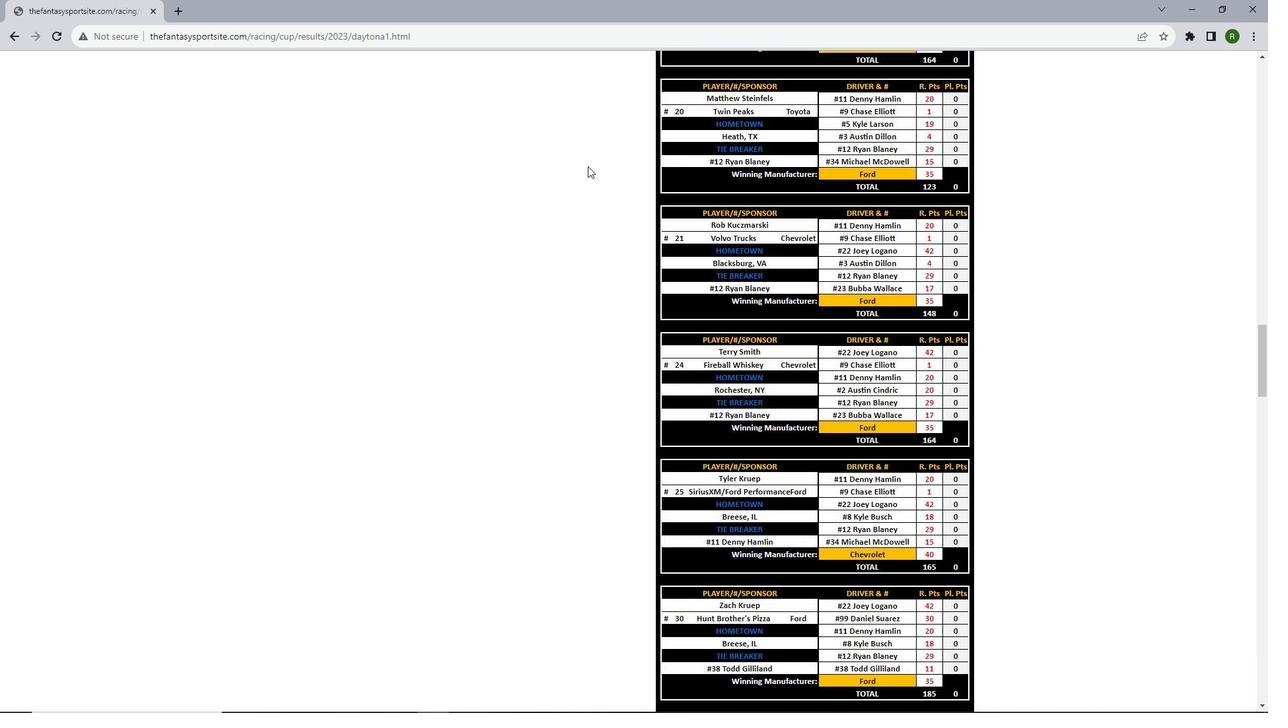 
Action: Mouse scrolled (587, 165) with delta (0, 0)
Screenshot: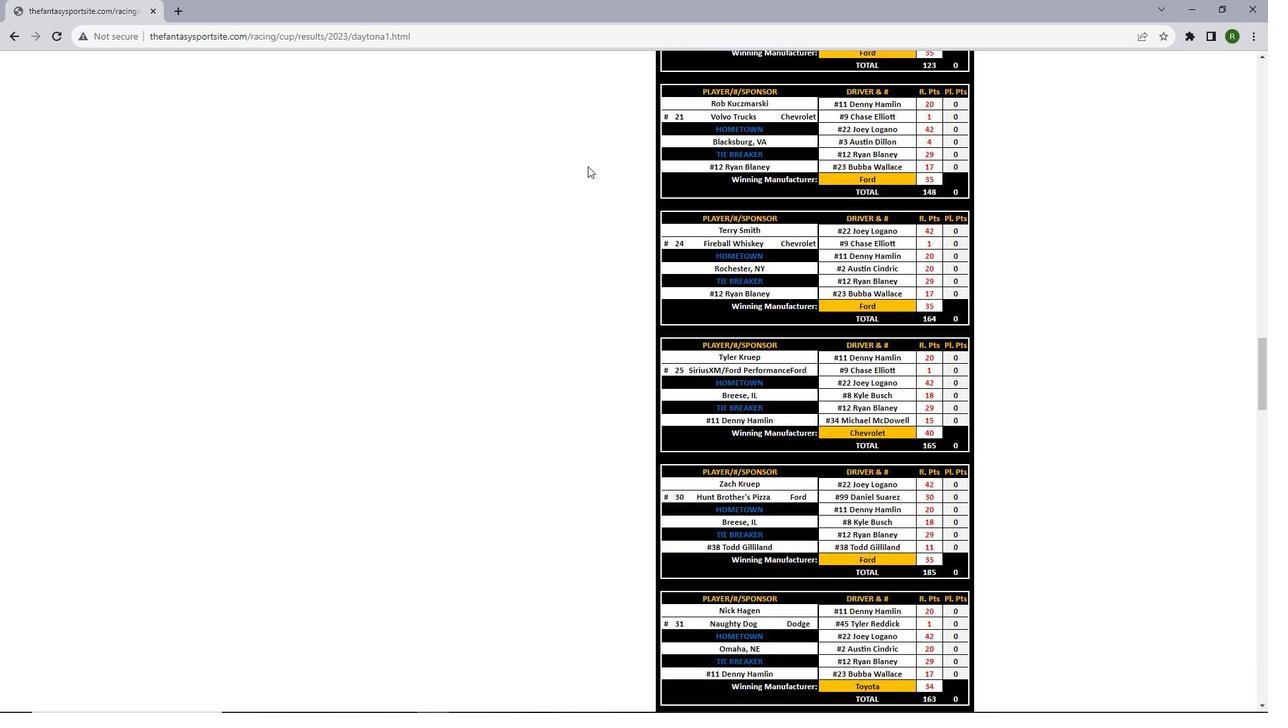 
Action: Mouse scrolled (587, 165) with delta (0, 0)
Screenshot: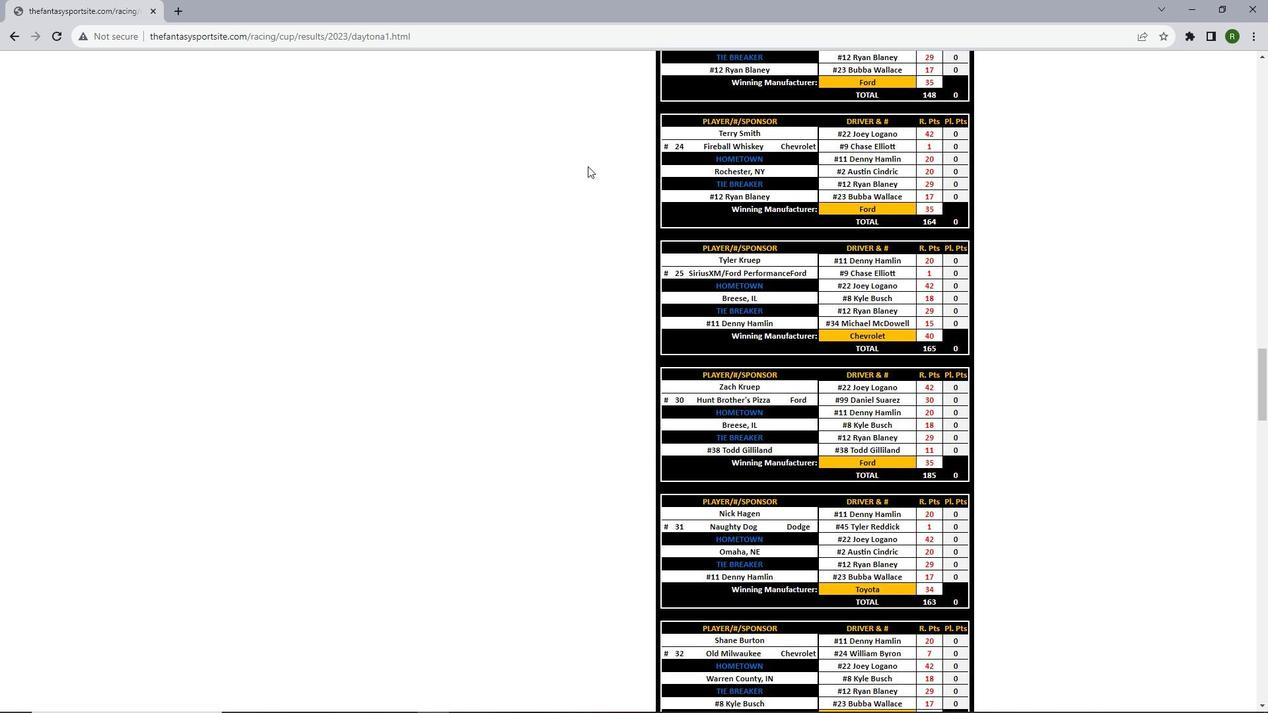 
Action: Mouse scrolled (587, 165) with delta (0, 0)
Screenshot: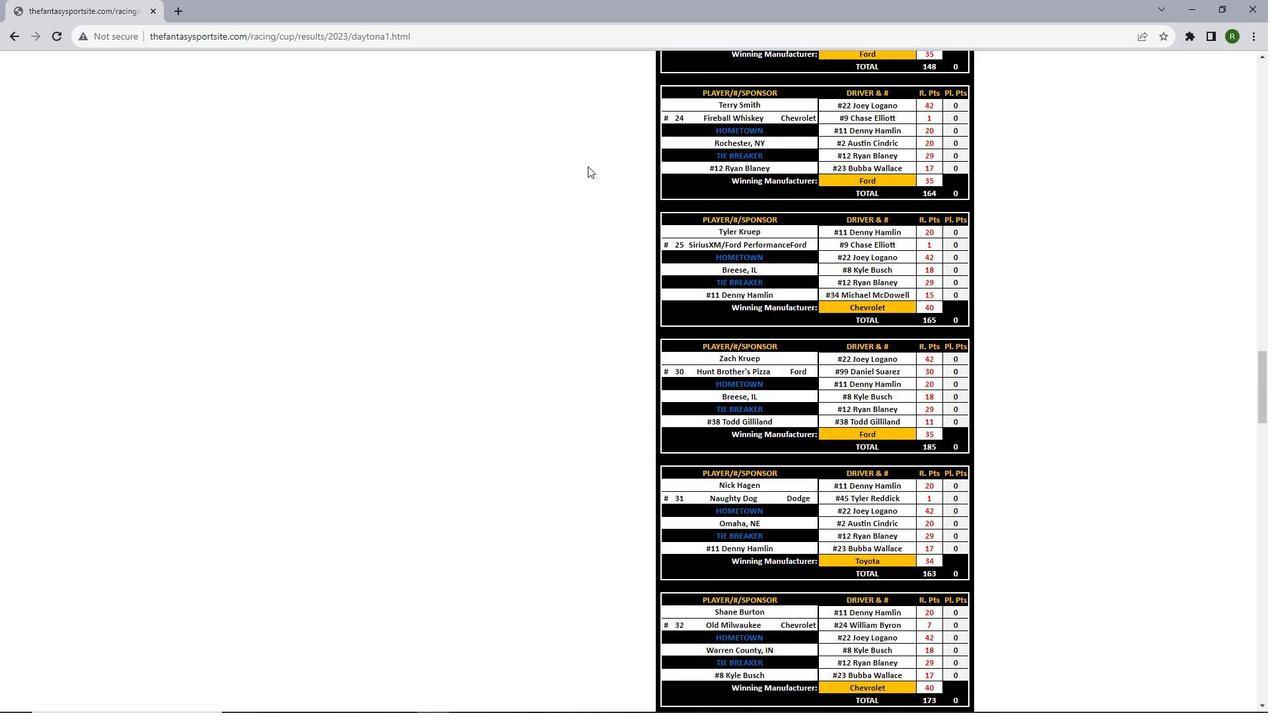
Action: Mouse scrolled (587, 165) with delta (0, 0)
Screenshot: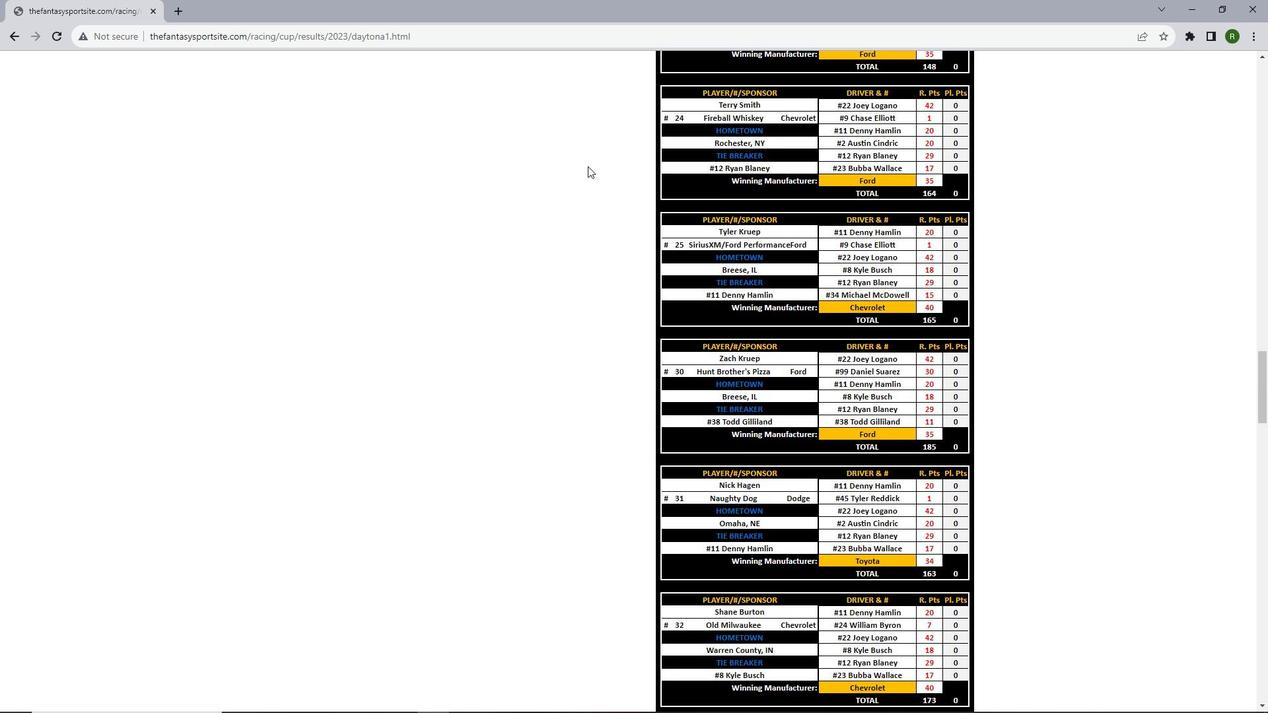 
Action: Mouse scrolled (587, 165) with delta (0, 0)
Screenshot: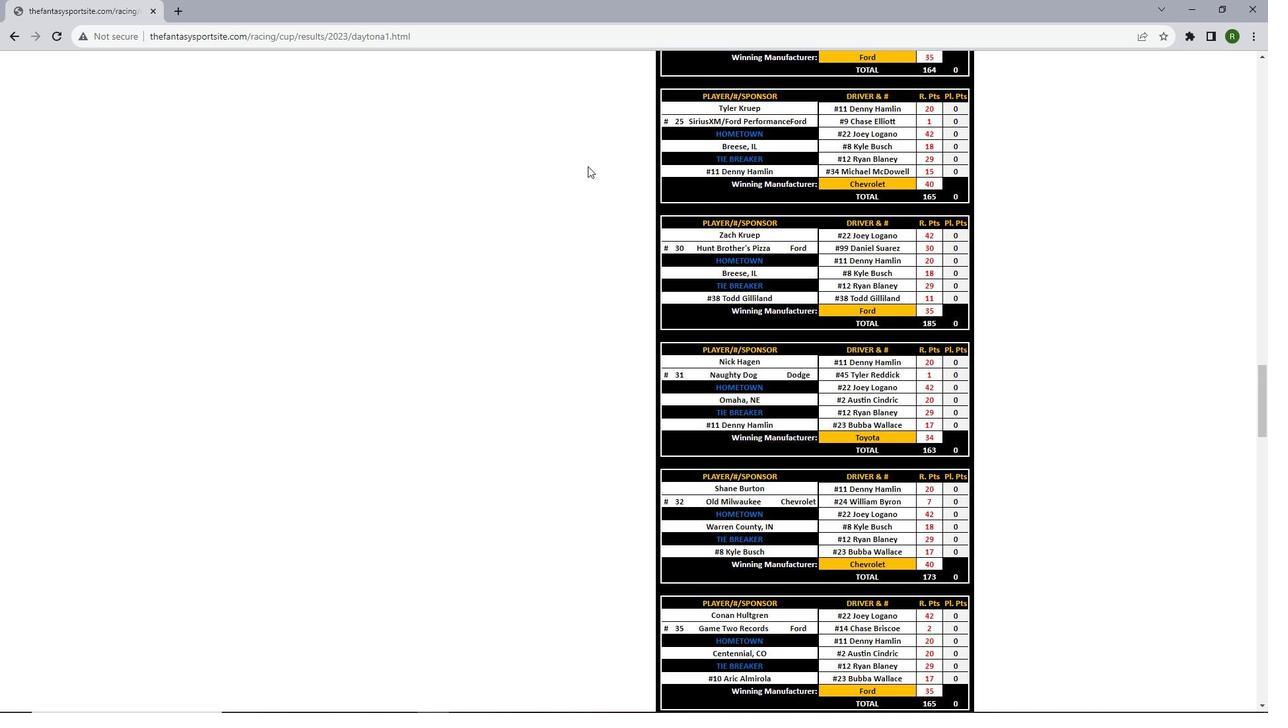 
Action: Mouse scrolled (587, 165) with delta (0, 0)
Screenshot: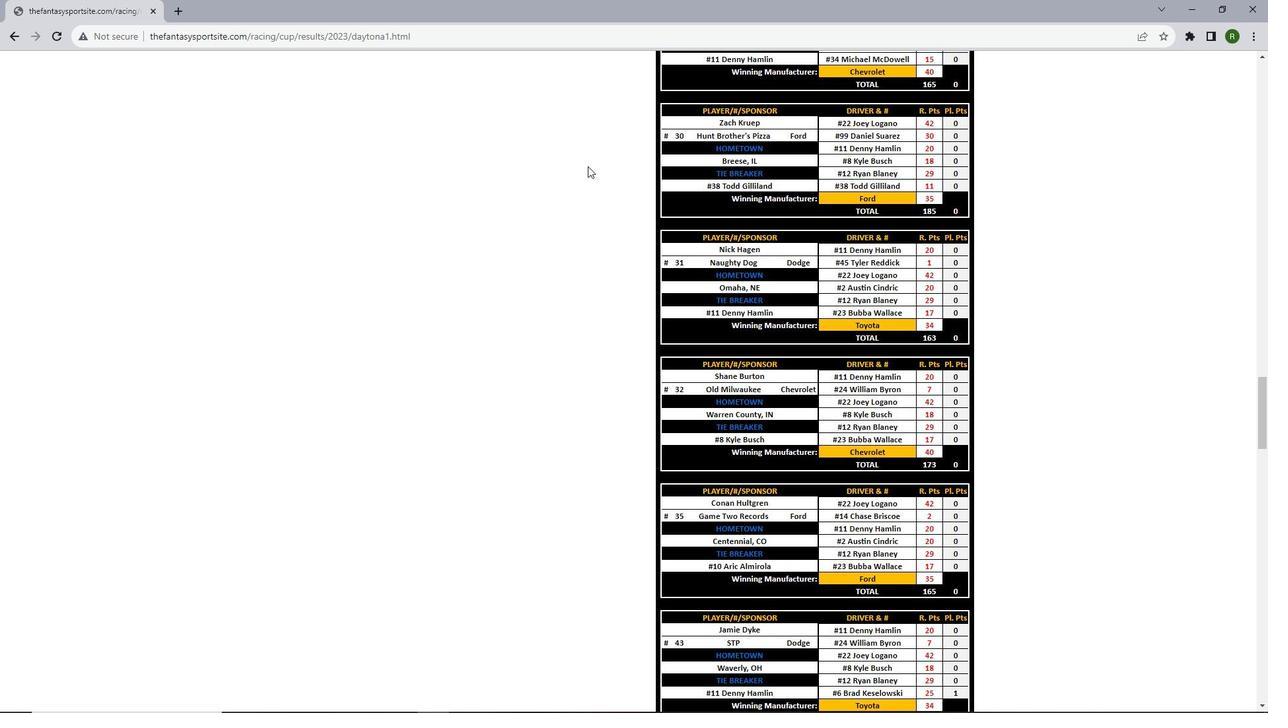
Action: Mouse scrolled (587, 165) with delta (0, 0)
Screenshot: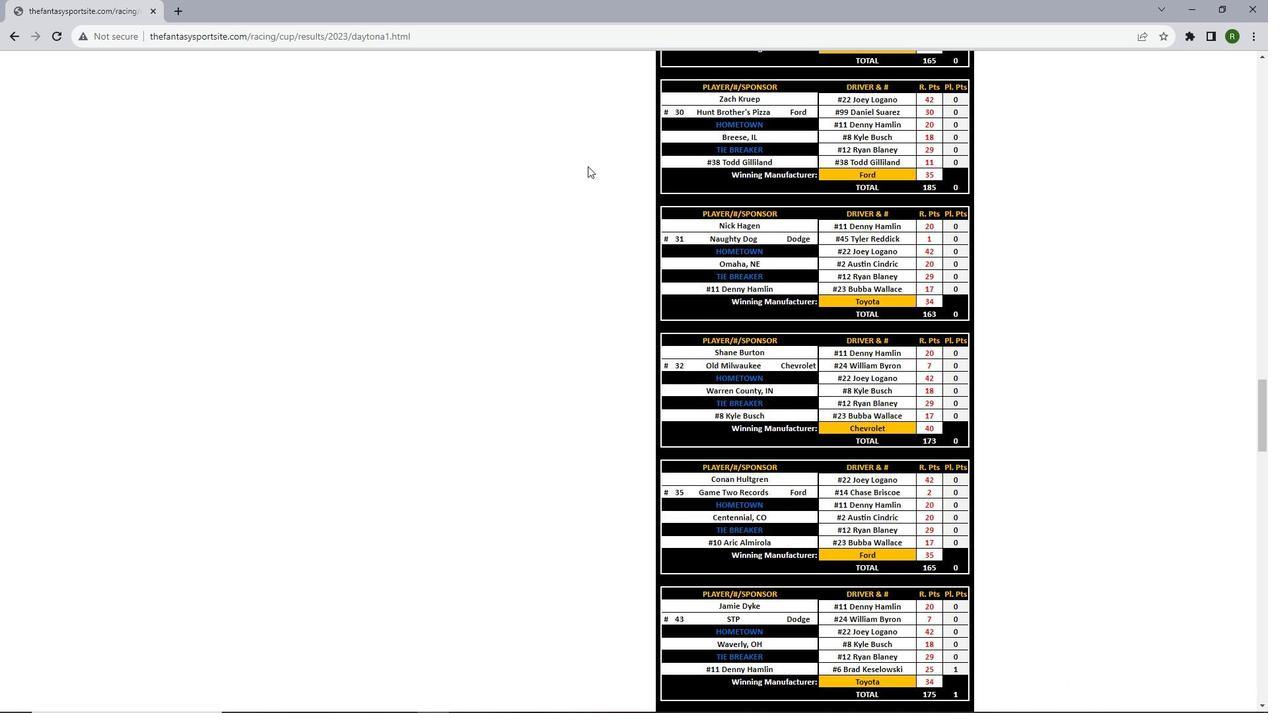 
Action: Mouse scrolled (587, 165) with delta (0, 0)
Screenshot: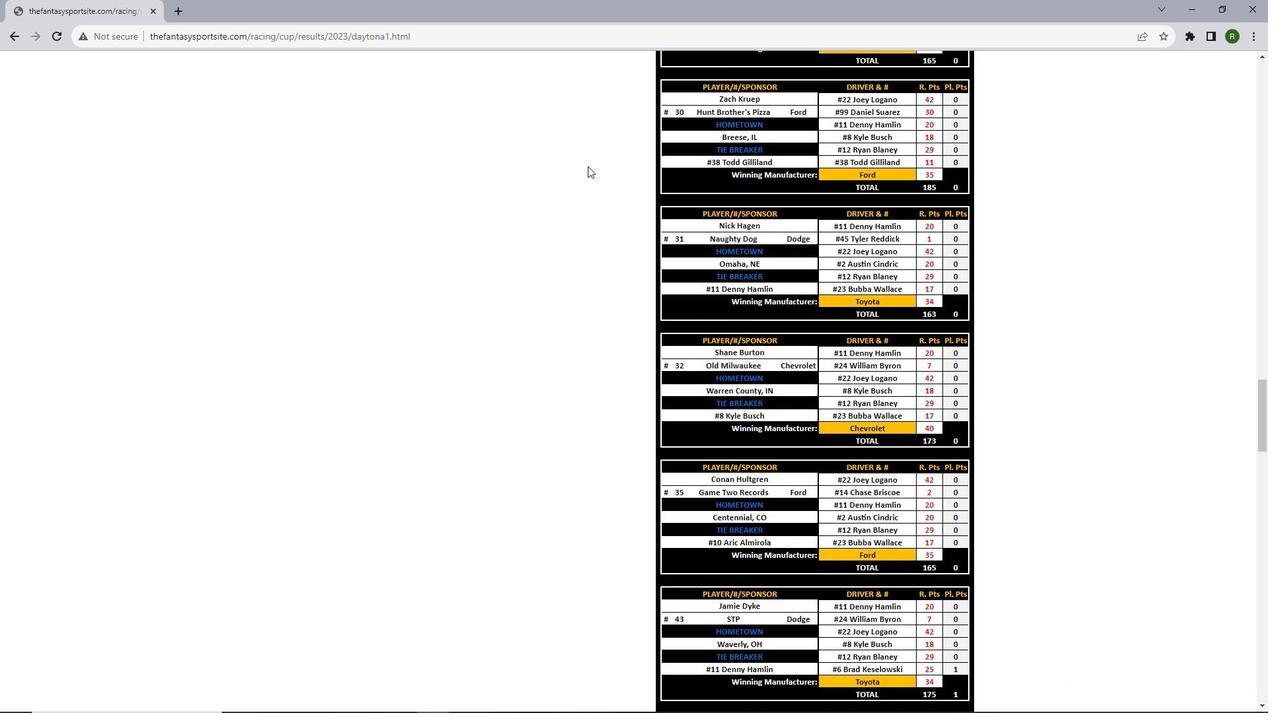 
Action: Mouse scrolled (587, 165) with delta (0, 0)
Screenshot: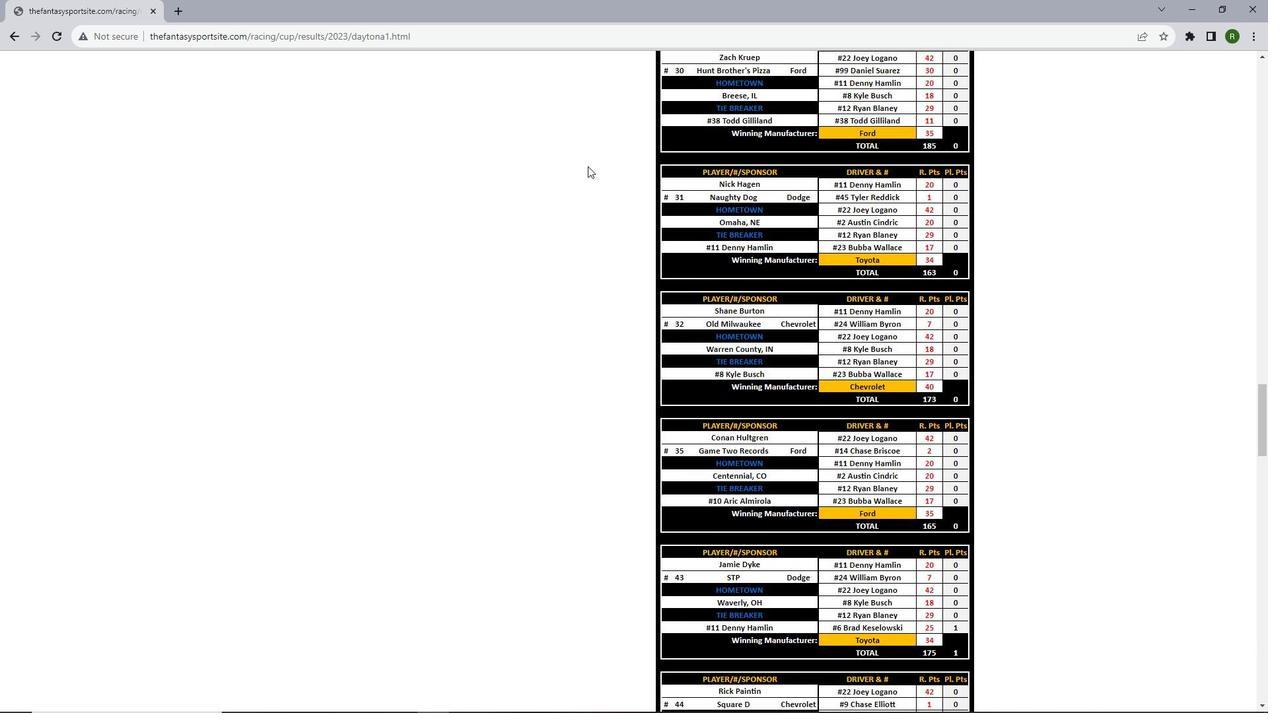 
Action: Mouse scrolled (587, 165) with delta (0, 0)
Screenshot: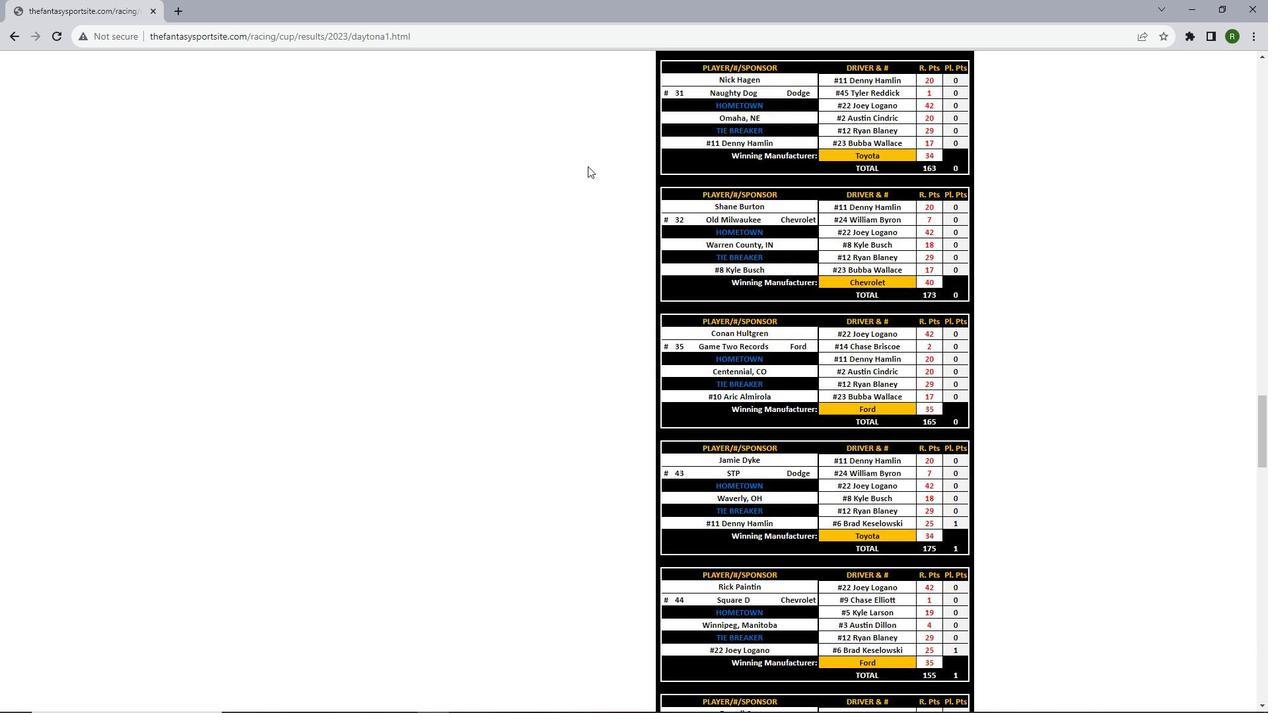 
Action: Mouse scrolled (587, 165) with delta (0, 0)
Screenshot: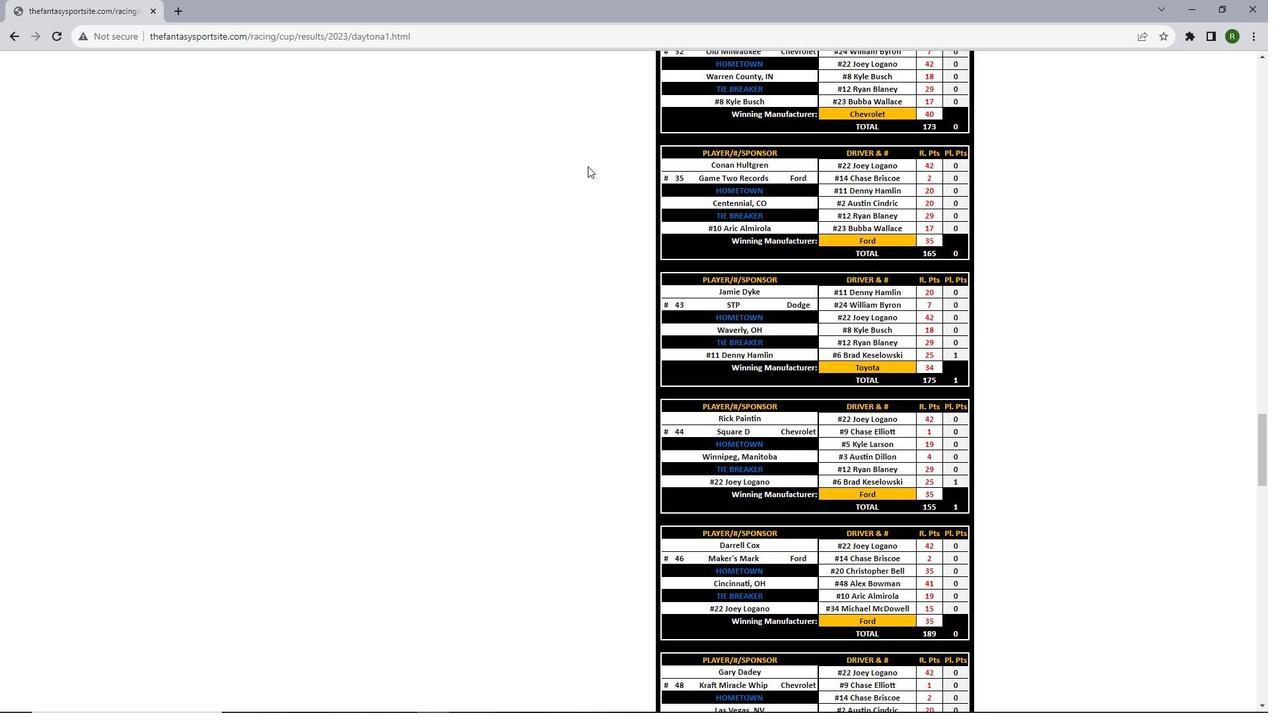 
Action: Mouse scrolled (587, 165) with delta (0, 0)
Screenshot: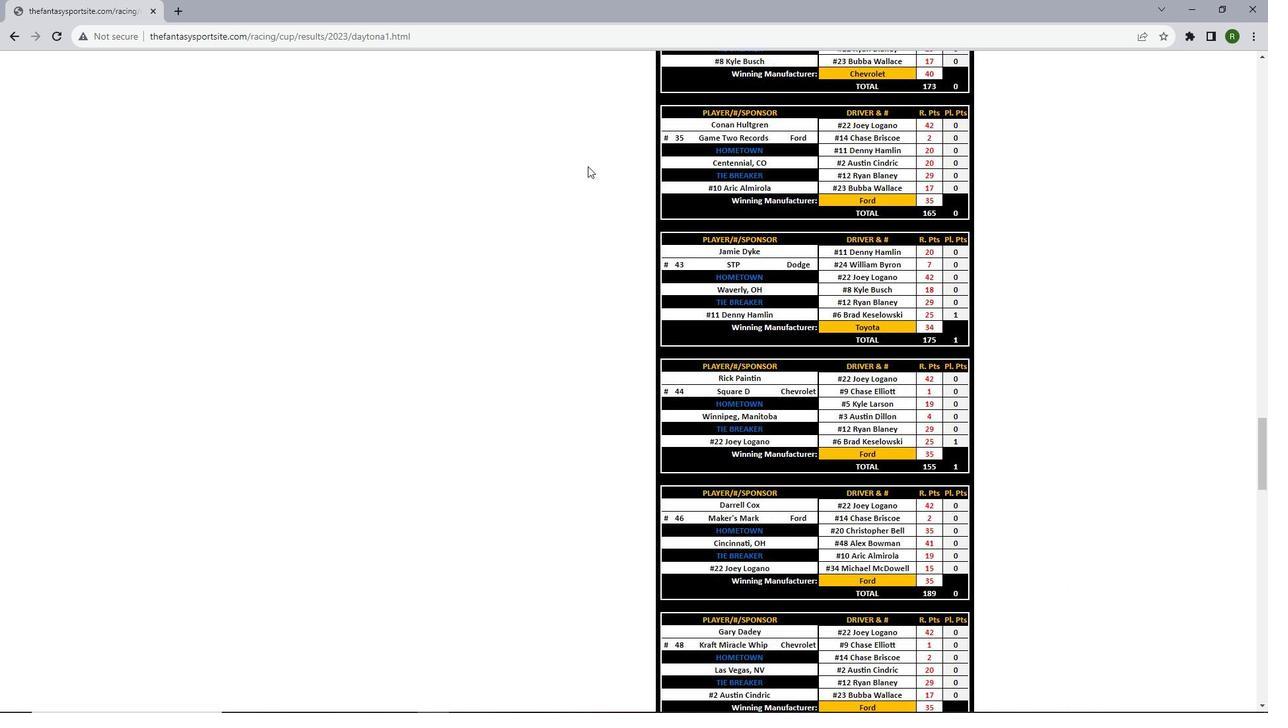 
Action: Mouse scrolled (587, 165) with delta (0, 0)
Screenshot: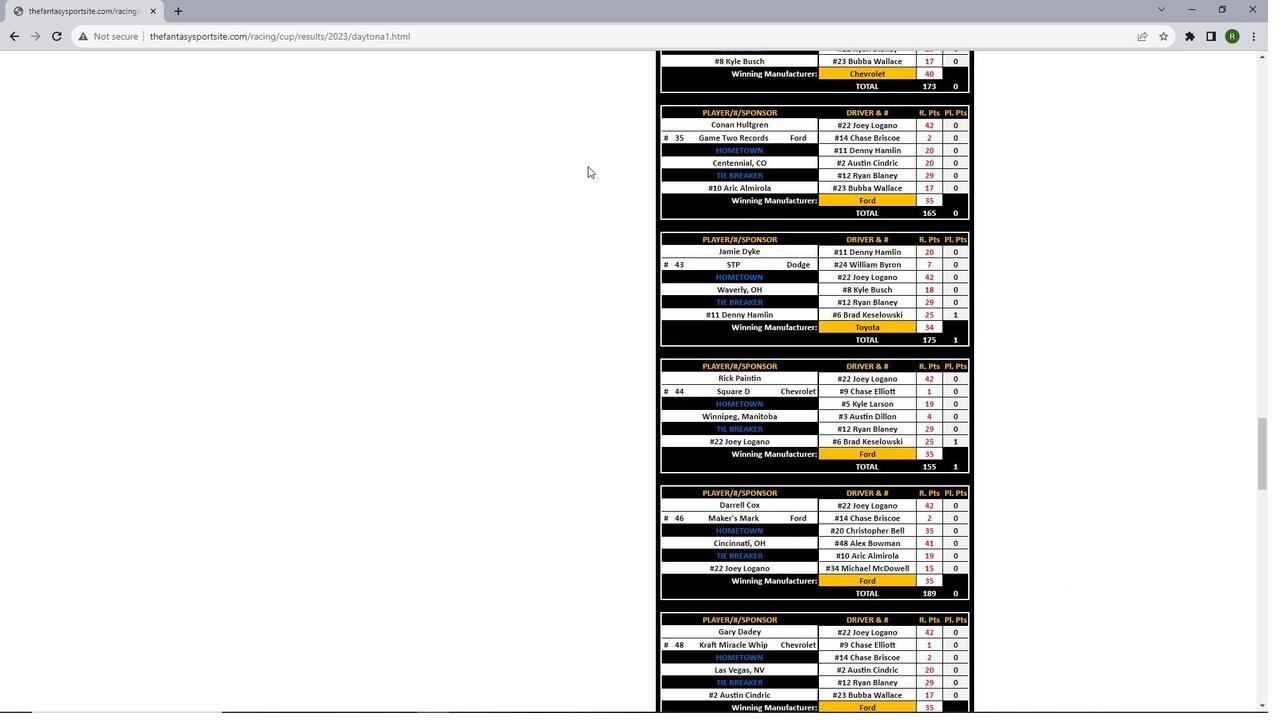 
Action: Mouse scrolled (587, 165) with delta (0, 0)
Screenshot: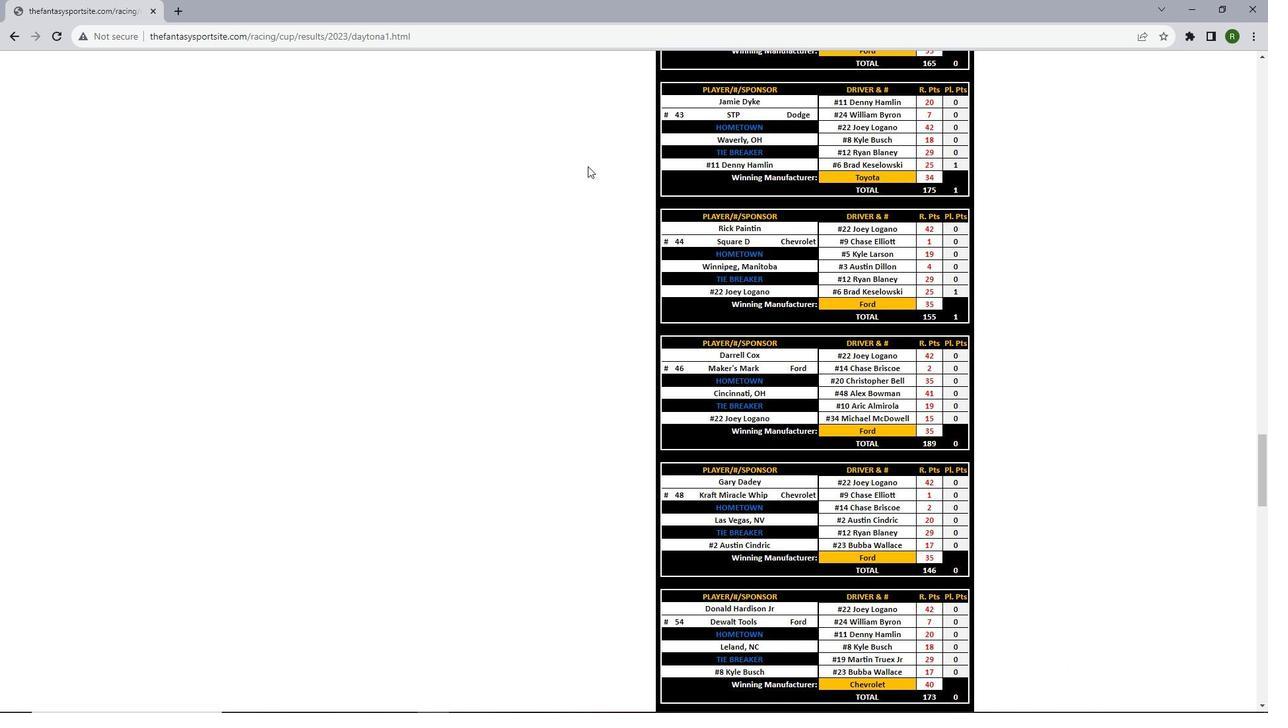 
Action: Mouse scrolled (587, 165) with delta (0, 0)
Screenshot: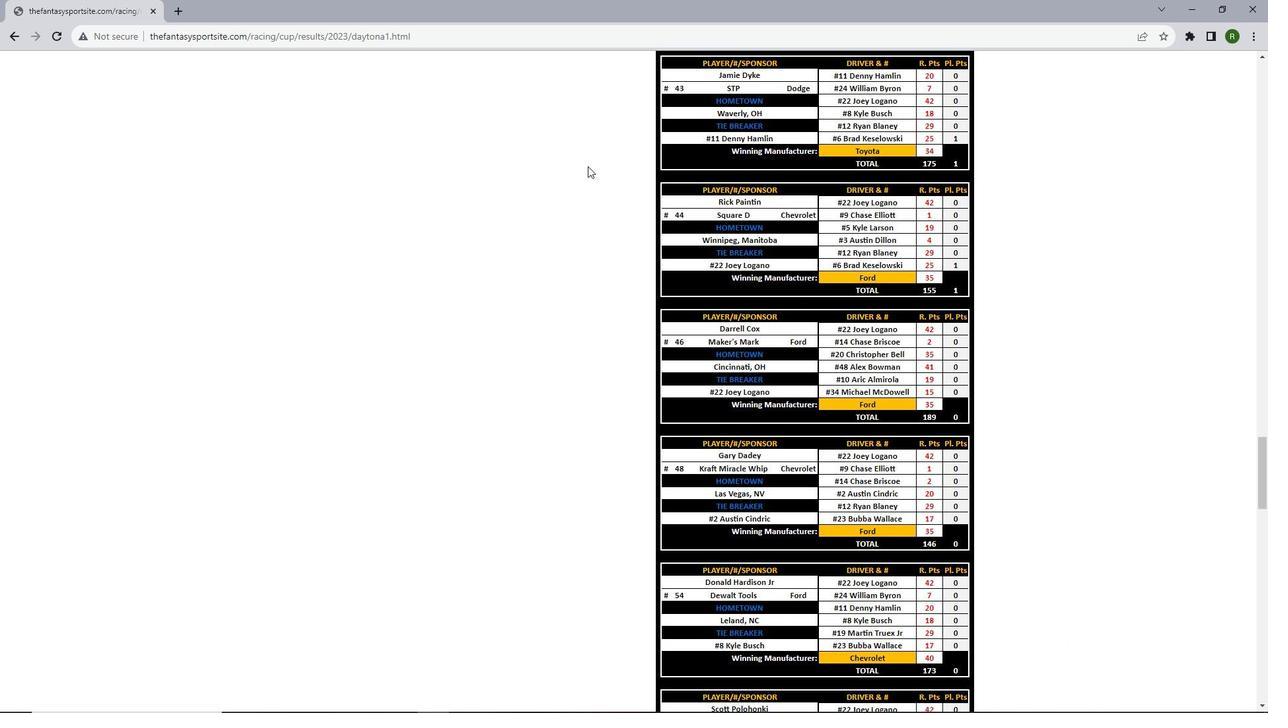 
Action: Mouse scrolled (587, 165) with delta (0, 0)
Screenshot: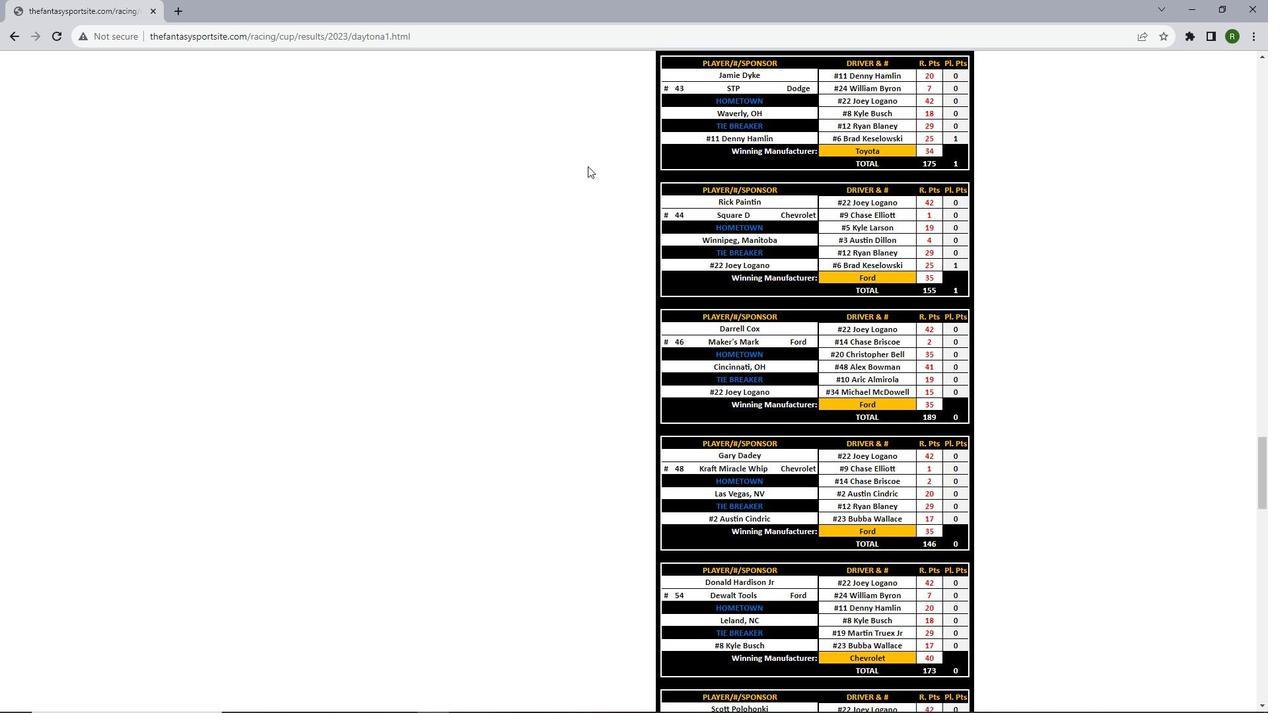 
Action: Mouse scrolled (587, 165) with delta (0, 0)
Screenshot: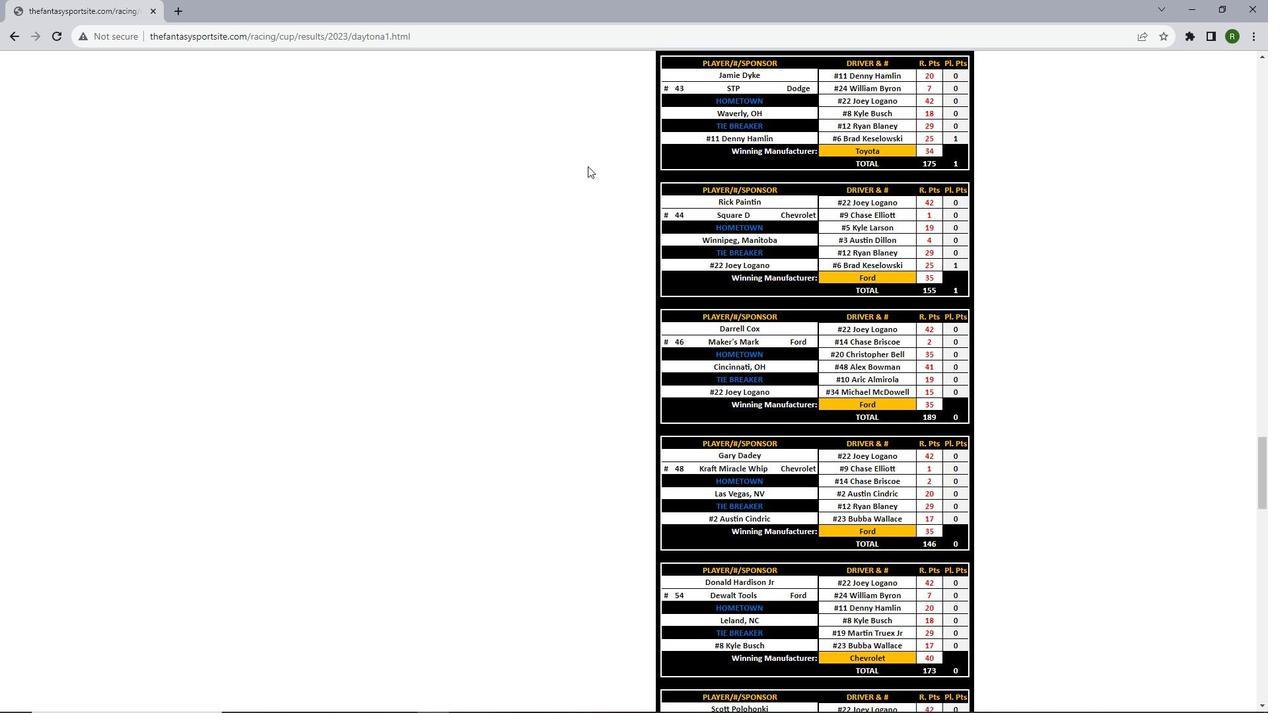 
Action: Mouse scrolled (587, 165) with delta (0, 0)
Screenshot: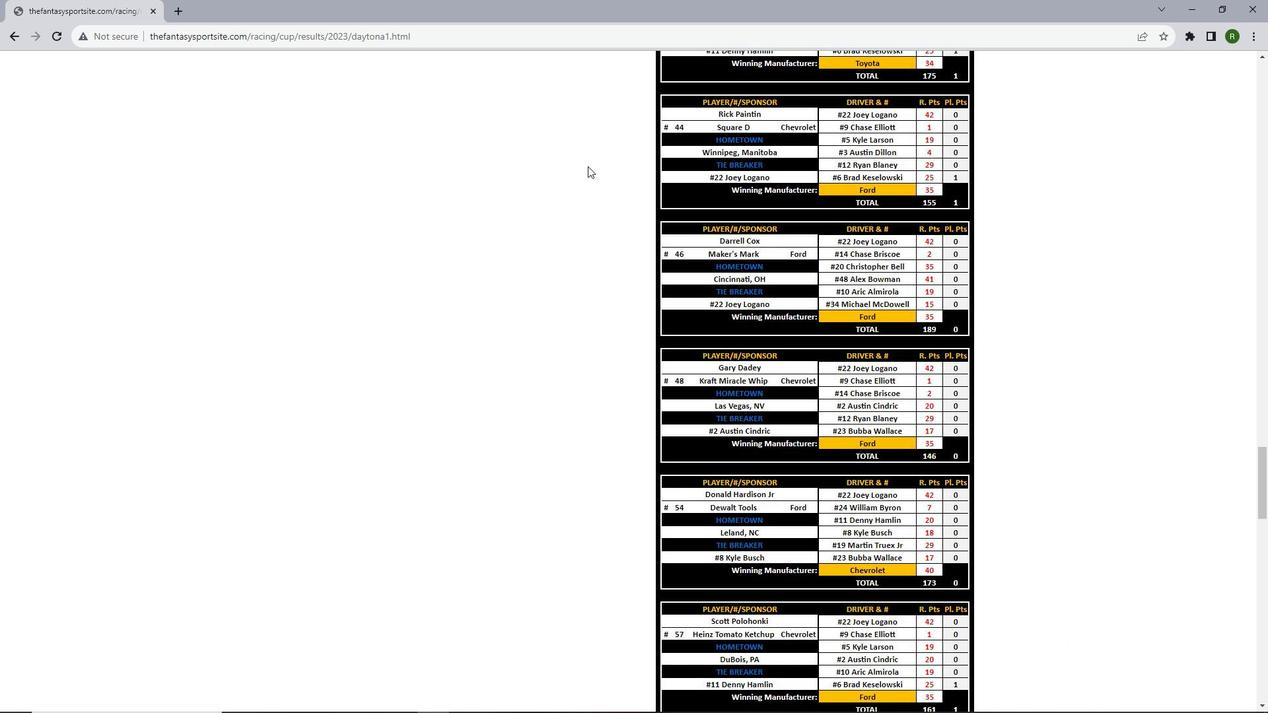 
Action: Mouse scrolled (587, 165) with delta (0, 0)
Screenshot: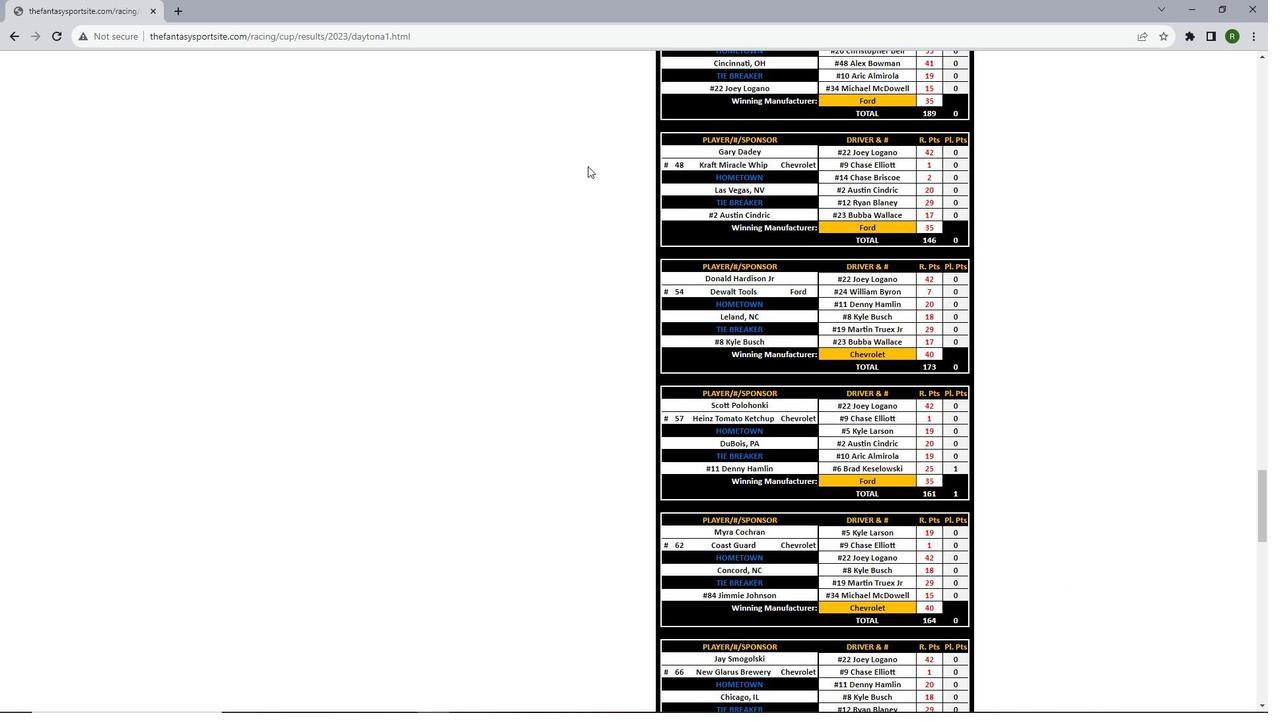 
Action: Mouse scrolled (587, 165) with delta (0, 0)
Screenshot: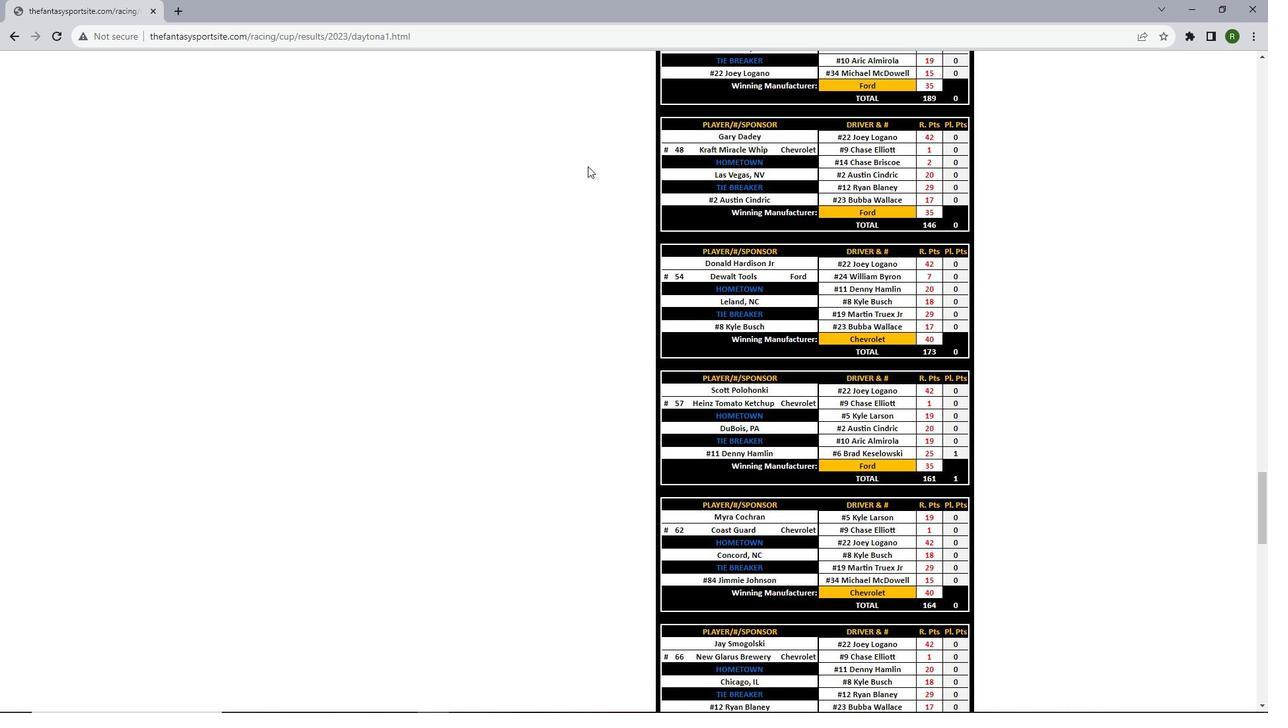 
Action: Mouse scrolled (587, 165) with delta (0, 0)
Screenshot: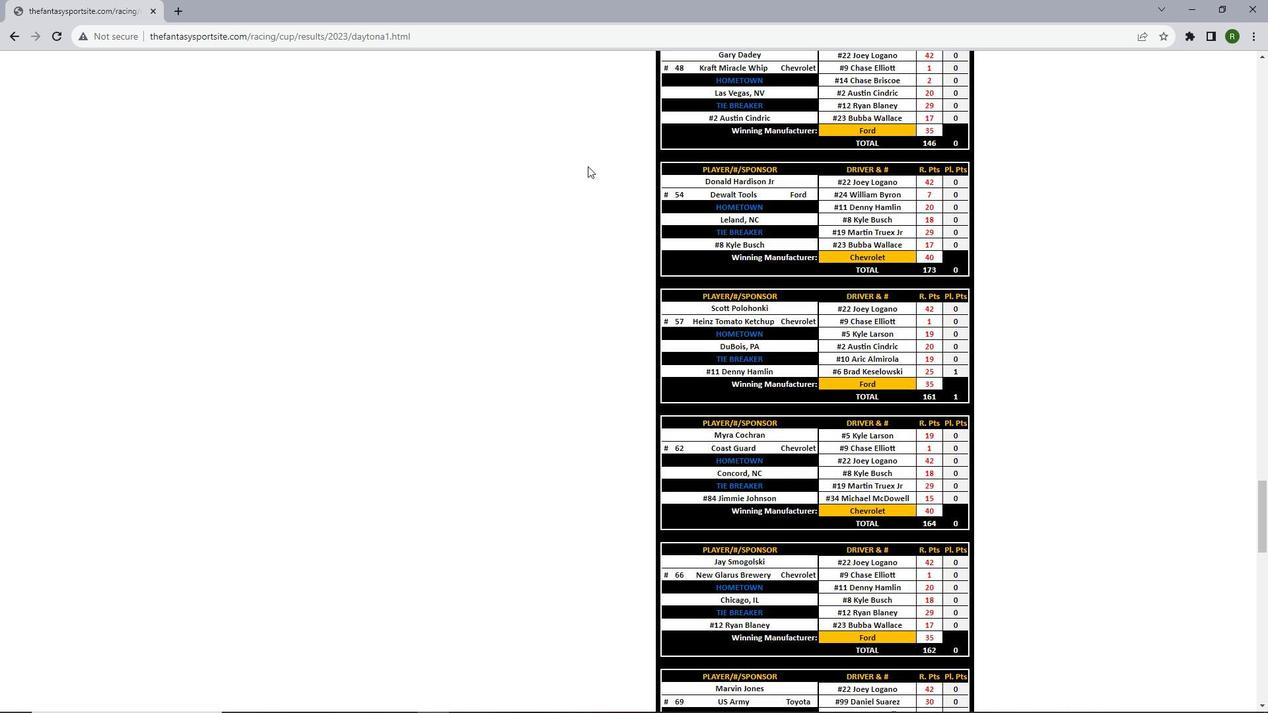 
Action: Mouse scrolled (587, 165) with delta (0, 0)
Screenshot: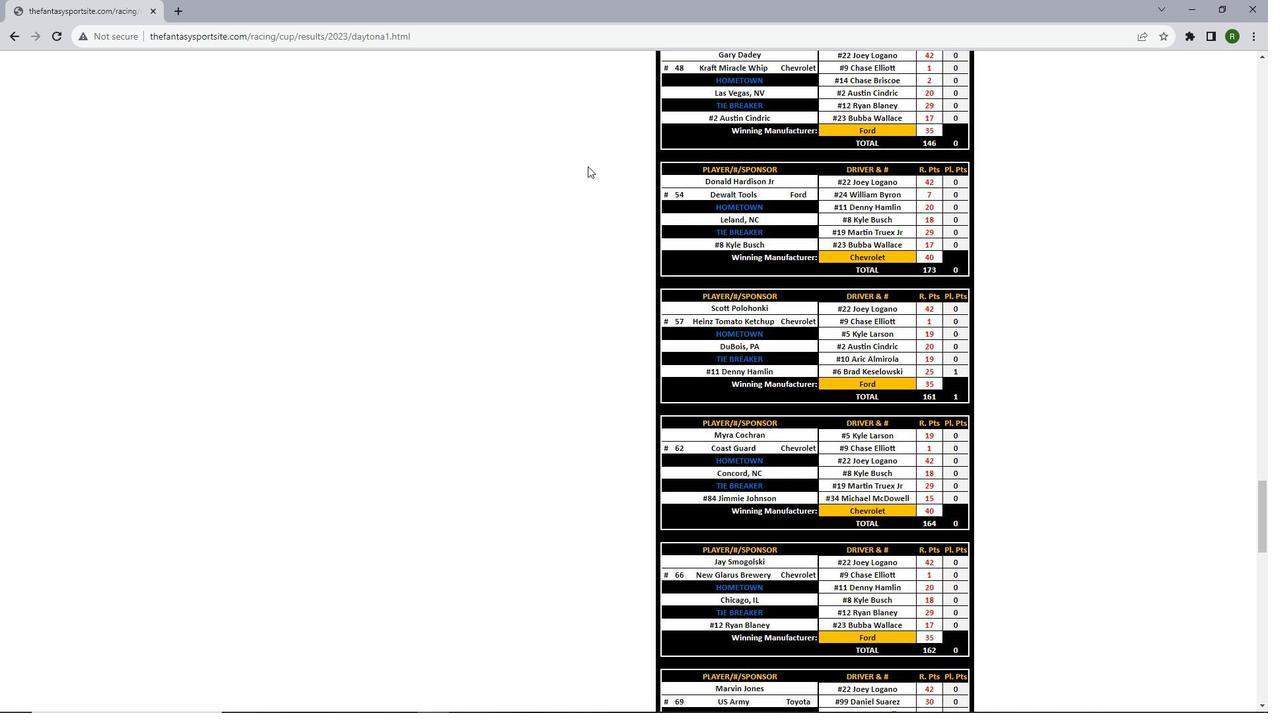
Action: Mouse scrolled (587, 165) with delta (0, 0)
Screenshot: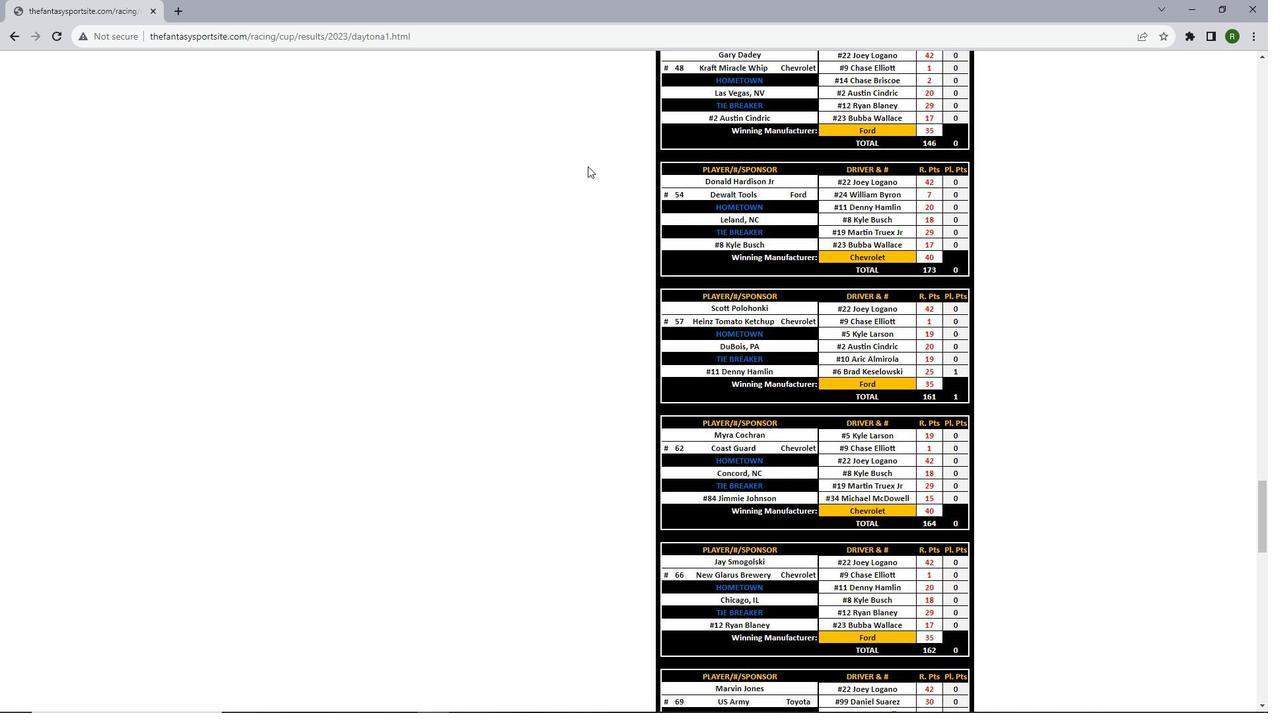 
Action: Mouse scrolled (587, 165) with delta (0, 0)
Screenshot: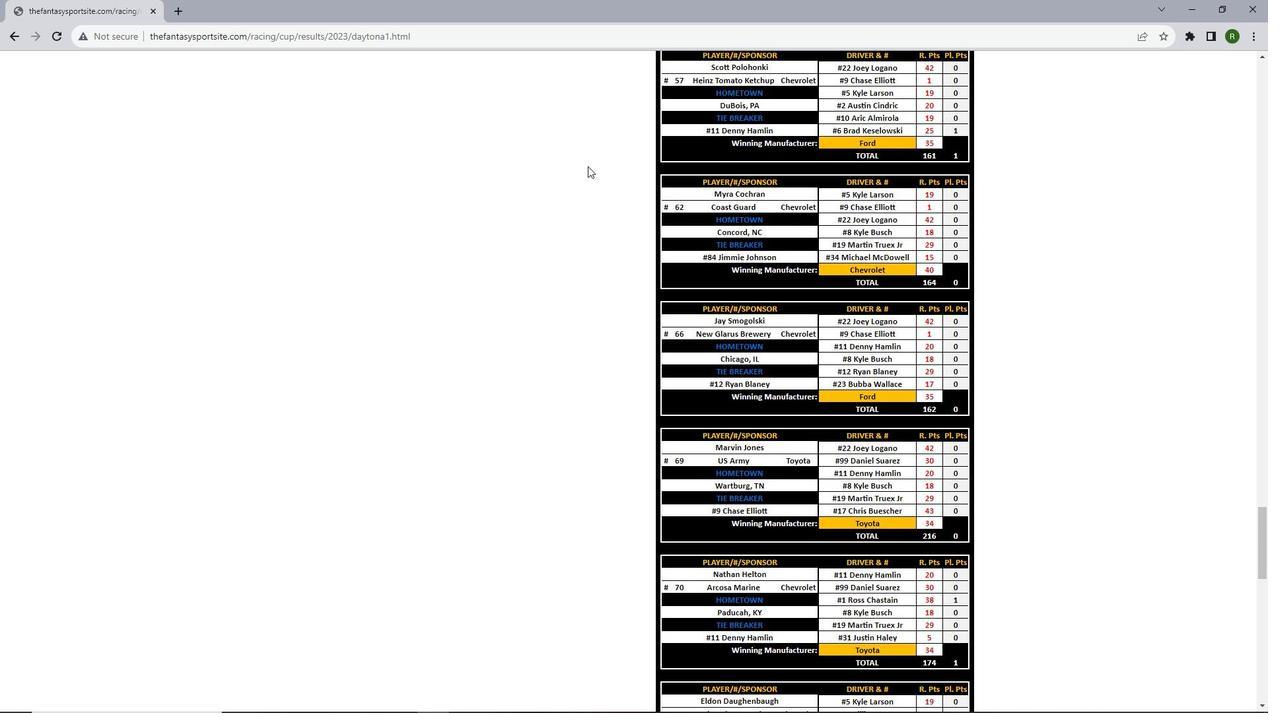 
Action: Mouse scrolled (587, 165) with delta (0, 0)
Screenshot: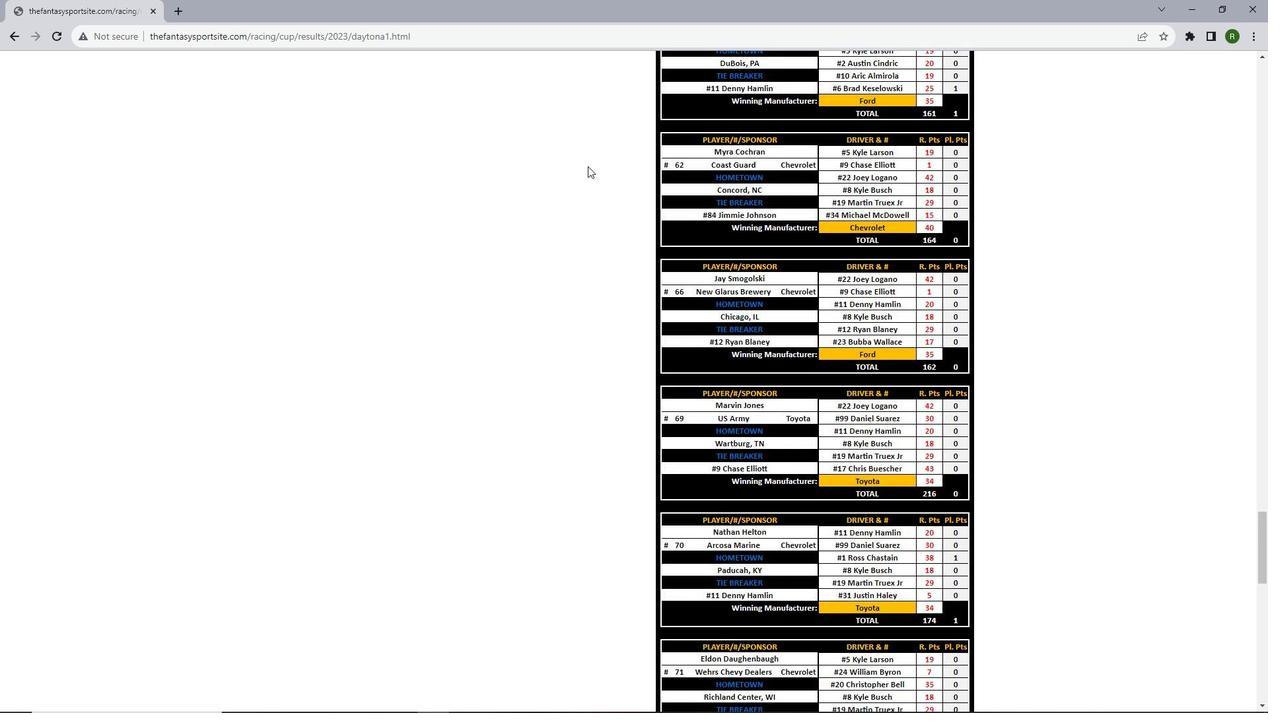 
Action: Mouse scrolled (587, 165) with delta (0, 0)
Screenshot: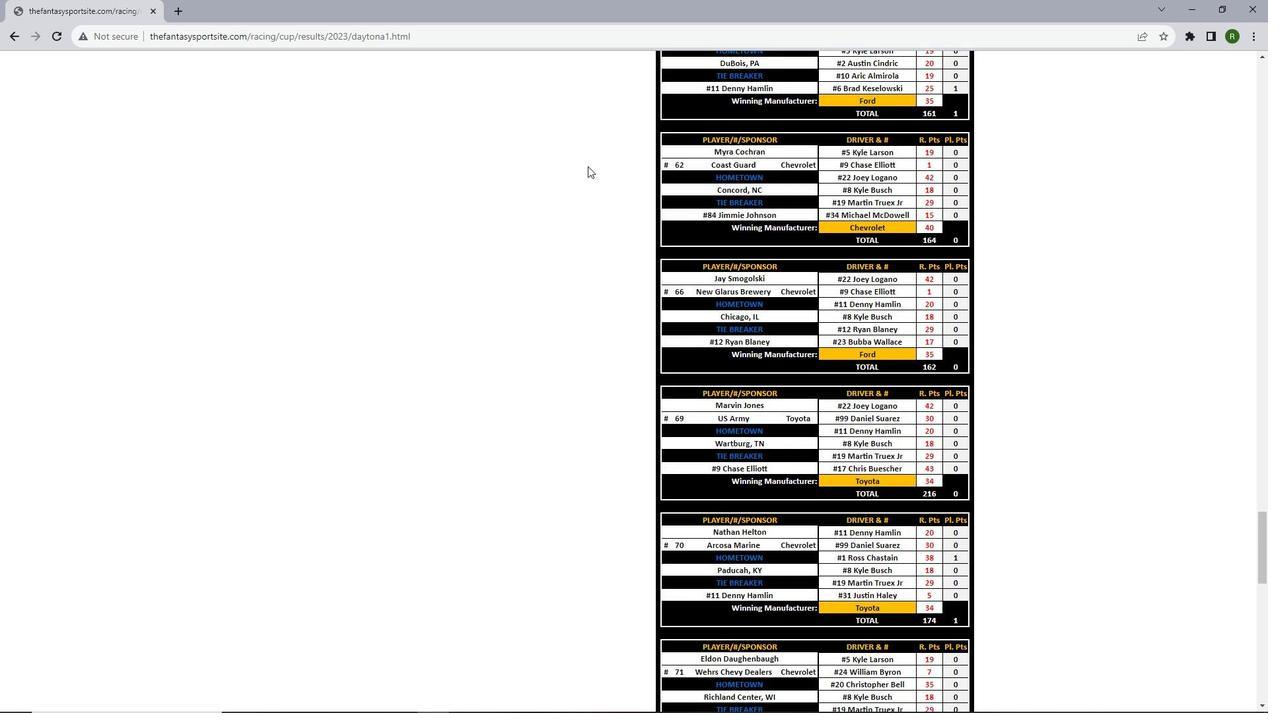 
Action: Mouse scrolled (587, 165) with delta (0, 0)
Screenshot: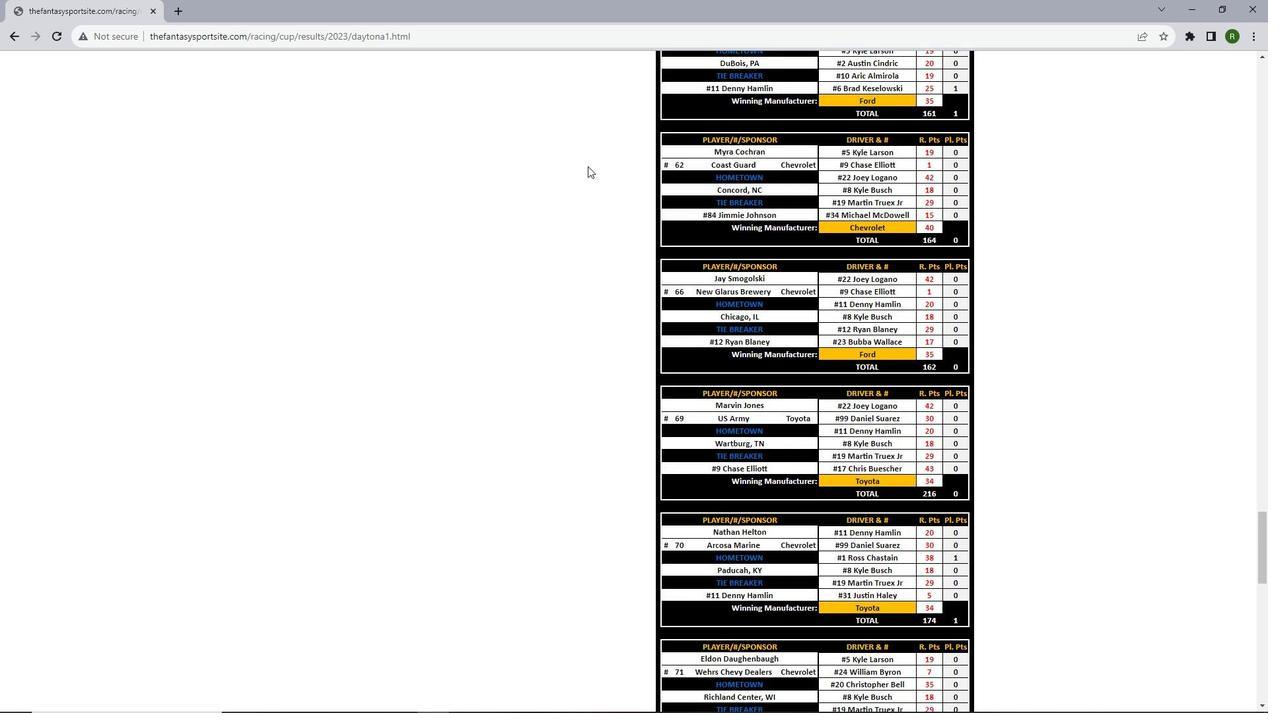 
Action: Mouse scrolled (587, 165) with delta (0, 0)
Screenshot: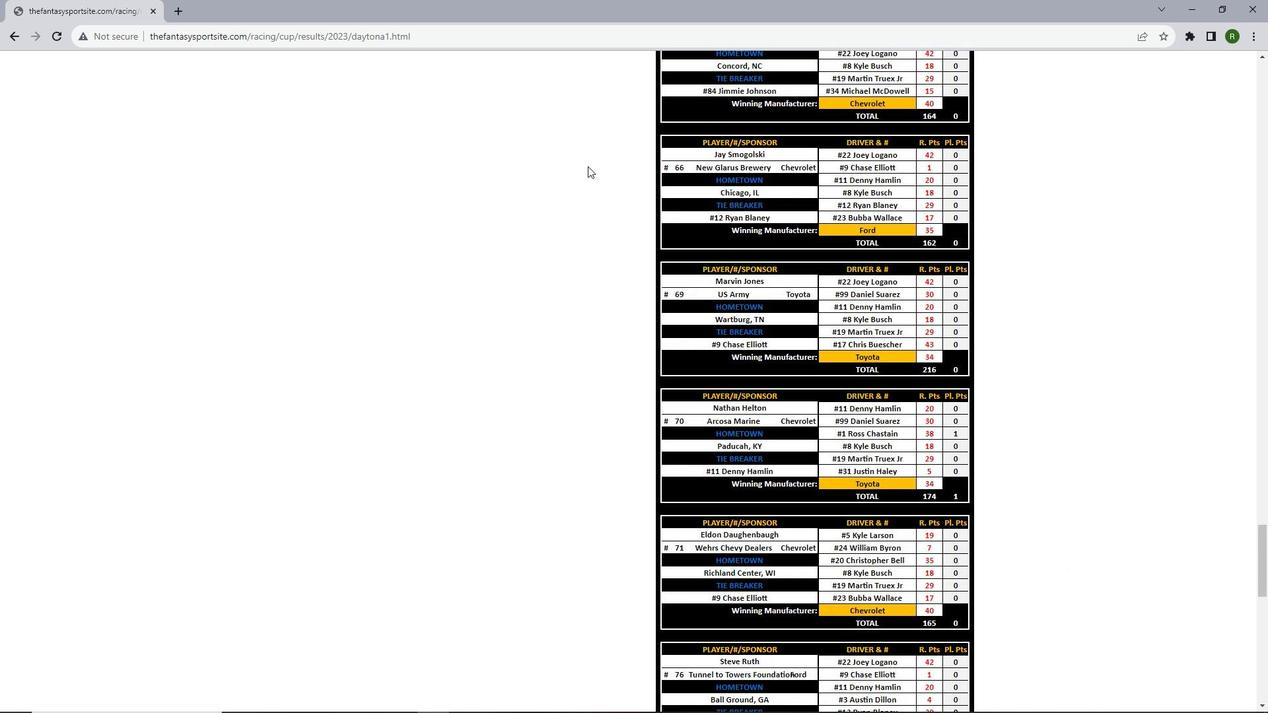 
Action: Mouse scrolled (587, 165) with delta (0, 0)
Screenshot: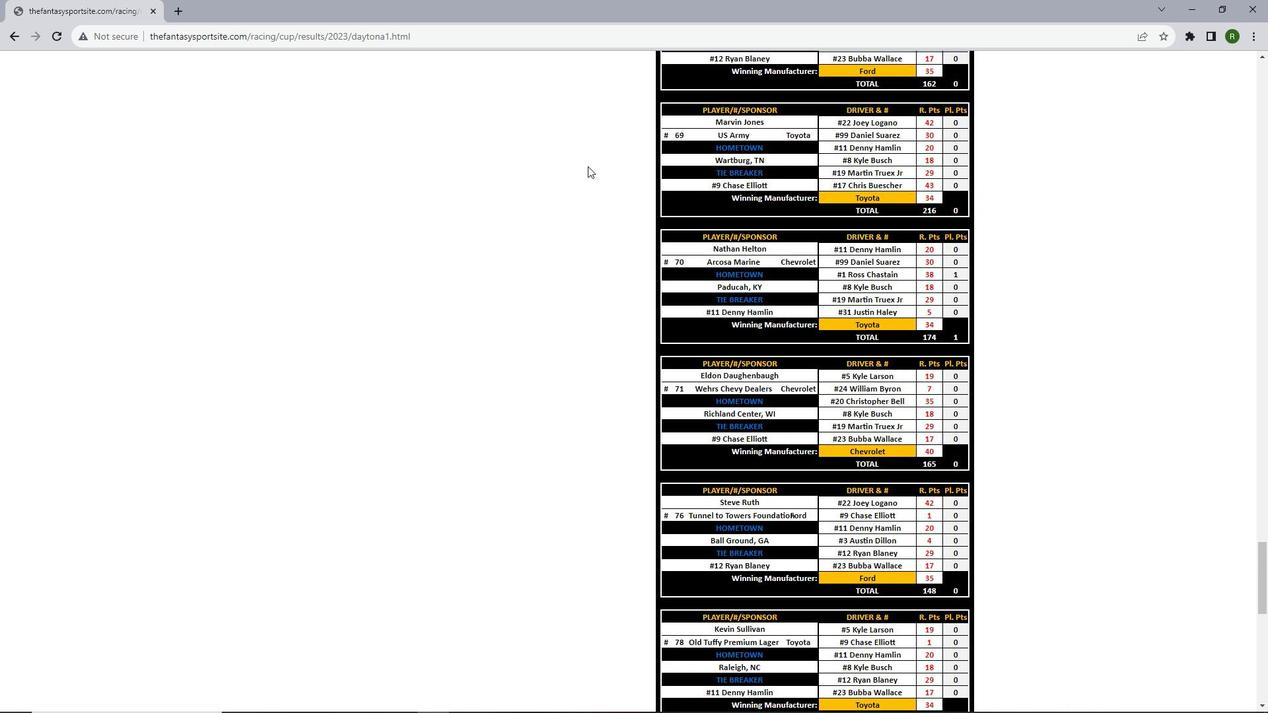 
Action: Mouse scrolled (587, 165) with delta (0, 0)
Screenshot: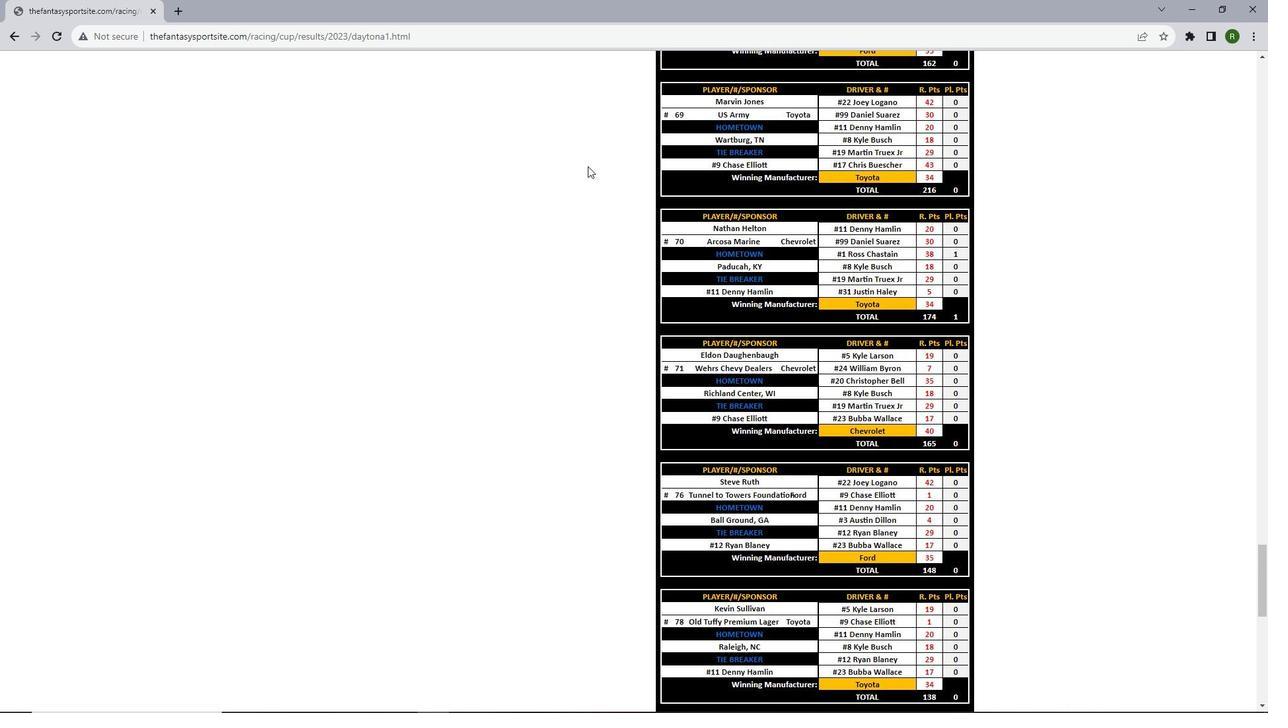 
Action: Mouse scrolled (587, 165) with delta (0, 0)
Screenshot: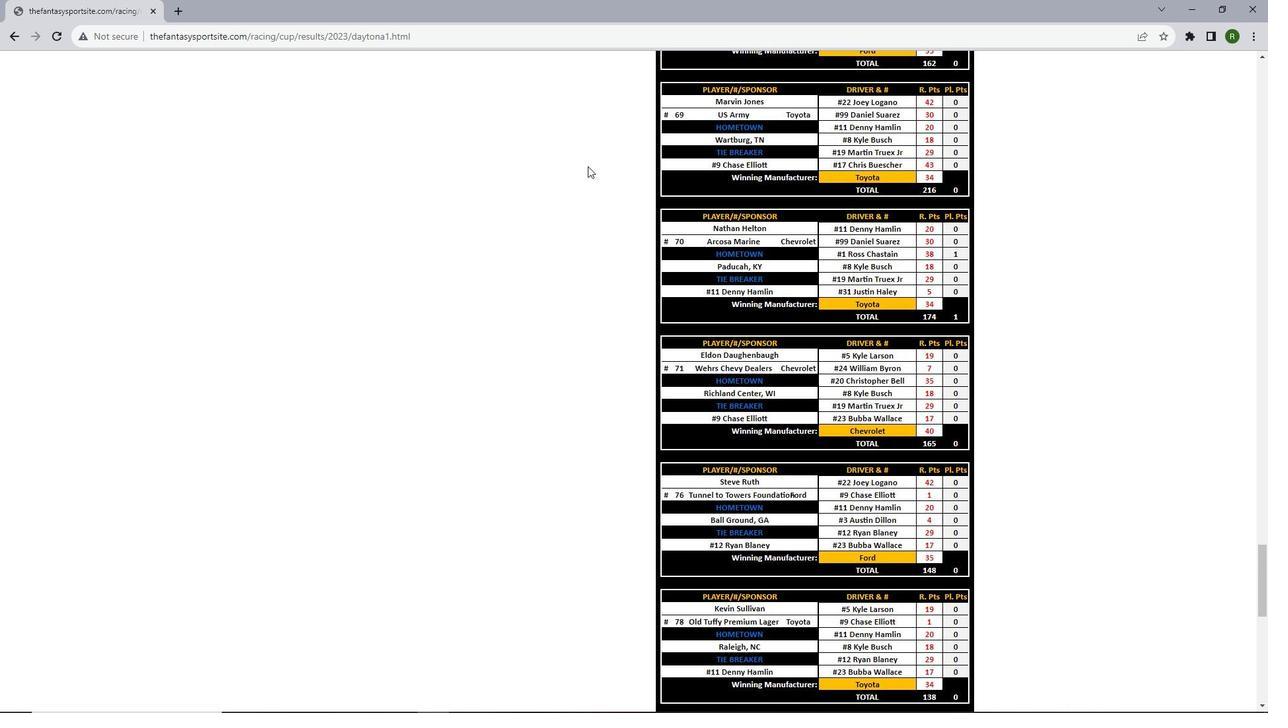 
Action: Mouse scrolled (587, 165) with delta (0, 0)
Screenshot: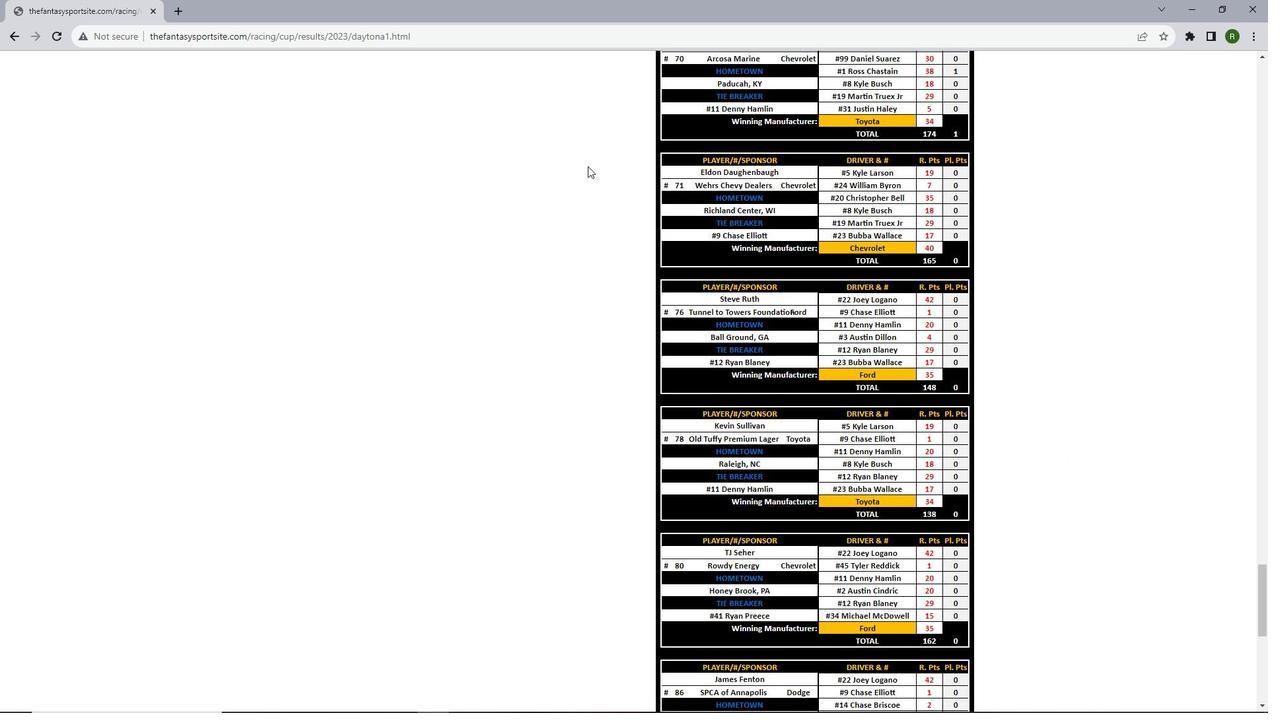 
Action: Mouse scrolled (587, 165) with delta (0, 0)
Screenshot: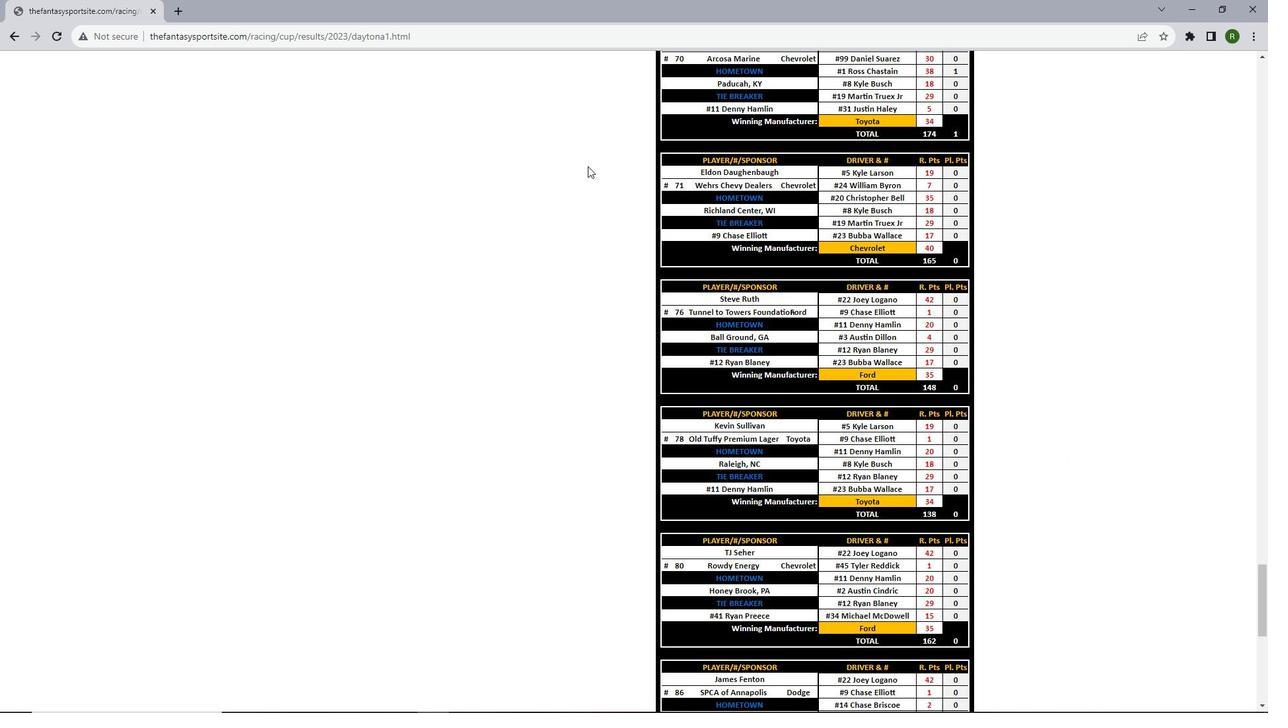 
Action: Mouse scrolled (587, 165) with delta (0, 0)
Screenshot: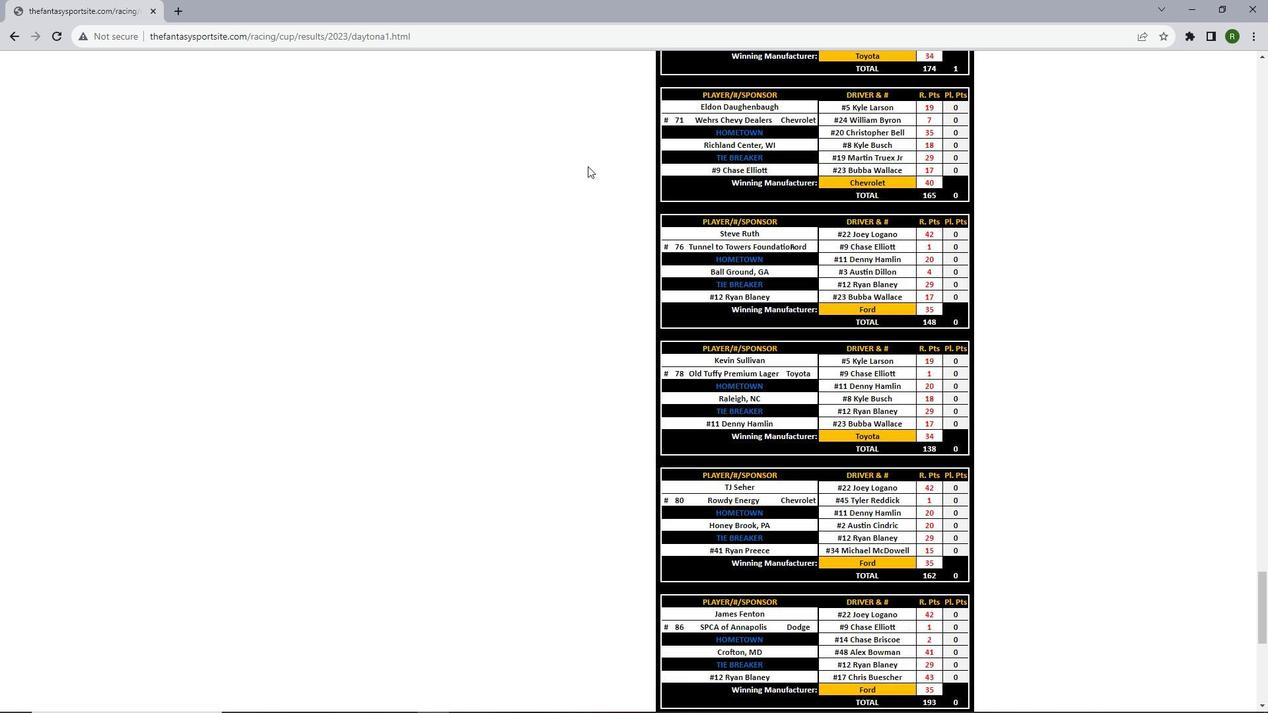 
Action: Mouse scrolled (587, 165) with delta (0, 0)
Screenshot: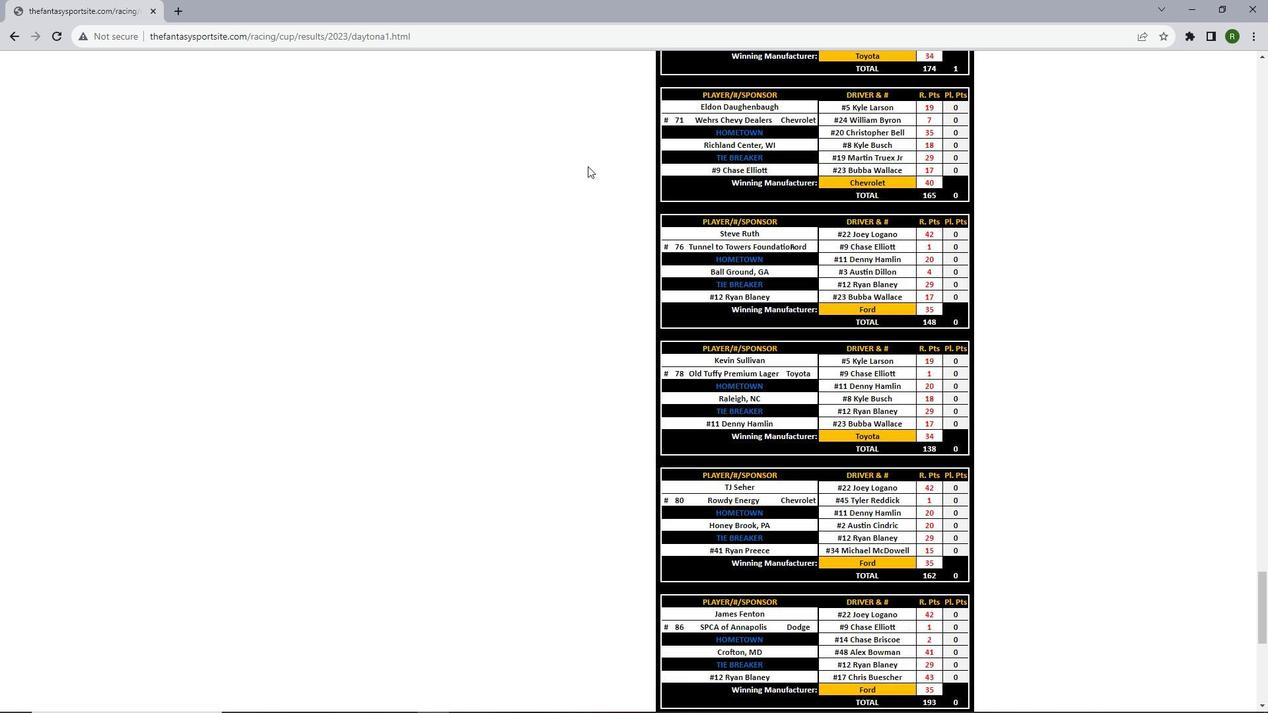 
Action: Mouse scrolled (587, 165) with delta (0, 0)
Screenshot: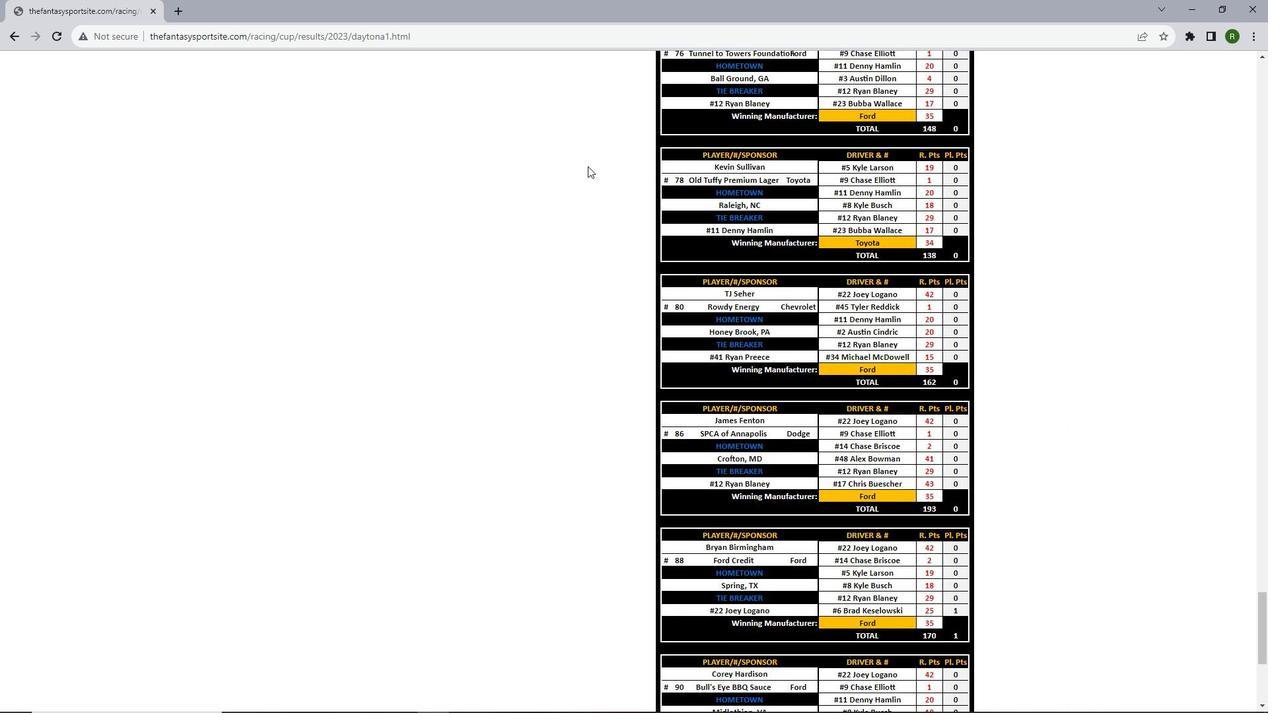 
Action: Mouse scrolled (587, 165) with delta (0, 0)
Screenshot: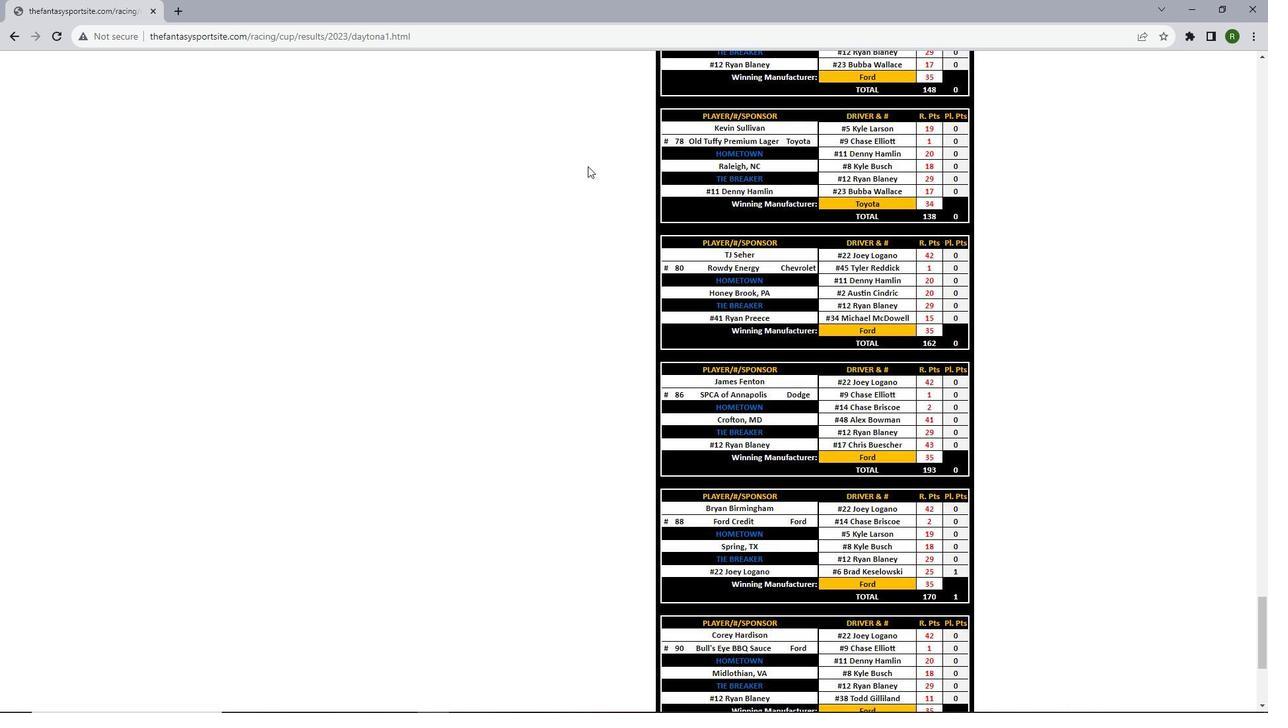 
Action: Mouse scrolled (587, 165) with delta (0, 0)
Screenshot: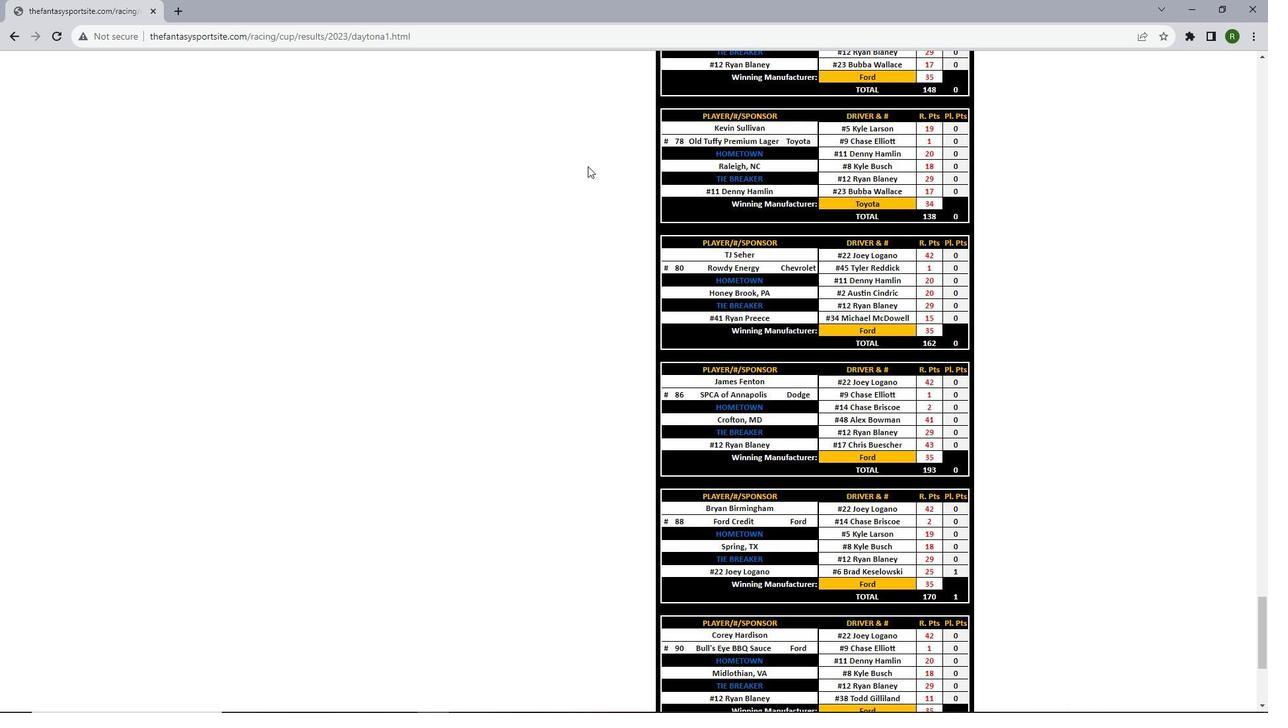 
Action: Mouse scrolled (587, 165) with delta (0, 0)
Screenshot: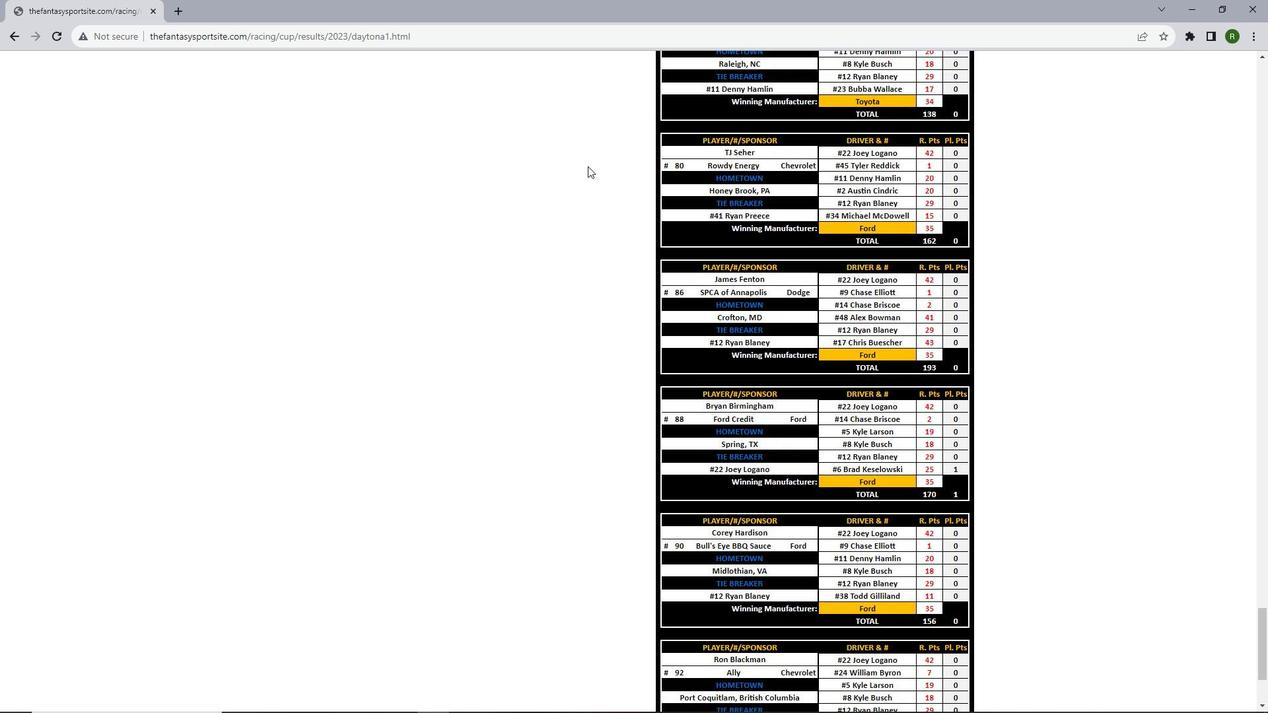 
Action: Mouse scrolled (587, 165) with delta (0, 0)
Screenshot: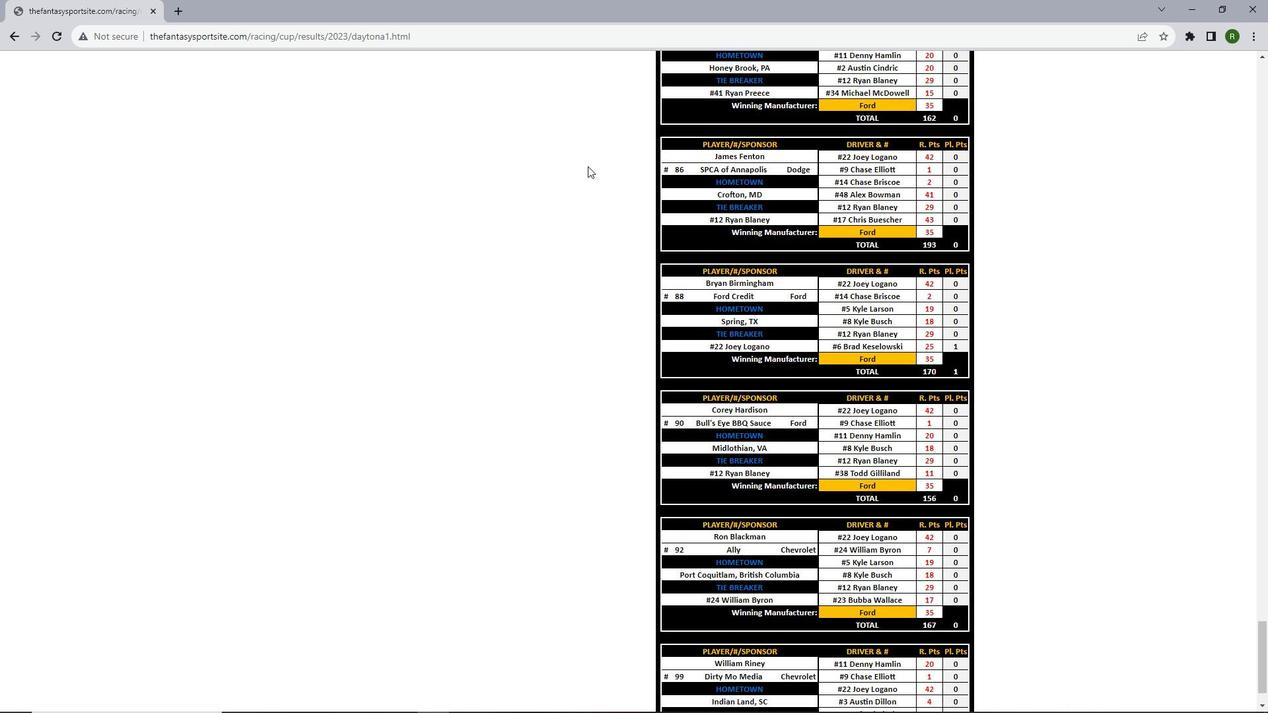 
Action: Mouse scrolled (587, 165) with delta (0, 0)
Screenshot: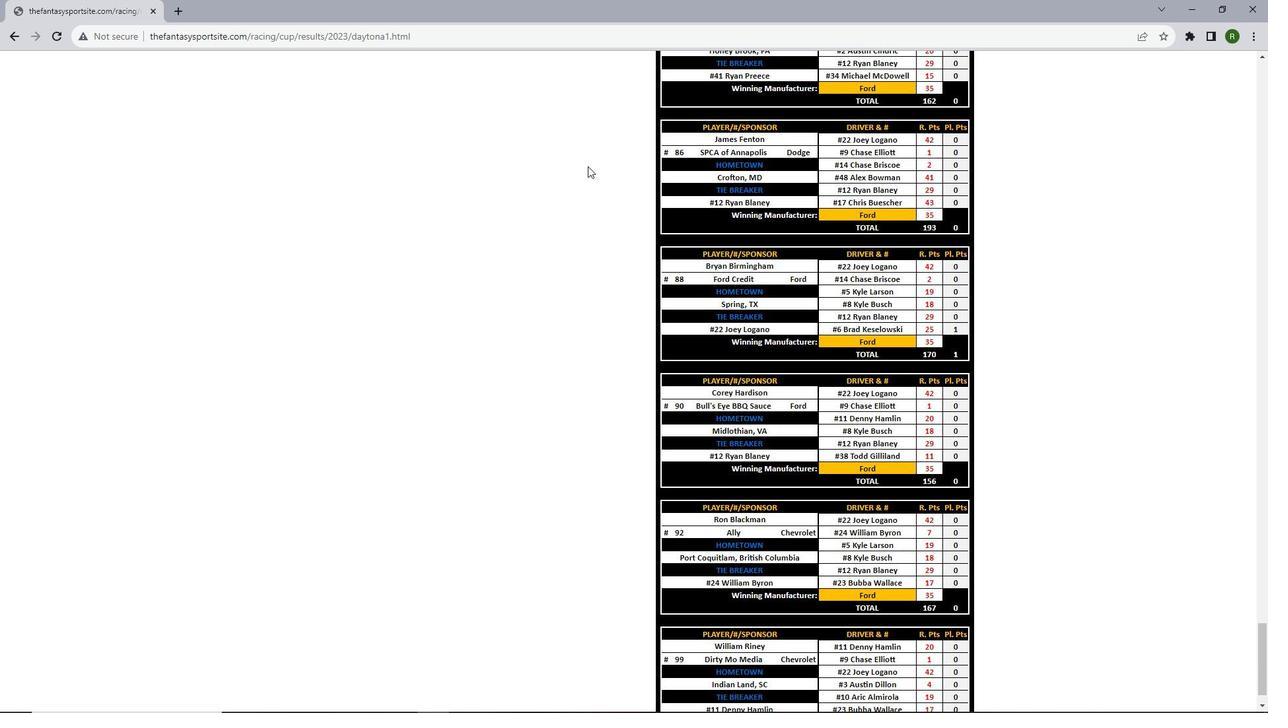 
Action: Mouse scrolled (587, 165) with delta (0, 0)
Screenshot: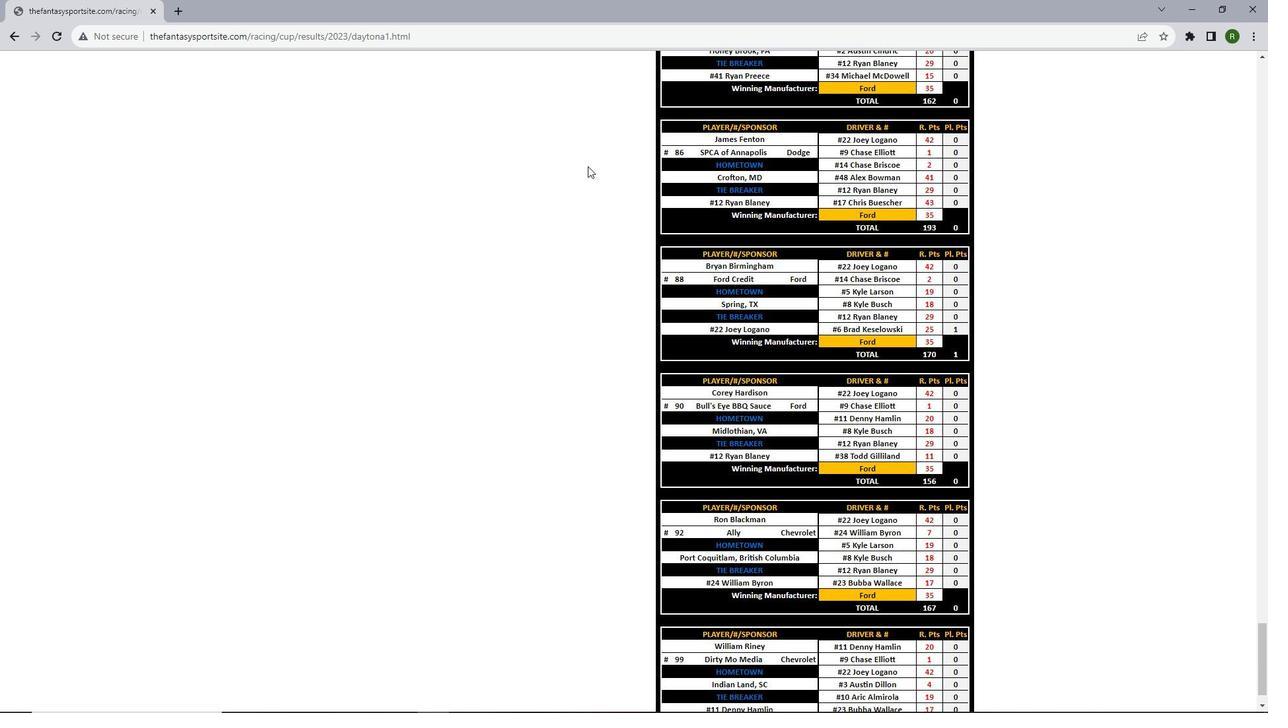 
Action: Mouse scrolled (587, 165) with delta (0, 0)
Screenshot: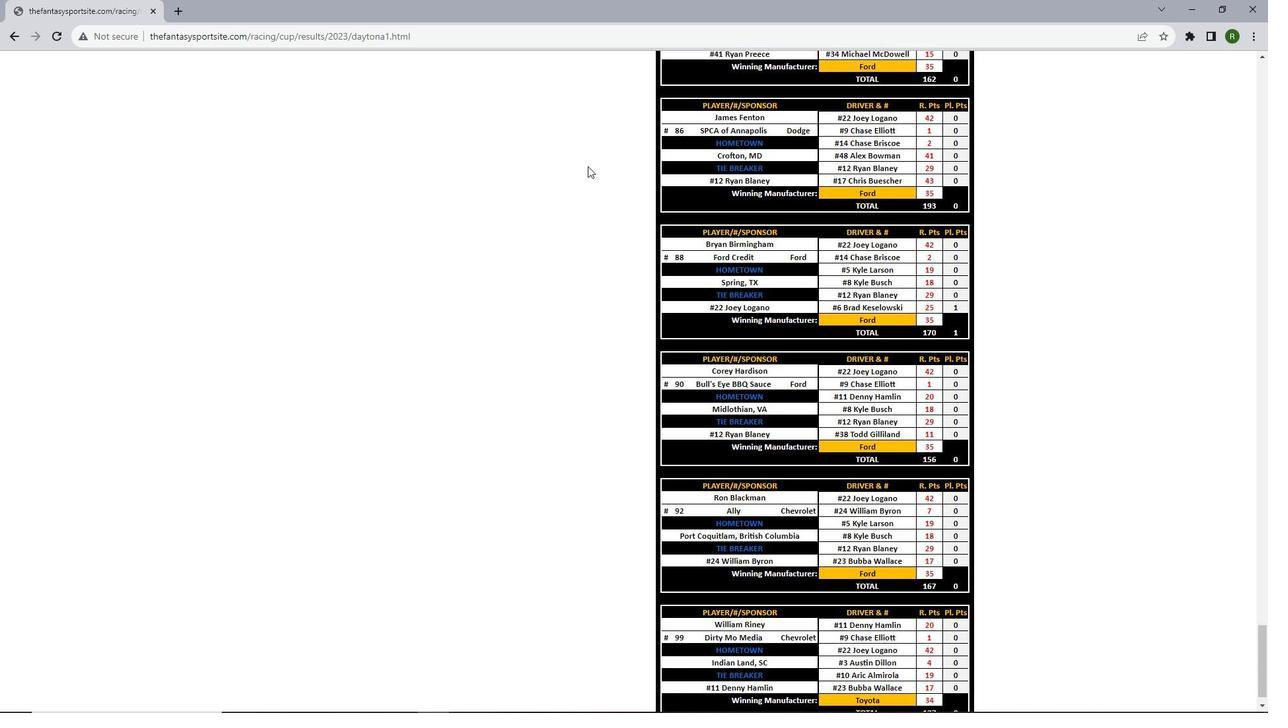 
